Task: Open a blank sheet, save the file as Sheep.doc Insert a picture of 'Sheep'with name   Sheep.png  Change shape height to 4.5 select the picture, apply border and shading with setting Shadow, style zigzaged line, color Black and width 3 pt
Action: Mouse moved to (37, 65)
Screenshot: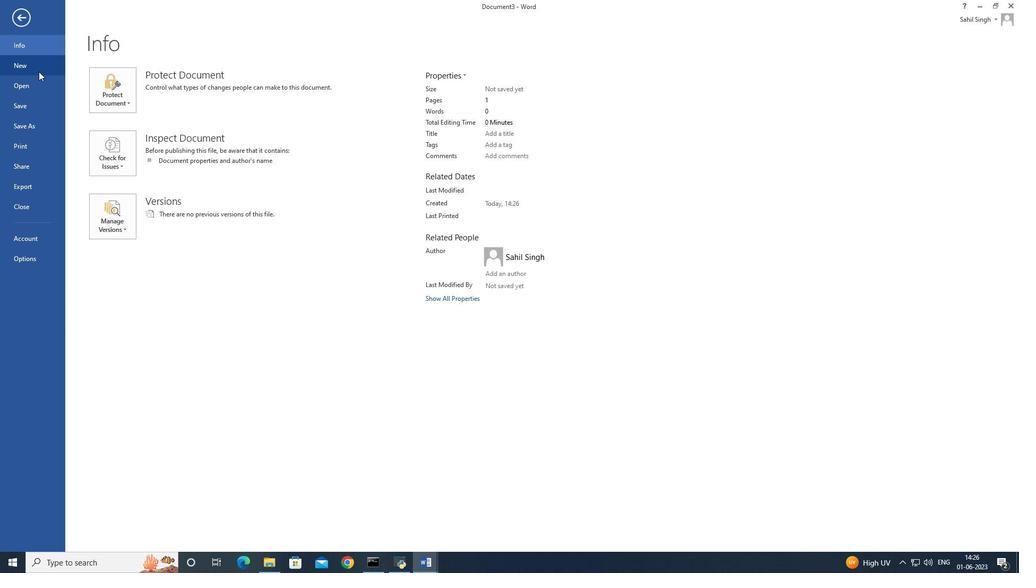 
Action: Mouse pressed left at (37, 65)
Screenshot: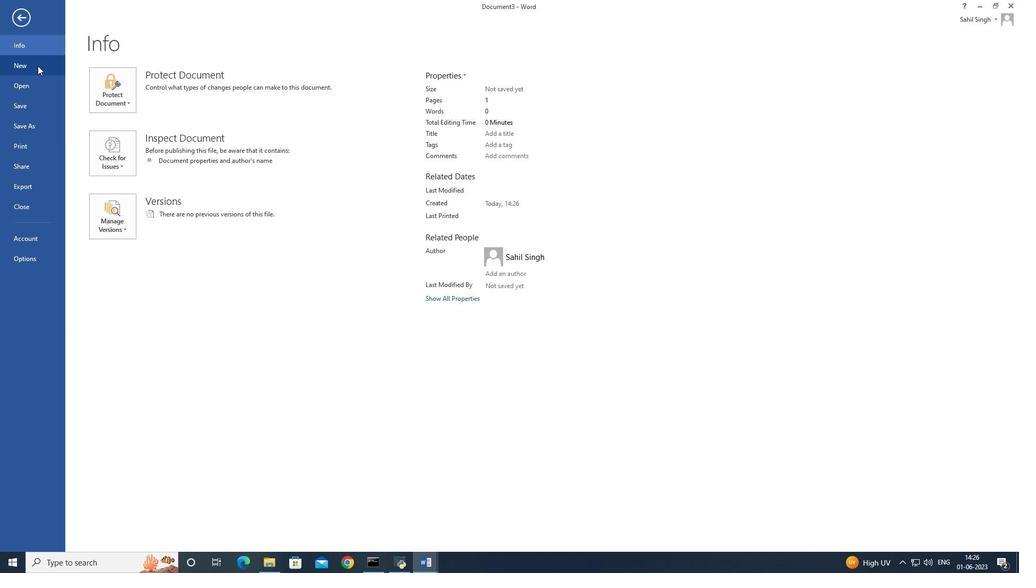 
Action: Mouse moved to (134, 166)
Screenshot: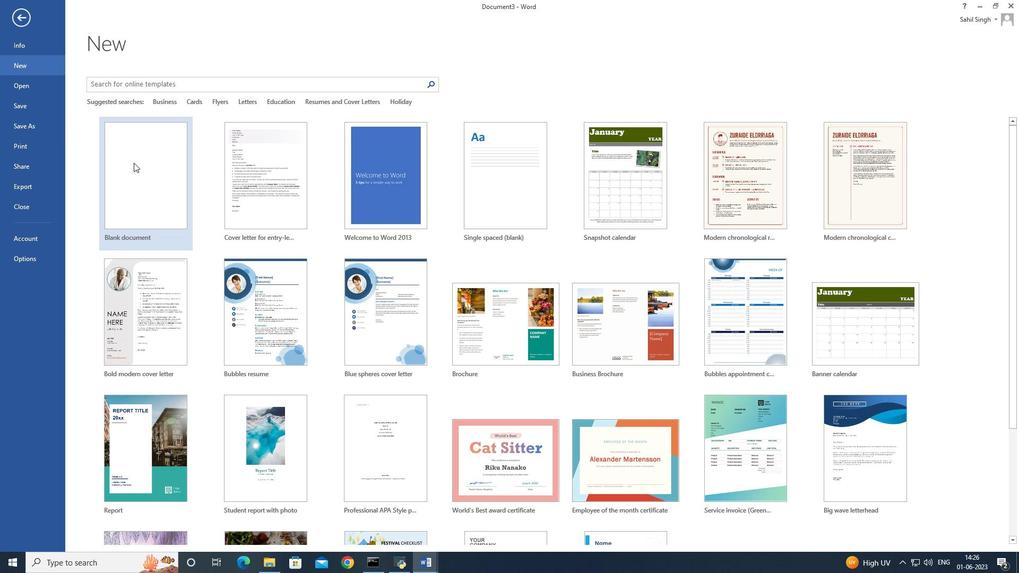 
Action: Mouse pressed left at (134, 166)
Screenshot: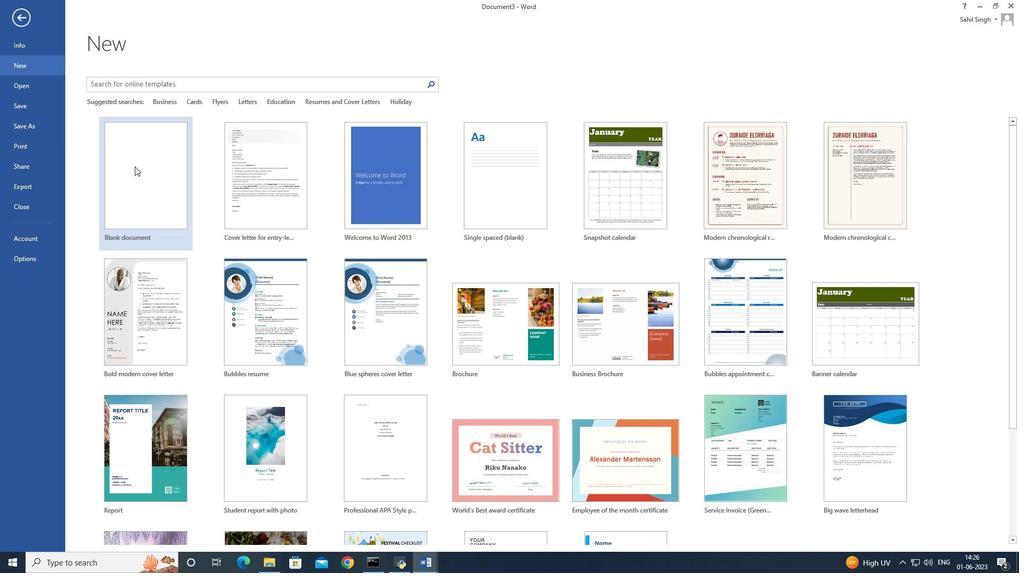 
Action: Mouse moved to (19, 20)
Screenshot: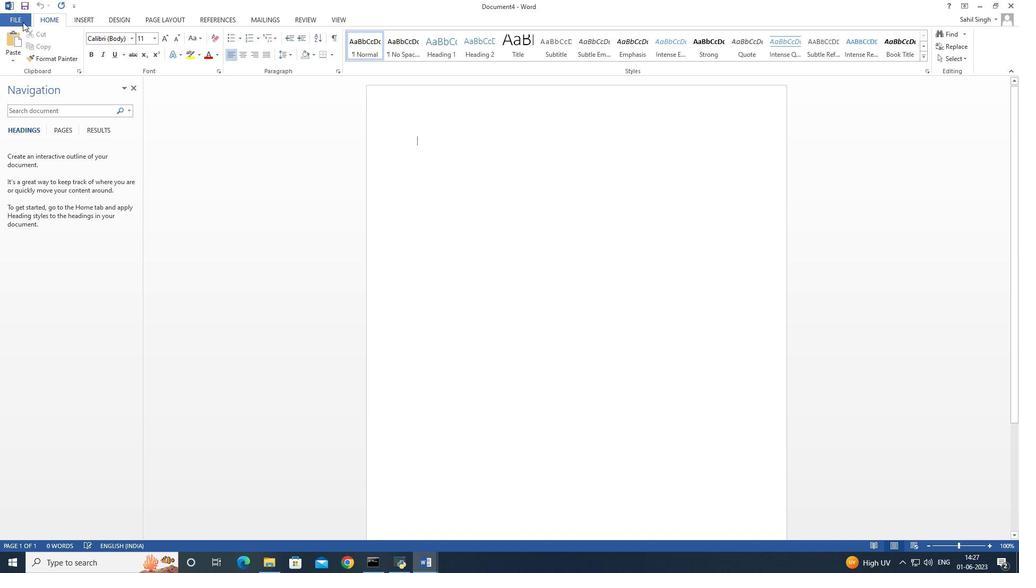 
Action: Mouse pressed left at (19, 20)
Screenshot: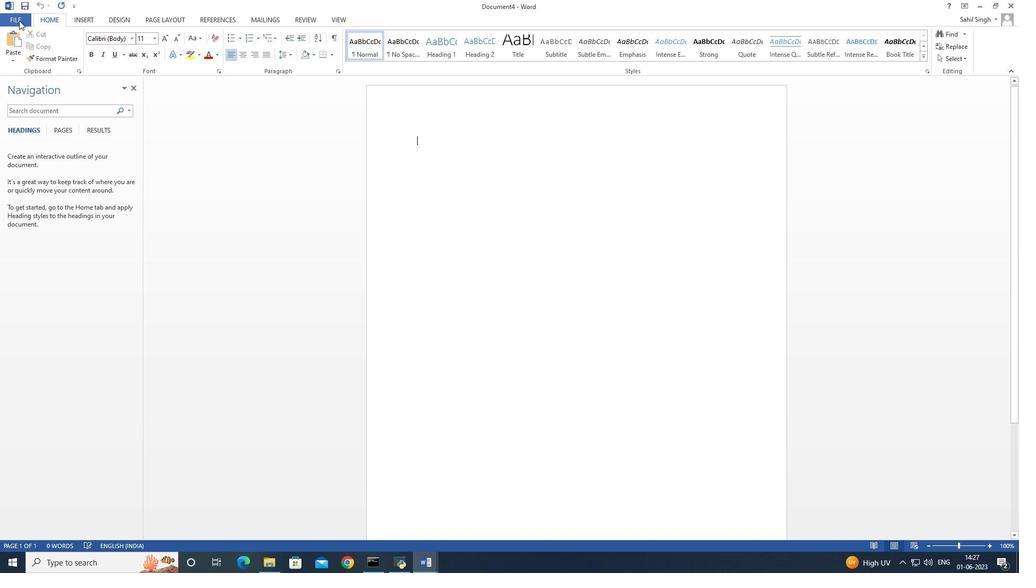 
Action: Mouse moved to (45, 128)
Screenshot: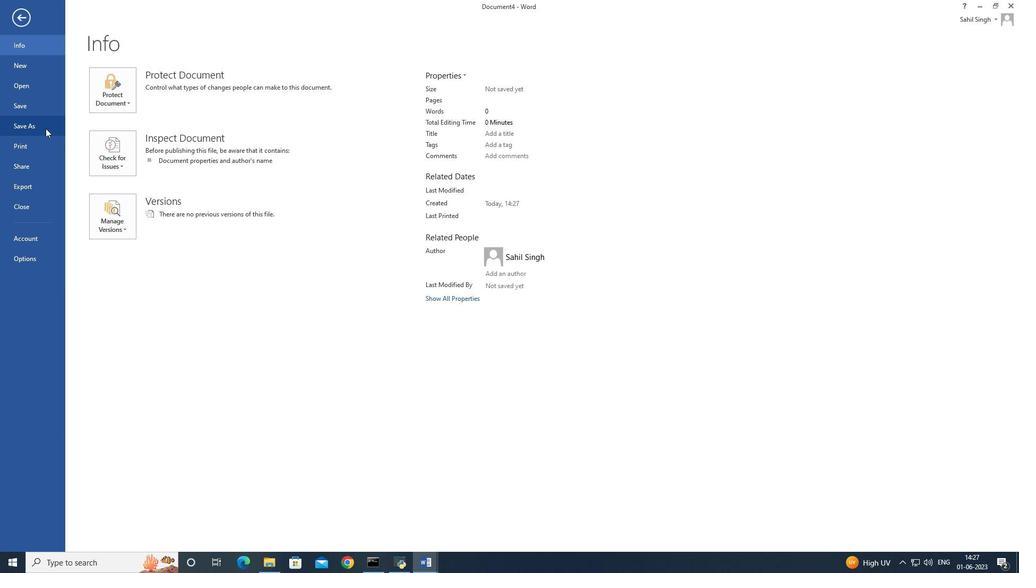 
Action: Mouse pressed left at (45, 128)
Screenshot: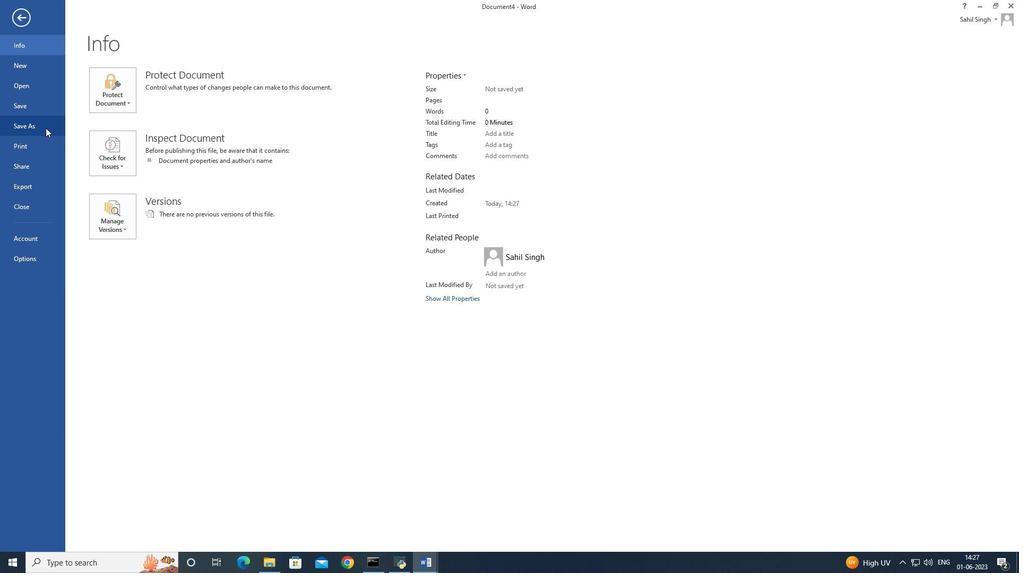 
Action: Mouse moved to (268, 108)
Screenshot: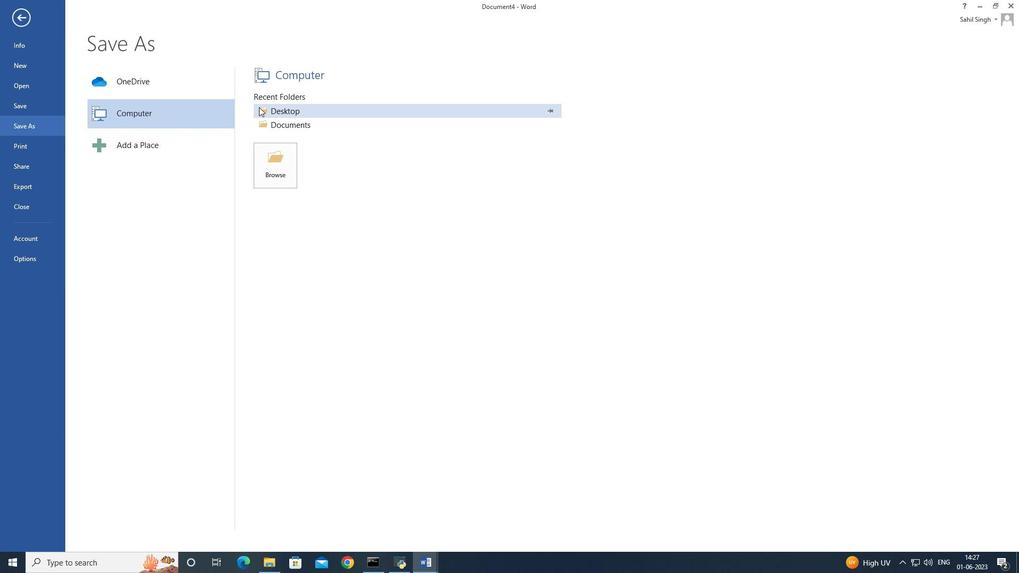 
Action: Mouse pressed left at (268, 108)
Screenshot: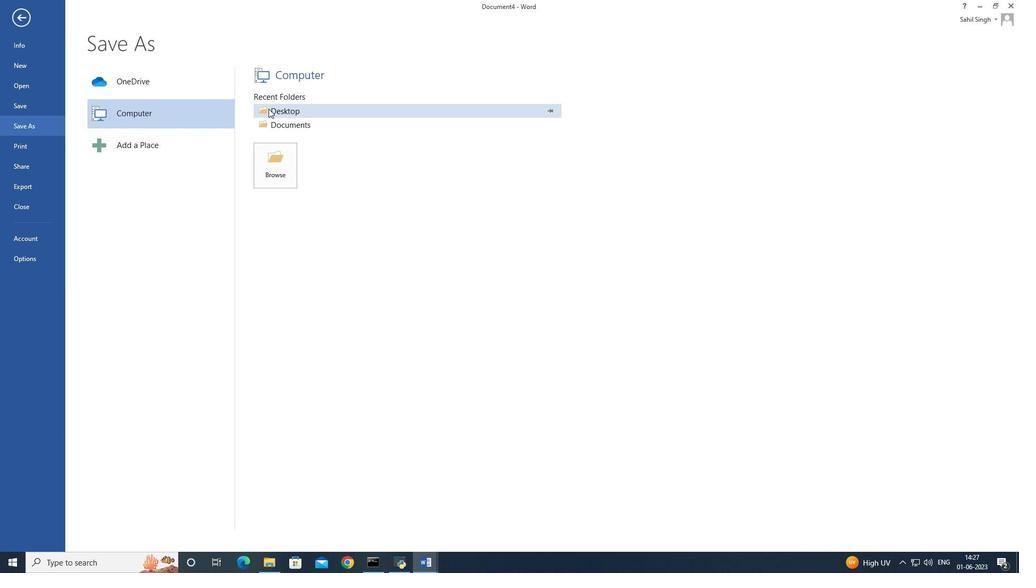 
Action: Mouse moved to (142, 200)
Screenshot: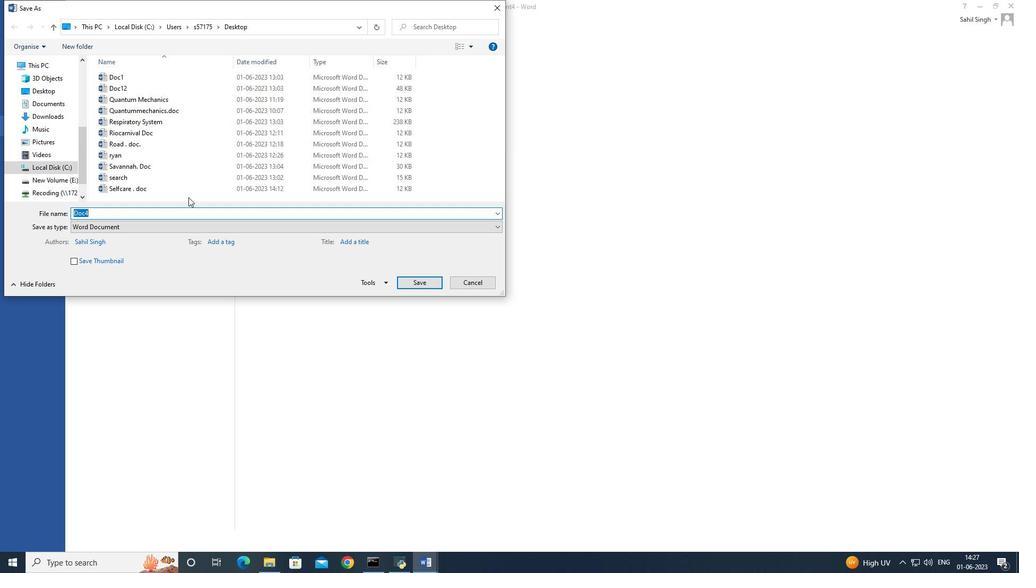 
Action: Key pressed <Key.backspace><Key.shift>Sheep.<Key.space>doc<Key.space>
Screenshot: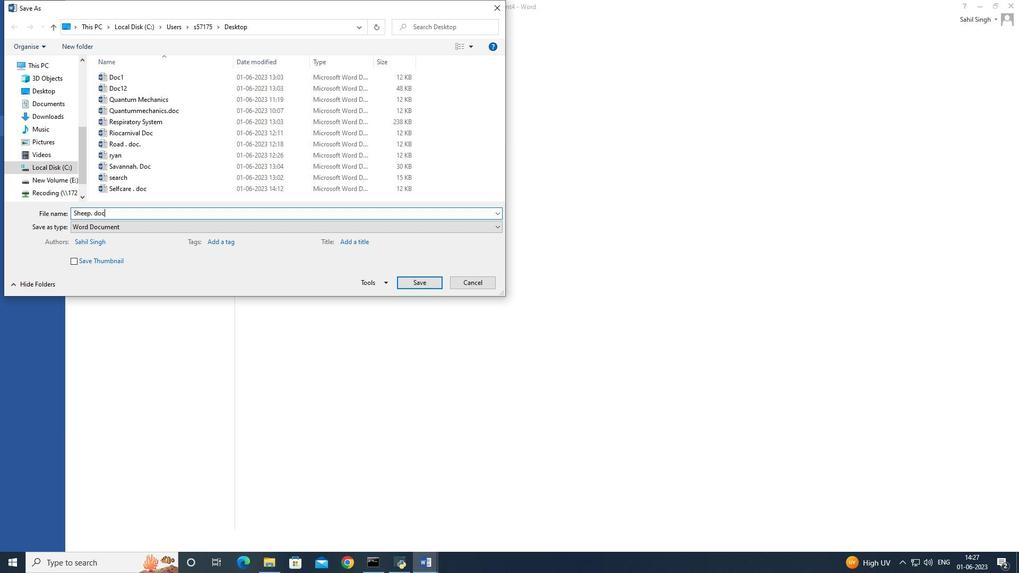 
Action: Mouse moved to (423, 283)
Screenshot: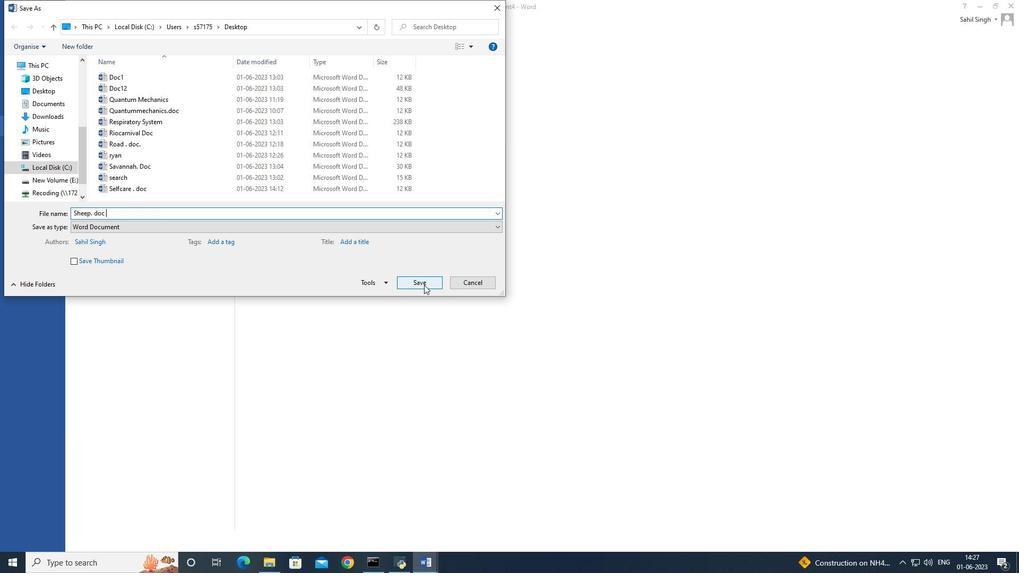 
Action: Mouse pressed left at (423, 283)
Screenshot: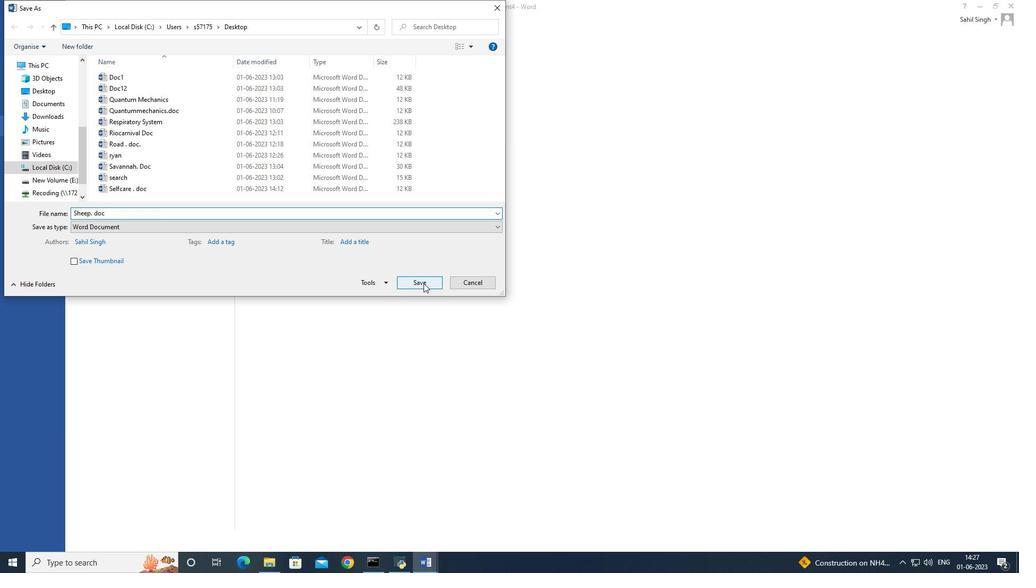 
Action: Mouse moved to (88, 19)
Screenshot: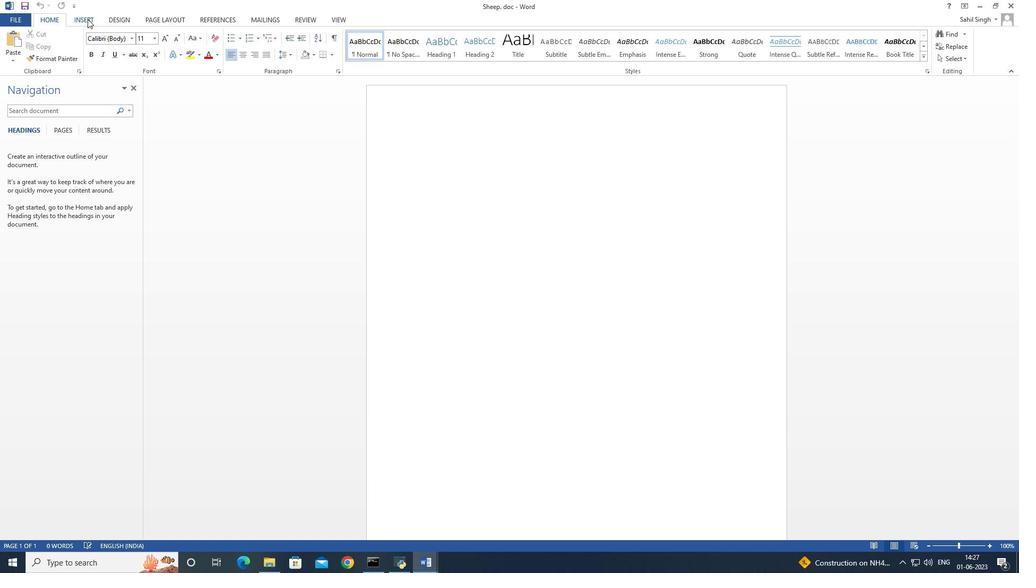 
Action: Mouse pressed left at (88, 19)
Screenshot: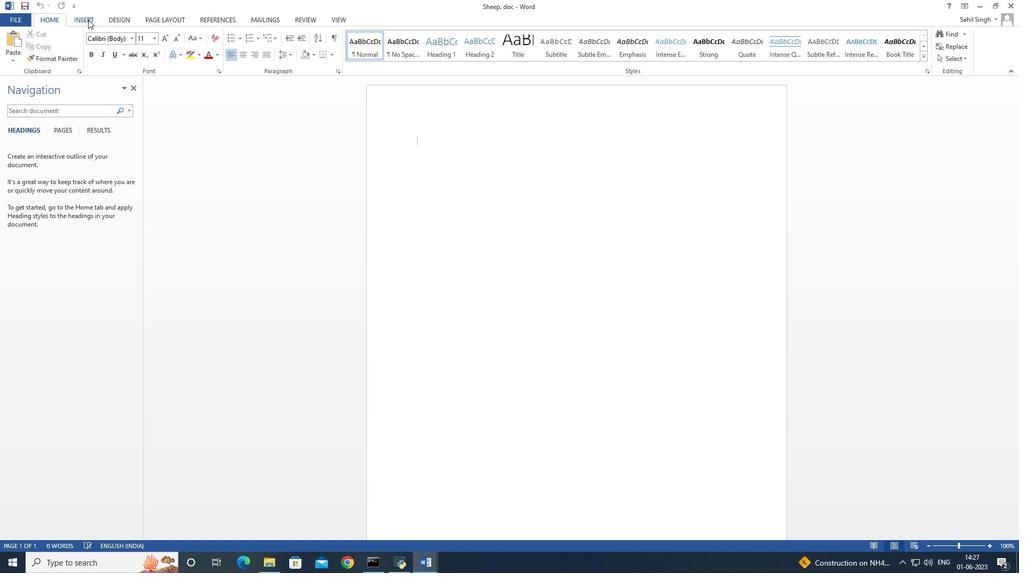 
Action: Mouse moved to (109, 49)
Screenshot: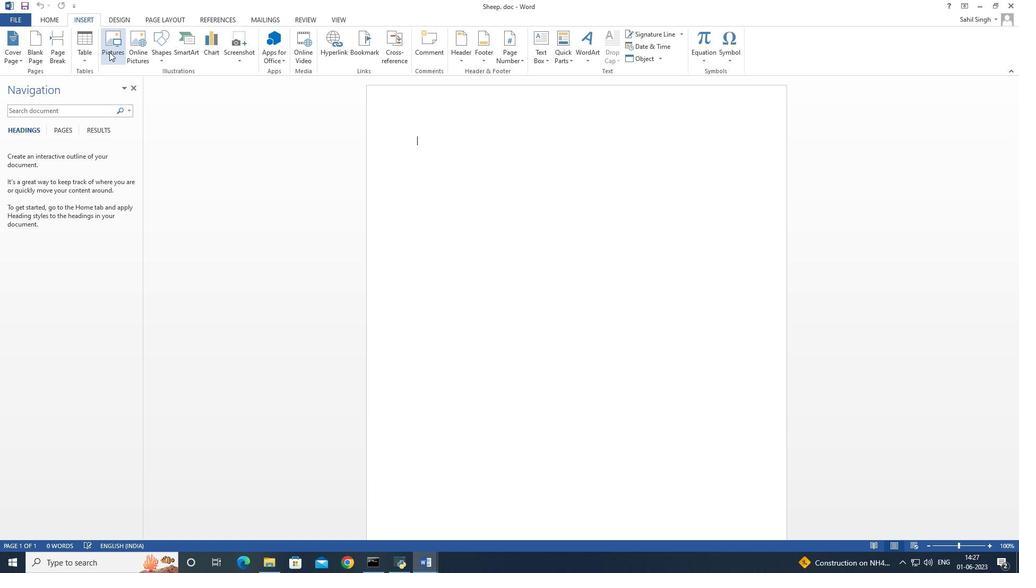 
Action: Mouse pressed left at (109, 49)
Screenshot: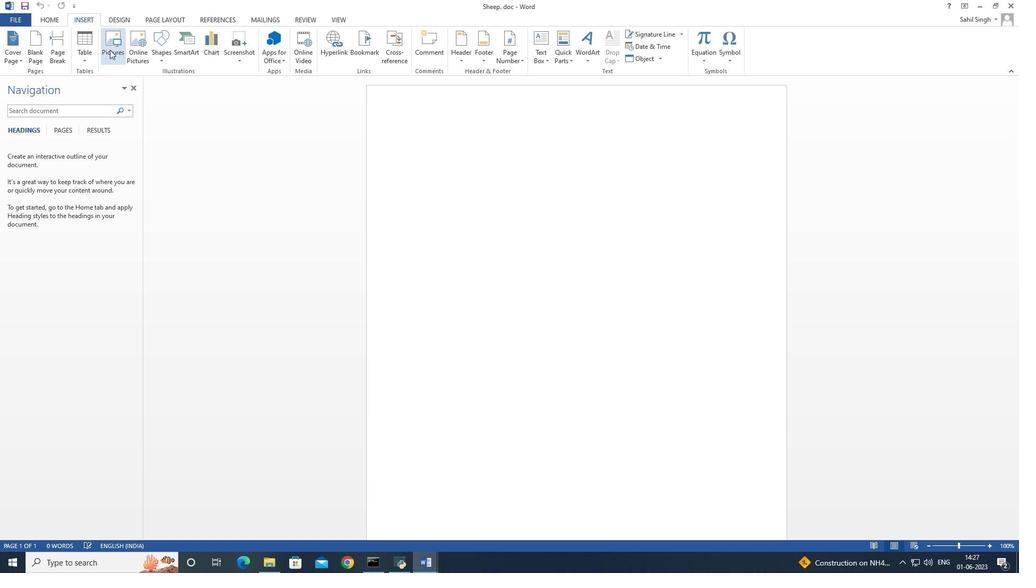 
Action: Mouse moved to (188, 98)
Screenshot: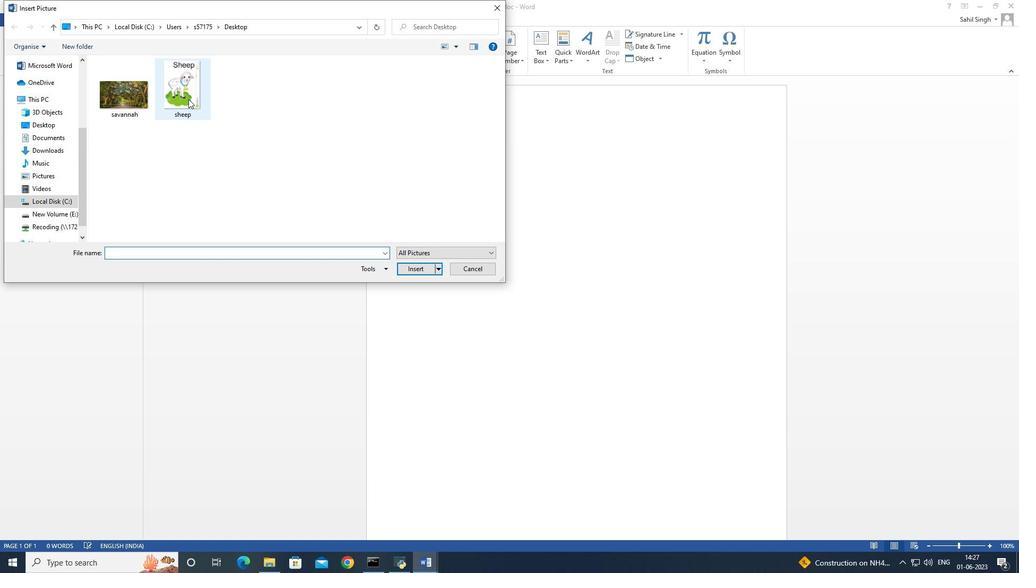
Action: Mouse pressed left at (188, 98)
Screenshot: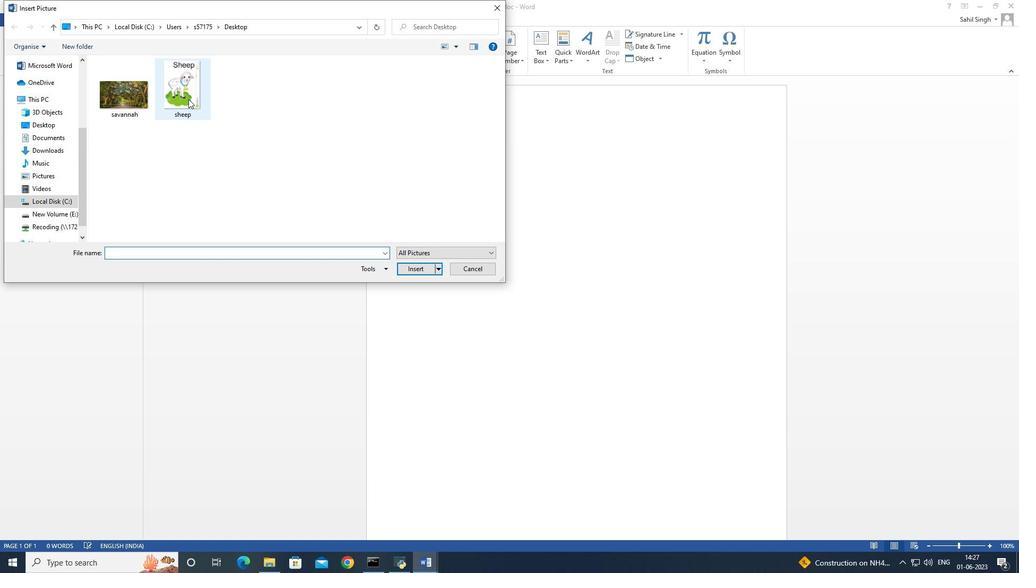
Action: Mouse moved to (419, 268)
Screenshot: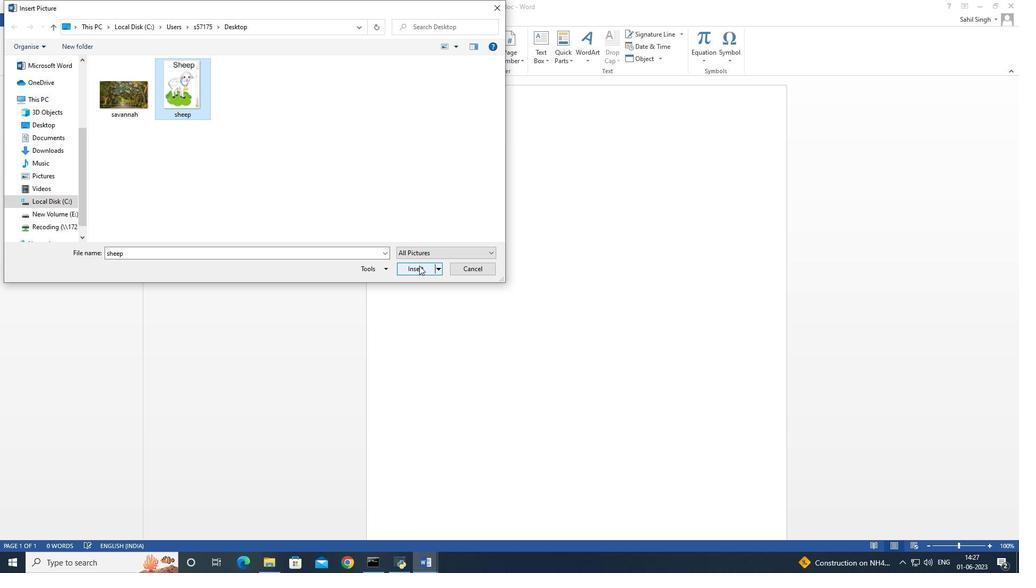 
Action: Mouse pressed left at (419, 268)
Screenshot: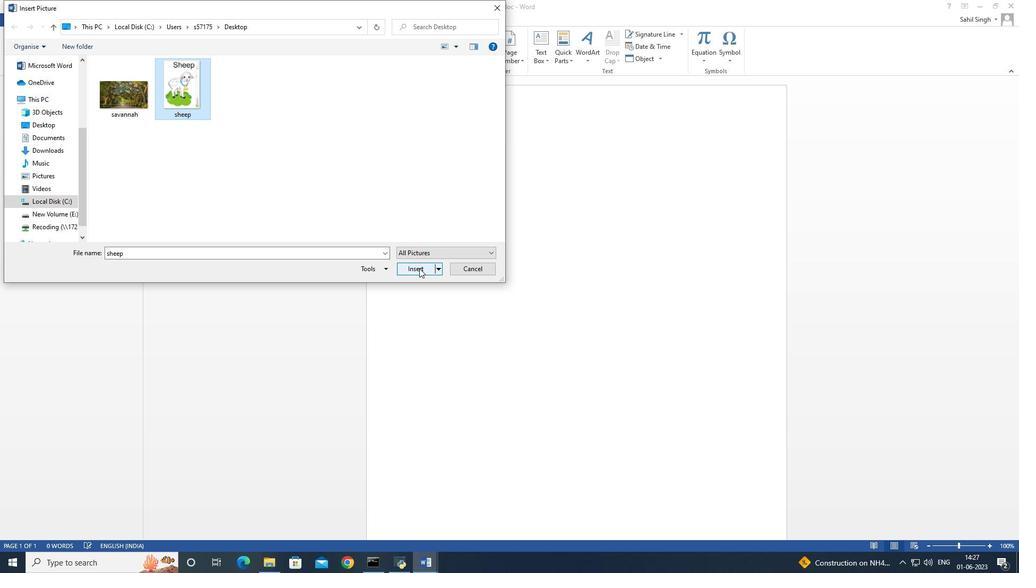 
Action: Mouse moved to (522, 336)
Screenshot: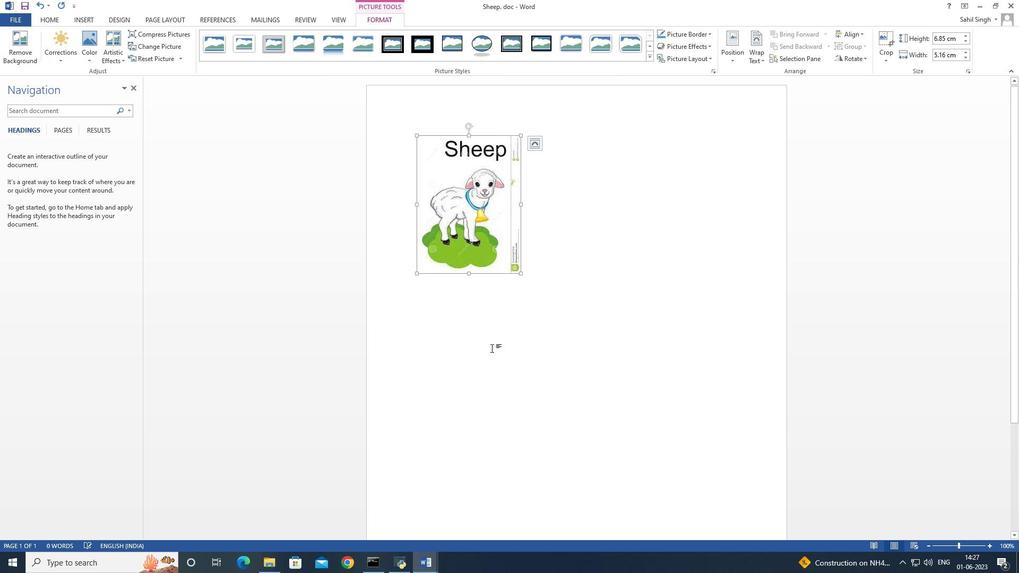 
Action: Mouse pressed left at (522, 336)
Screenshot: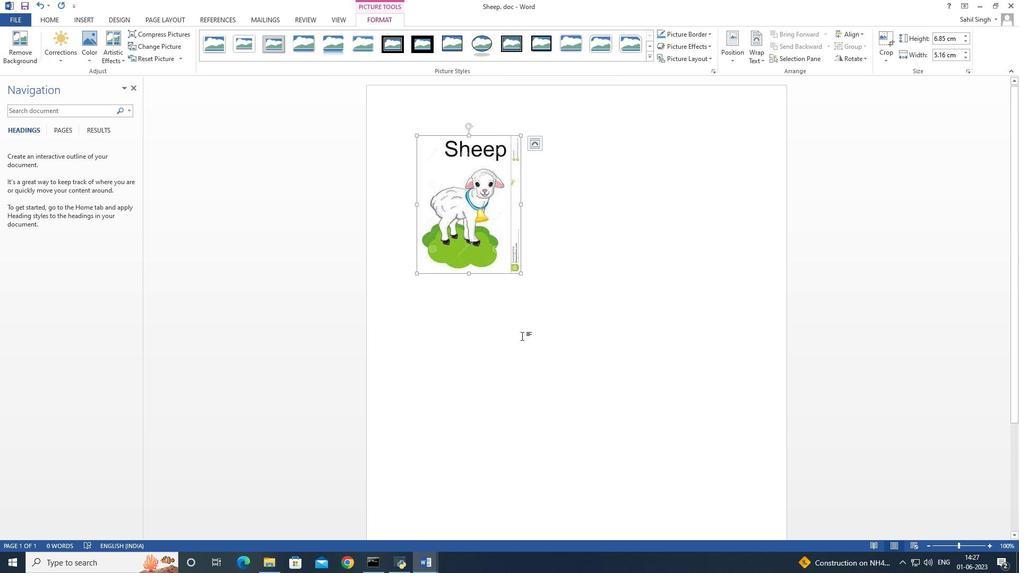 
Action: Mouse moved to (471, 134)
Screenshot: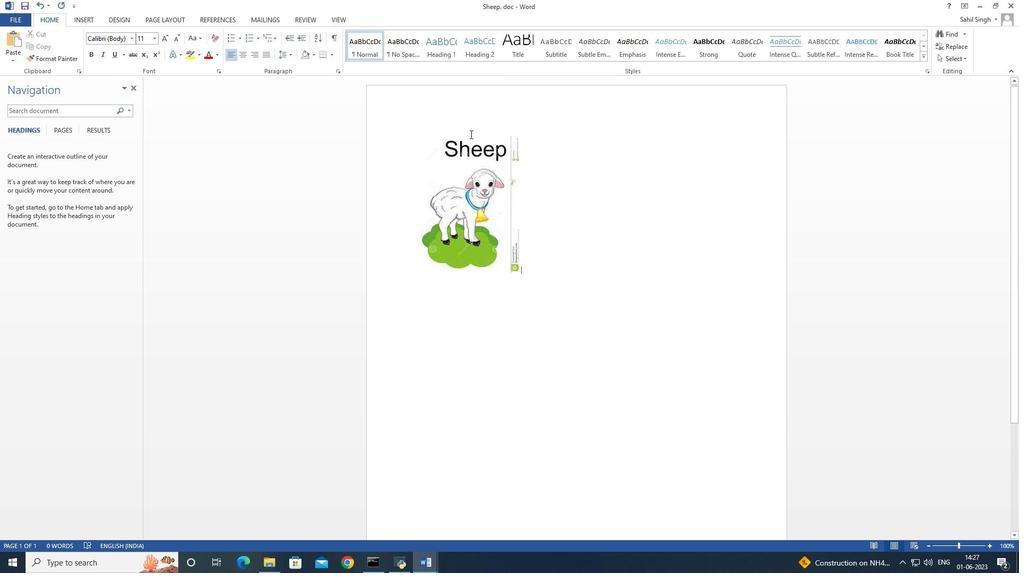 
Action: Mouse pressed left at (471, 134)
Screenshot: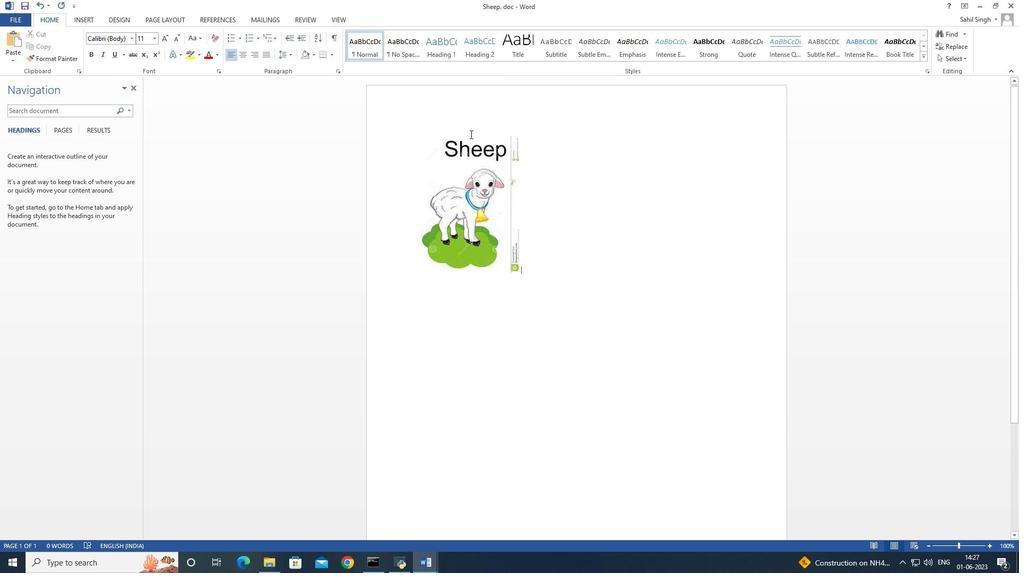 
Action: Mouse moved to (967, 36)
Screenshot: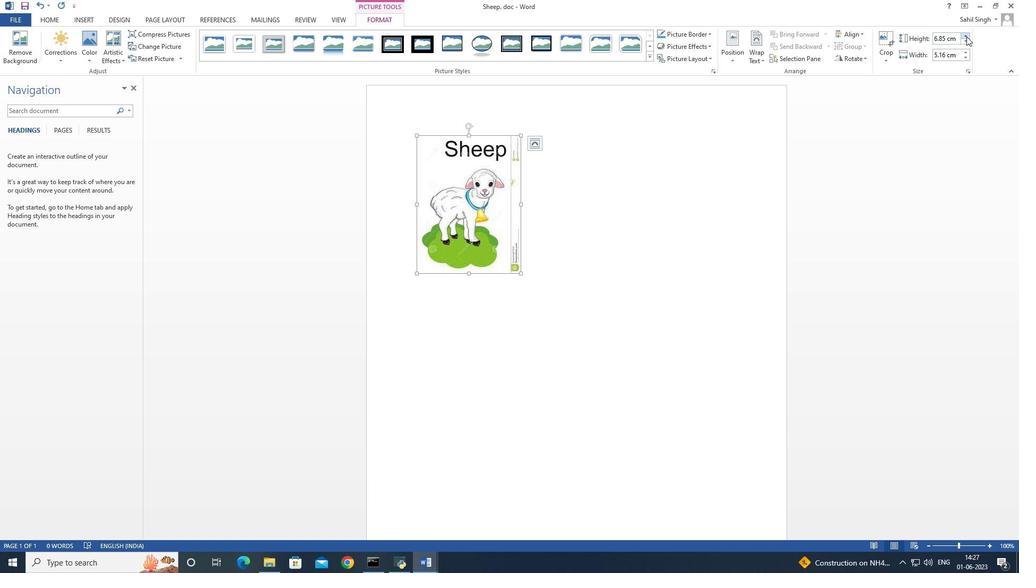 
Action: Mouse pressed left at (967, 36)
Screenshot: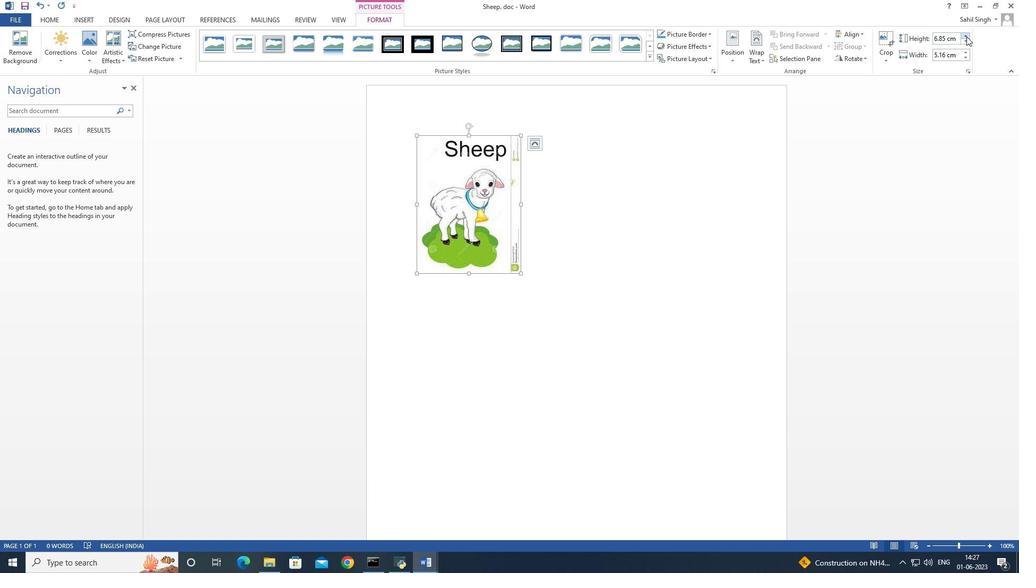 
Action: Mouse moved to (967, 36)
Screenshot: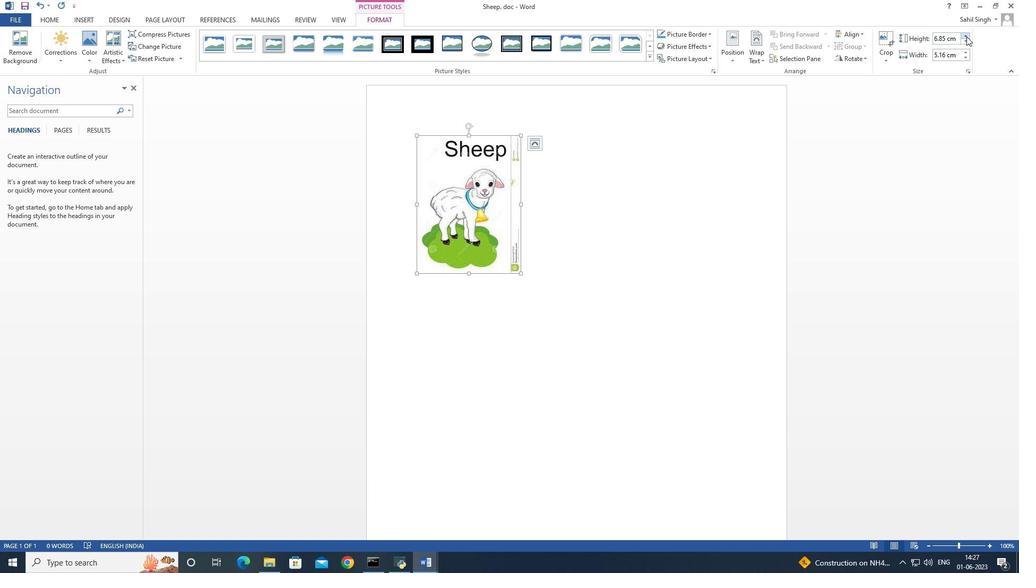 
Action: Mouse pressed left at (967, 36)
Screenshot: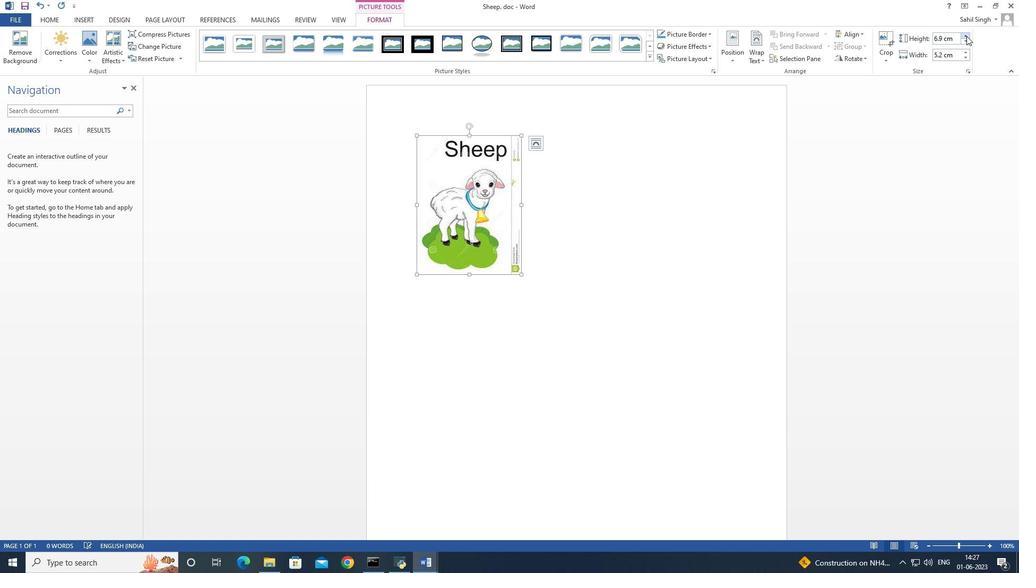 
Action: Mouse pressed left at (967, 36)
Screenshot: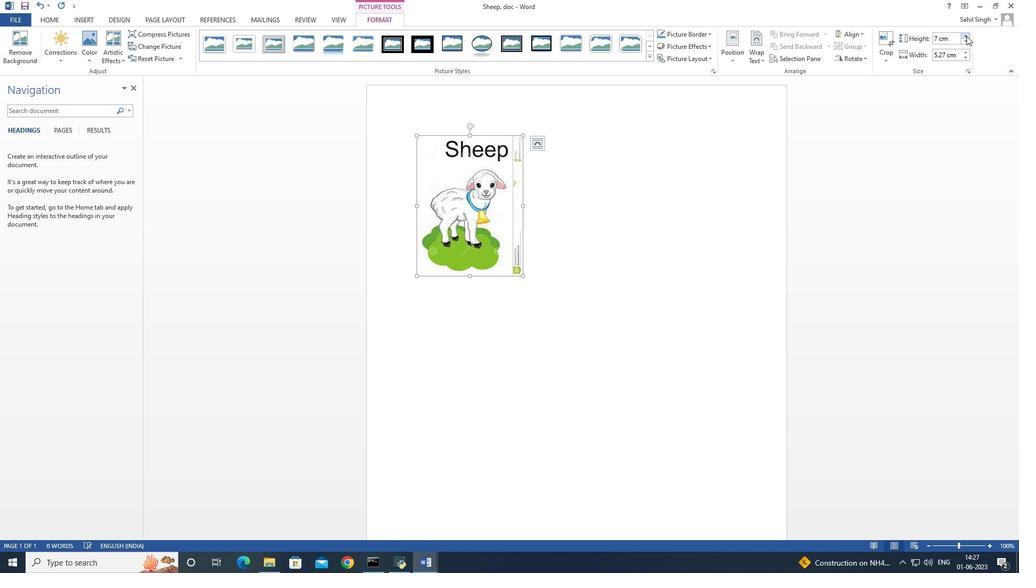 
Action: Mouse moved to (965, 43)
Screenshot: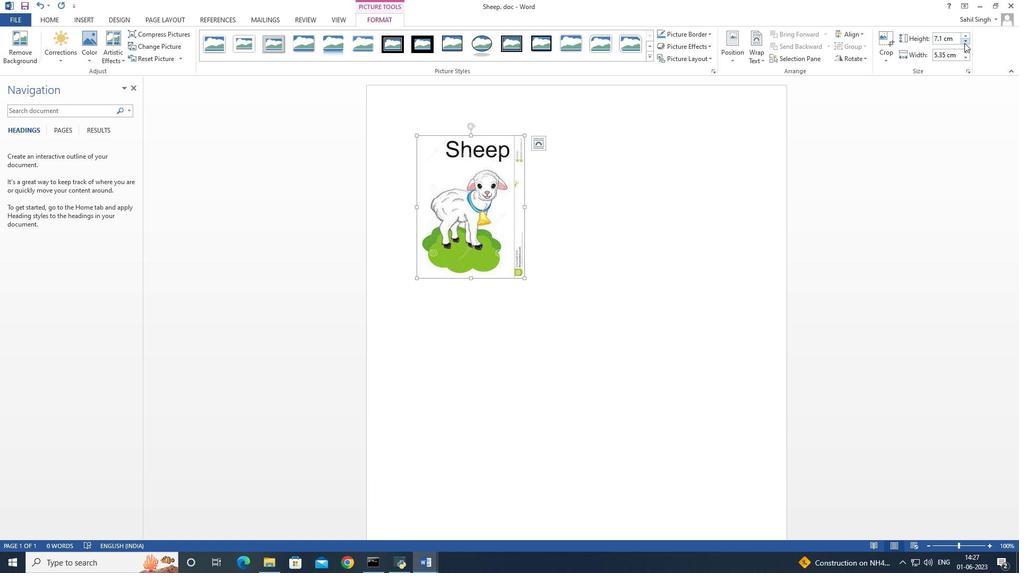 
Action: Mouse pressed left at (965, 43)
Screenshot: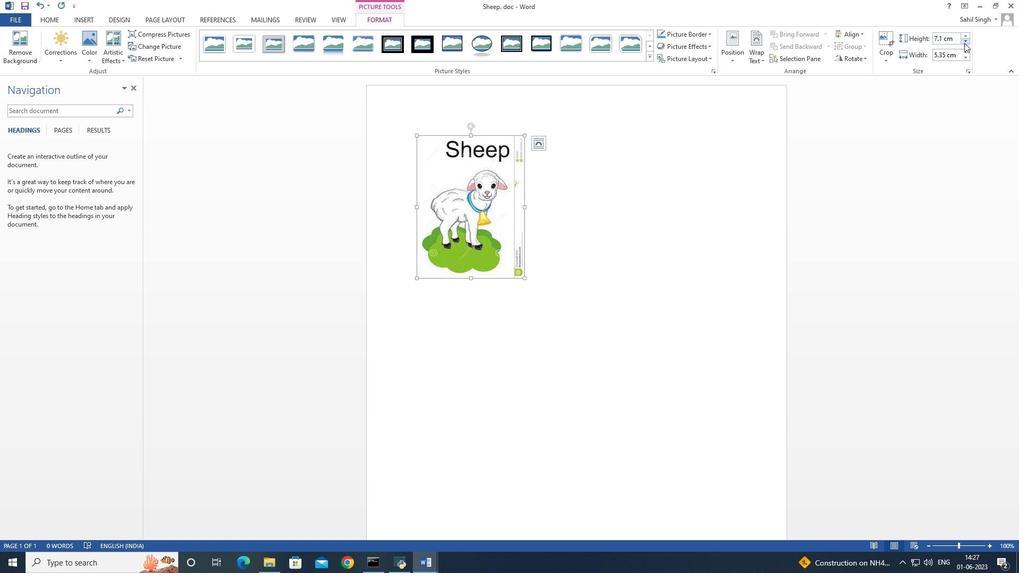 
Action: Mouse pressed left at (965, 43)
Screenshot: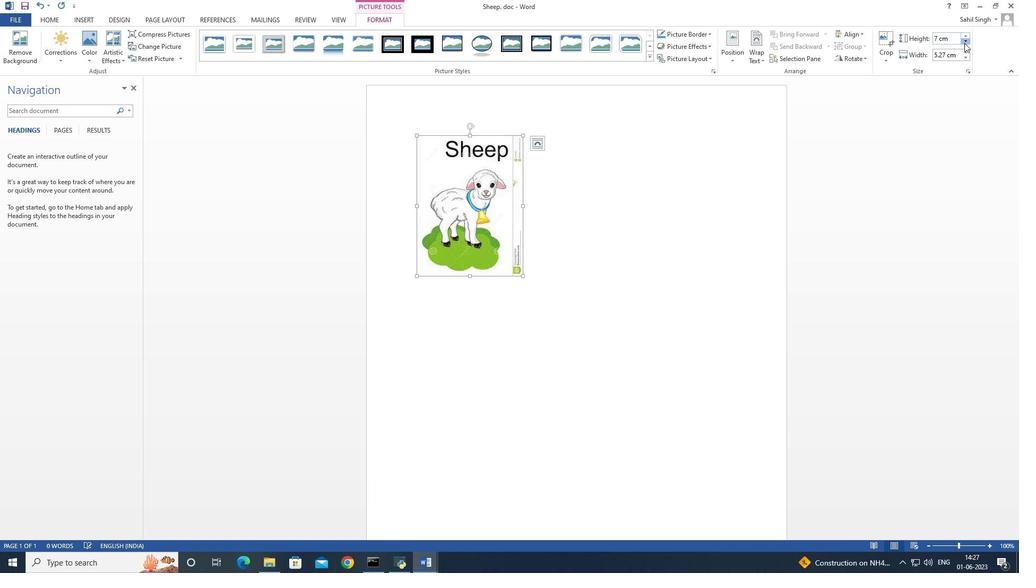 
Action: Mouse pressed left at (965, 43)
Screenshot: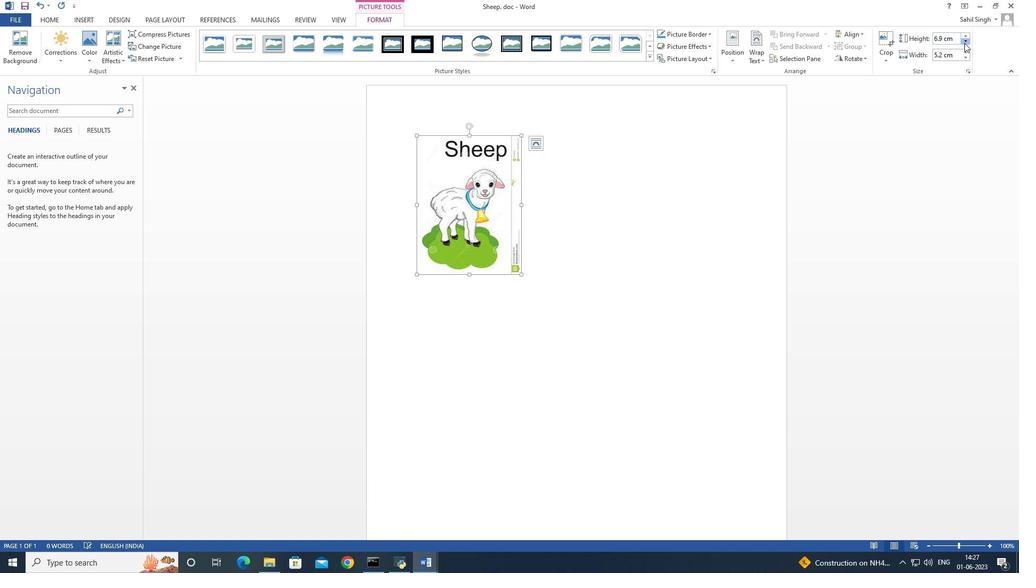 
Action: Mouse pressed left at (965, 43)
Screenshot: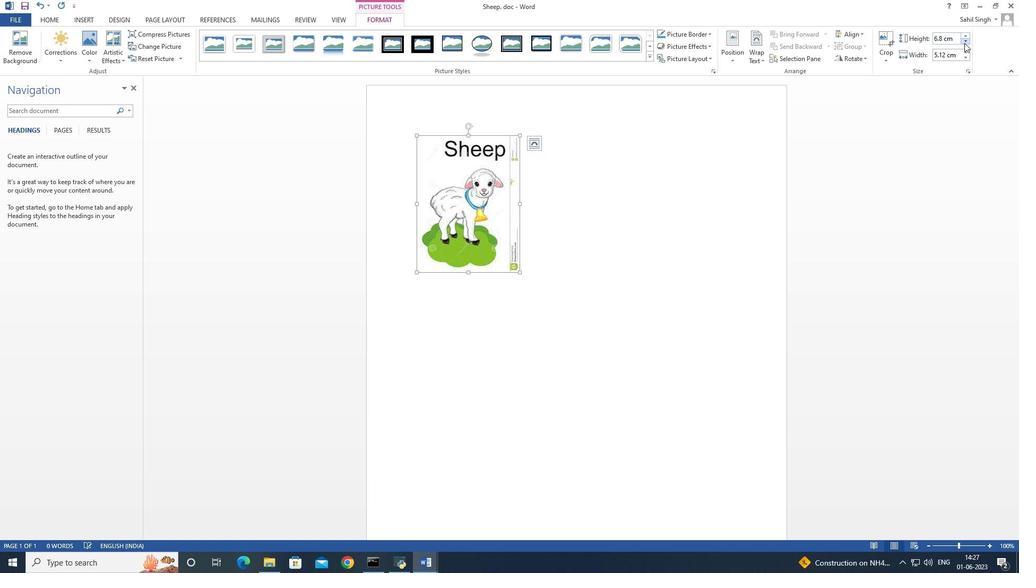 
Action: Mouse pressed left at (965, 43)
Screenshot: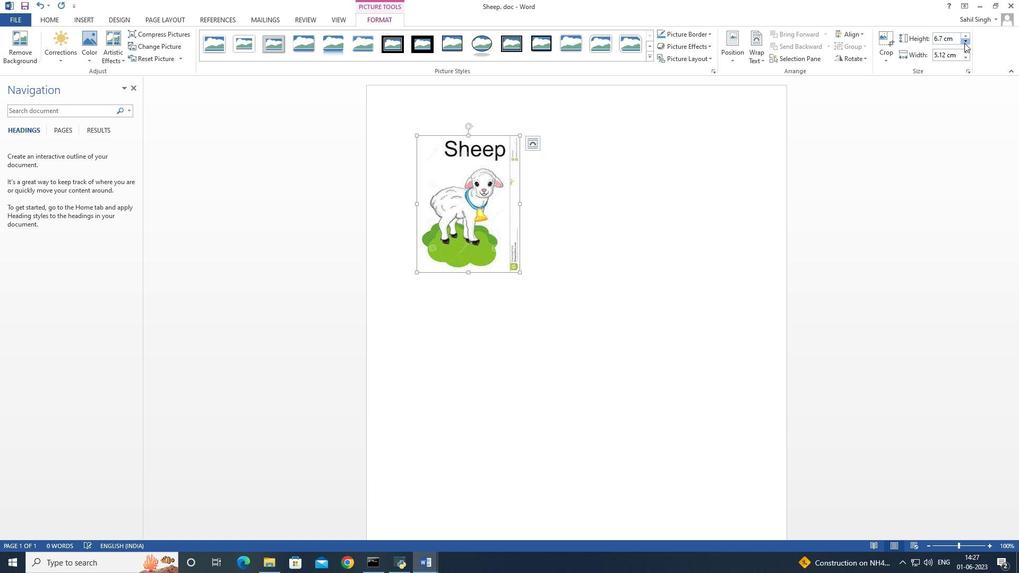 
Action: Mouse pressed left at (965, 43)
Screenshot: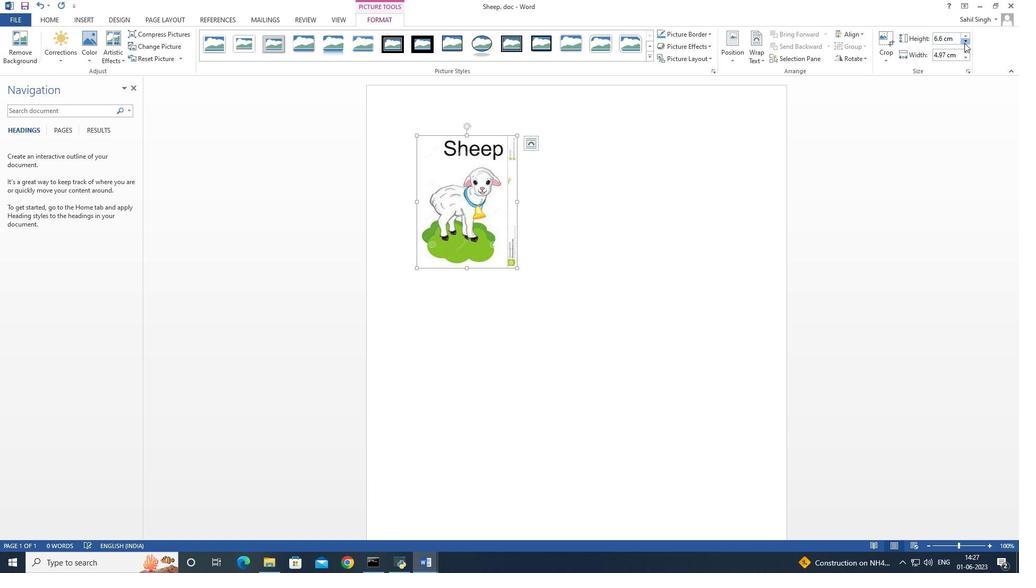
Action: Mouse pressed left at (965, 43)
Screenshot: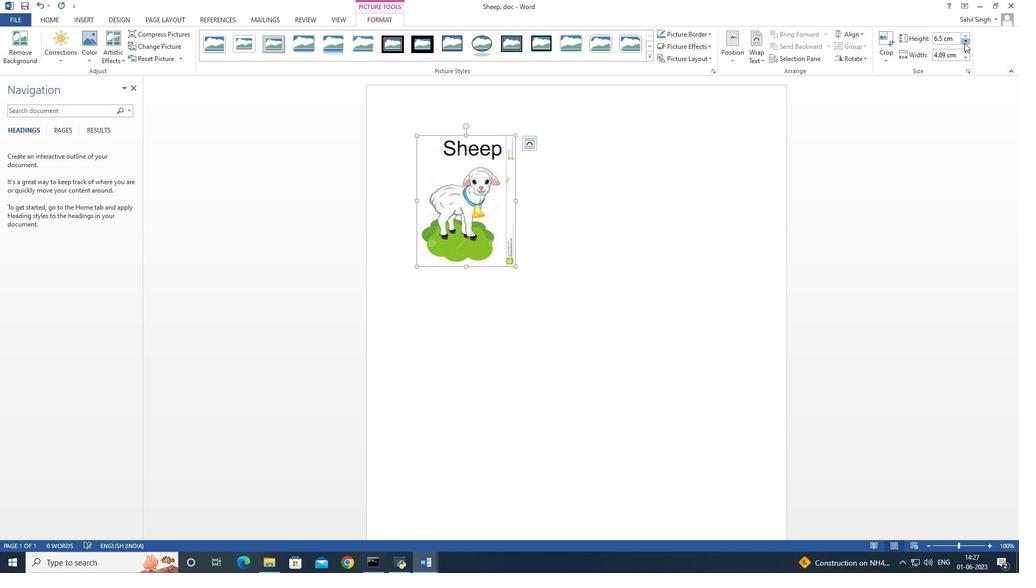 
Action: Mouse pressed left at (965, 43)
Screenshot: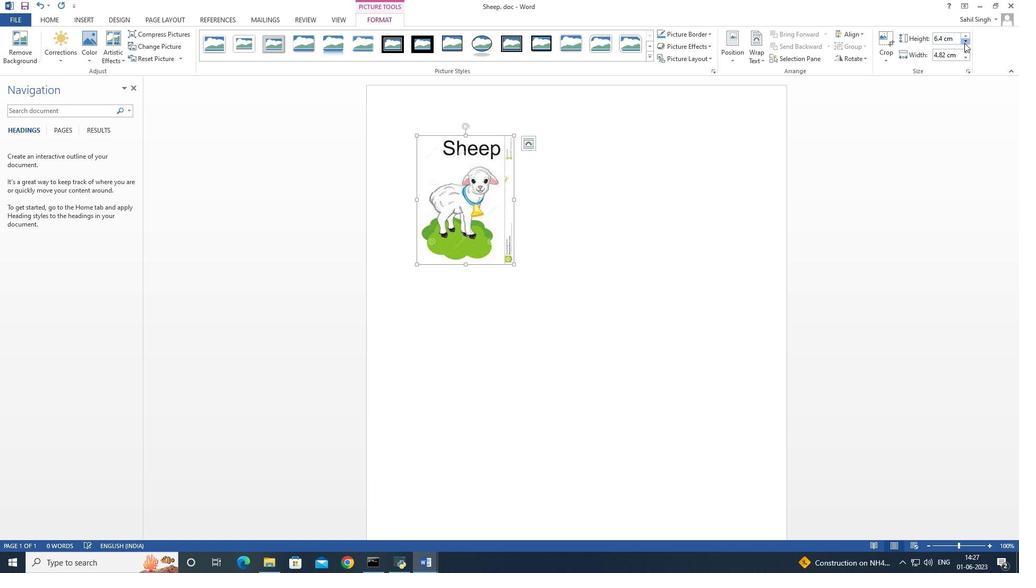 
Action: Mouse pressed left at (965, 43)
Screenshot: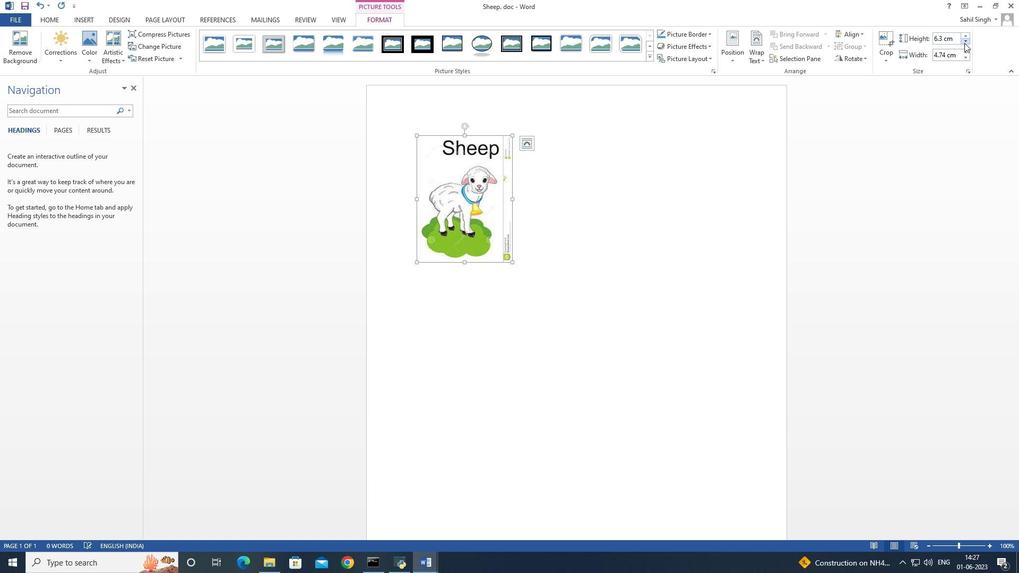 
Action: Mouse pressed left at (965, 43)
Screenshot: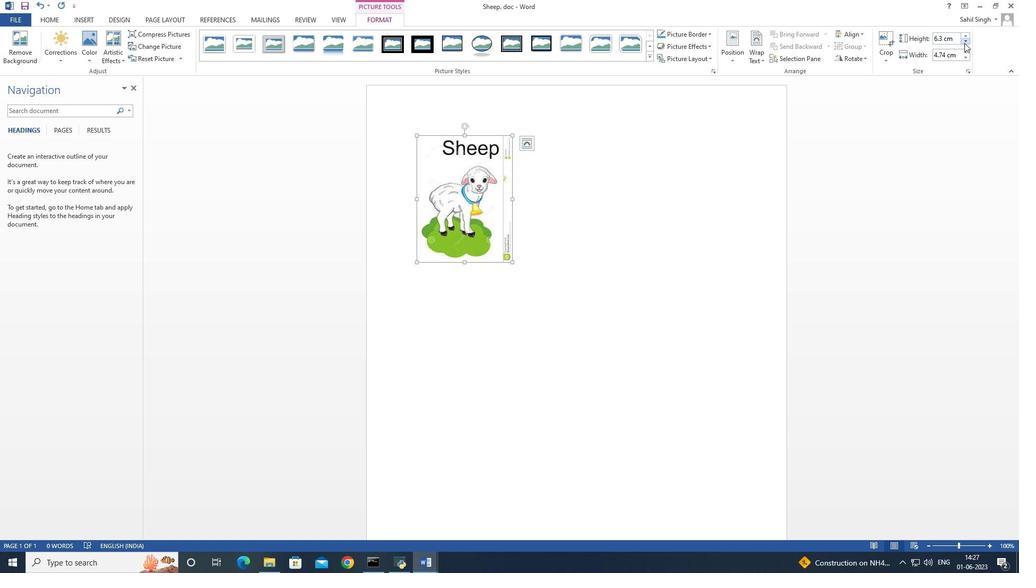 
Action: Mouse pressed left at (965, 43)
Screenshot: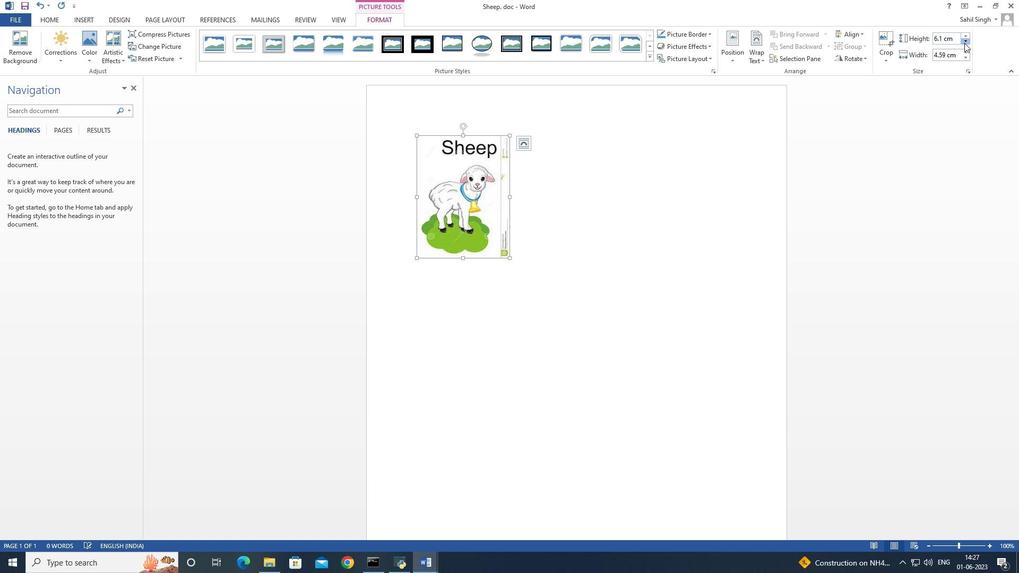 
Action: Mouse pressed left at (965, 43)
Screenshot: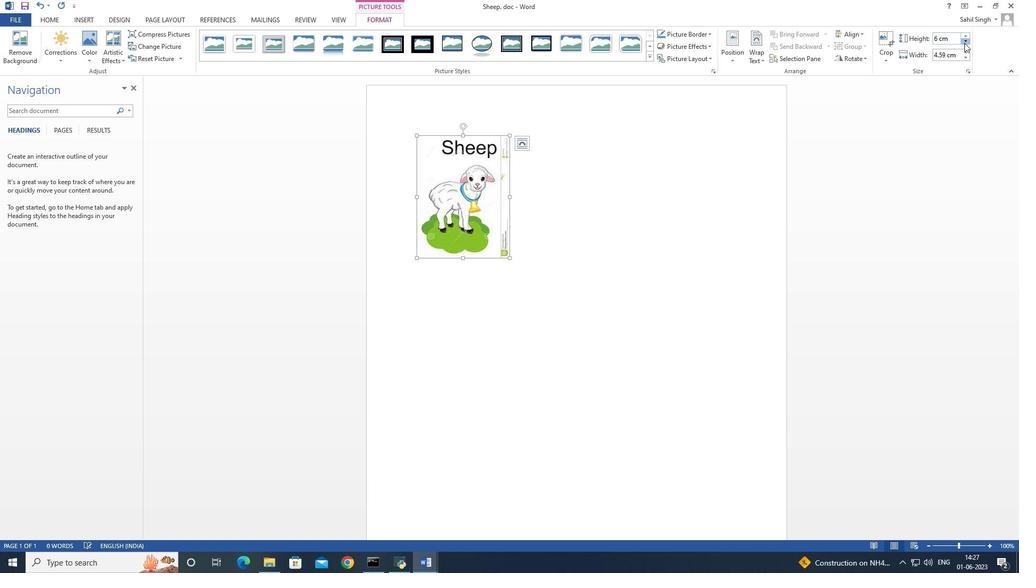
Action: Mouse pressed left at (965, 43)
Screenshot: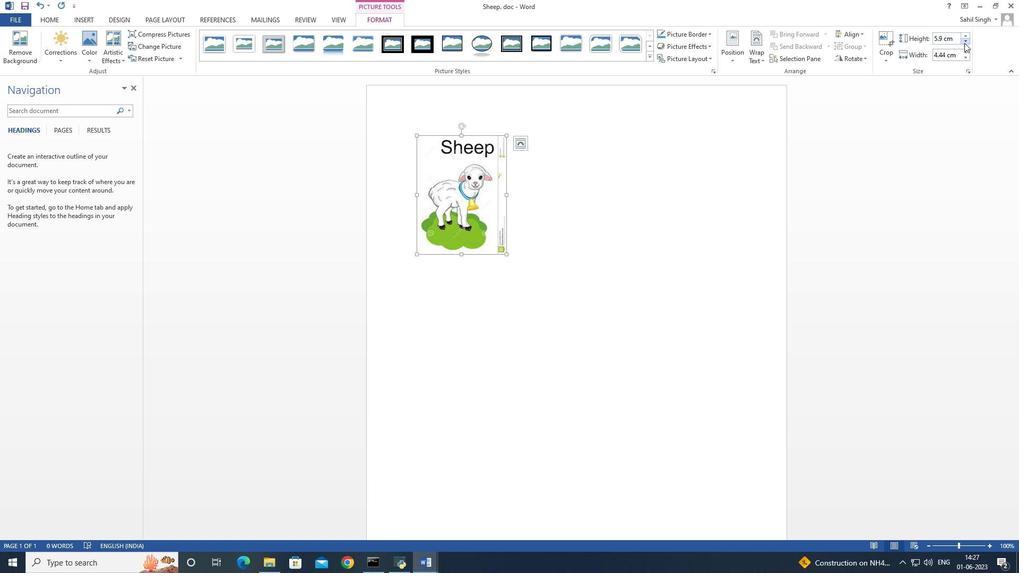 
Action: Mouse pressed left at (965, 43)
Screenshot: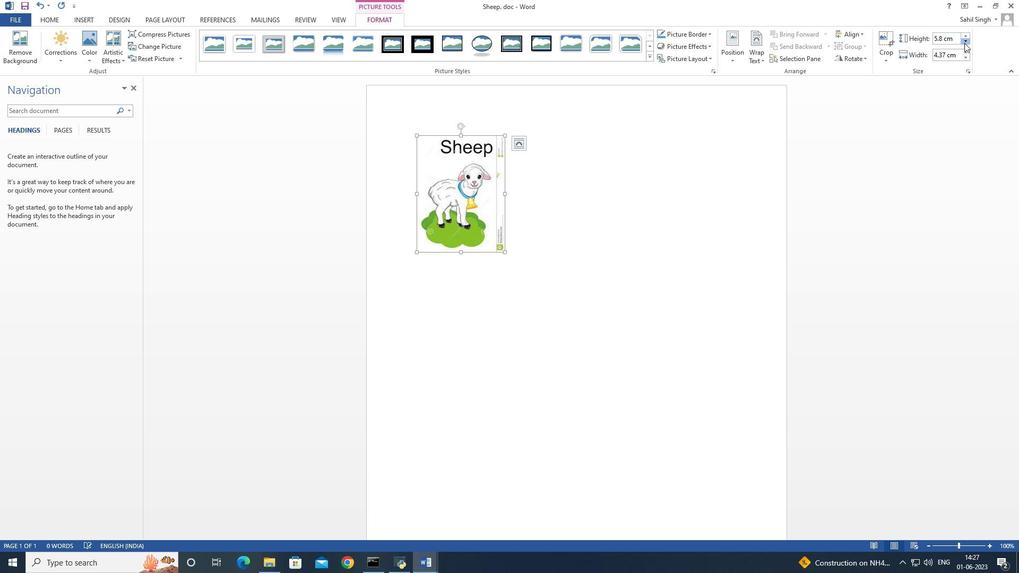 
Action: Mouse pressed left at (965, 43)
Screenshot: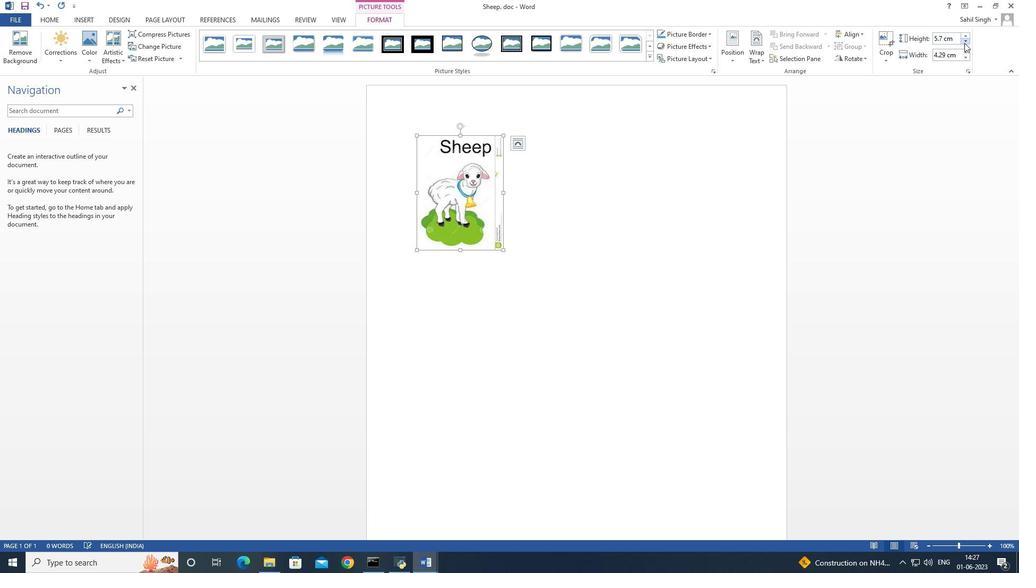
Action: Mouse pressed left at (965, 43)
Screenshot: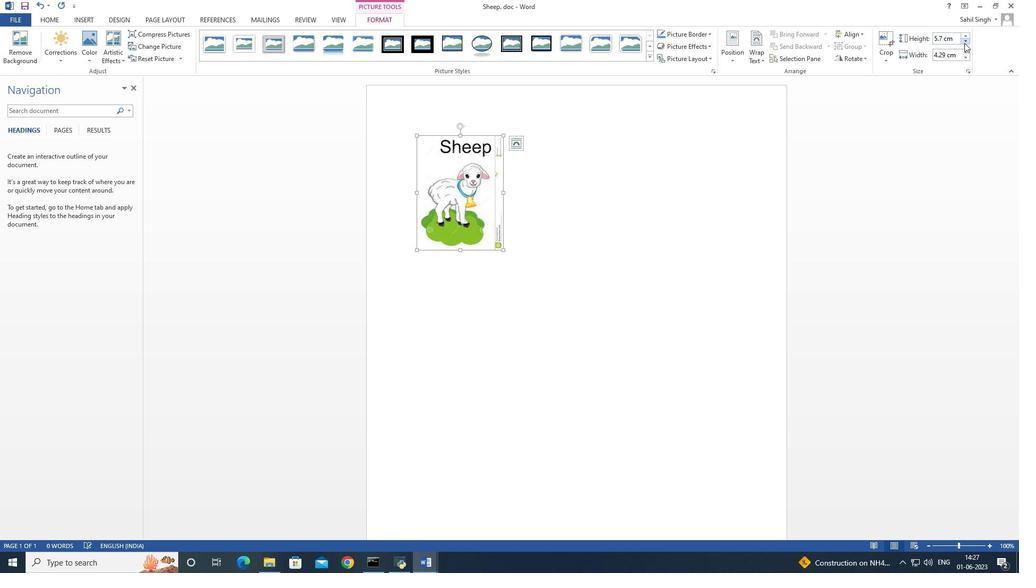 
Action: Mouse pressed left at (965, 43)
Screenshot: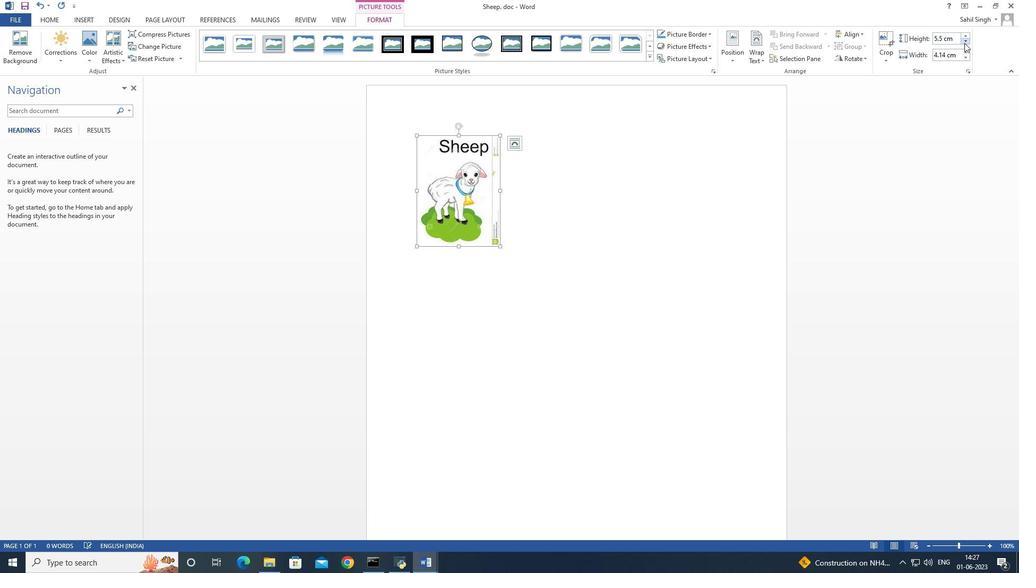 
Action: Mouse pressed left at (965, 43)
Screenshot: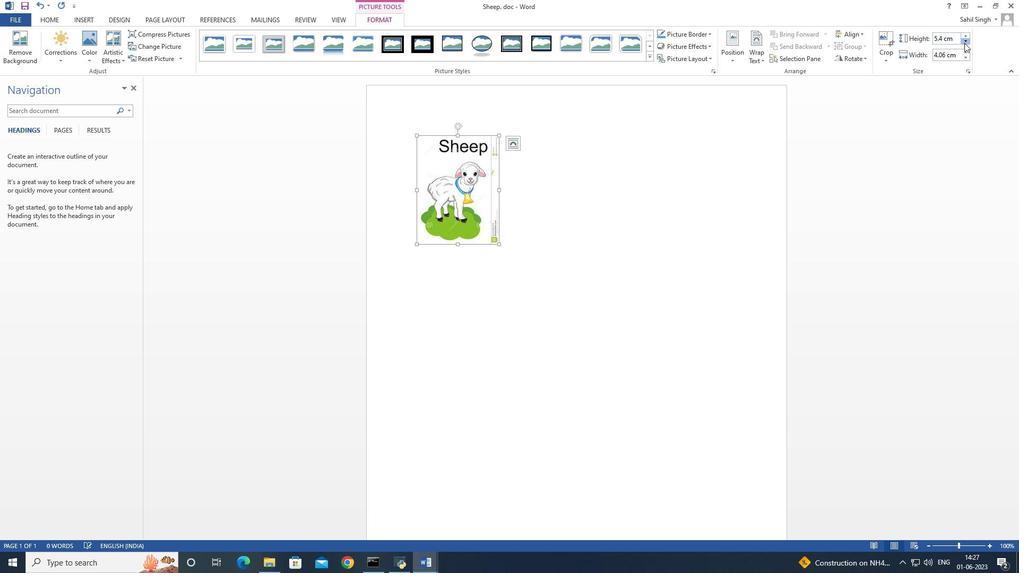 
Action: Mouse pressed left at (965, 43)
Screenshot: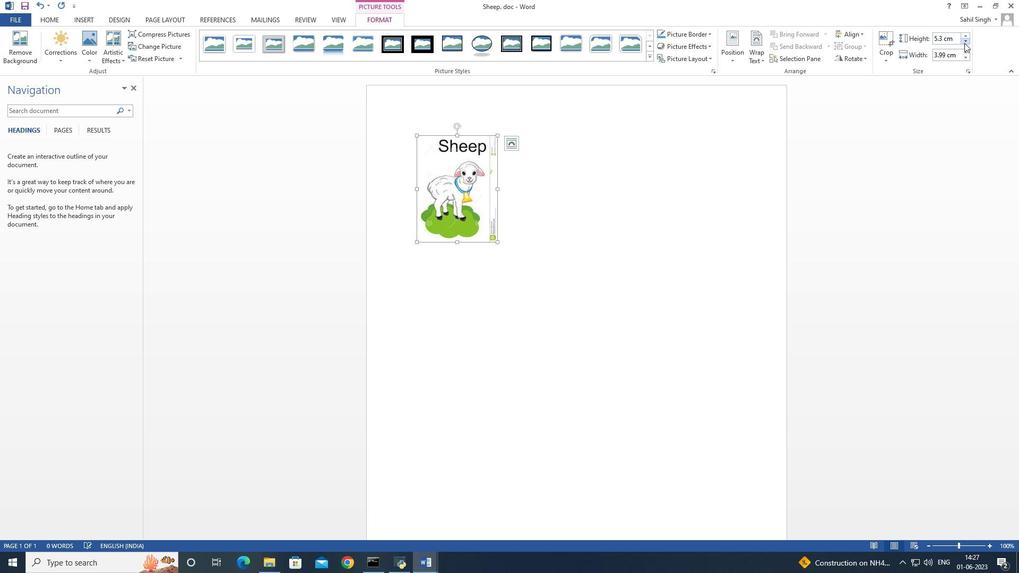 
Action: Mouse pressed left at (965, 43)
Screenshot: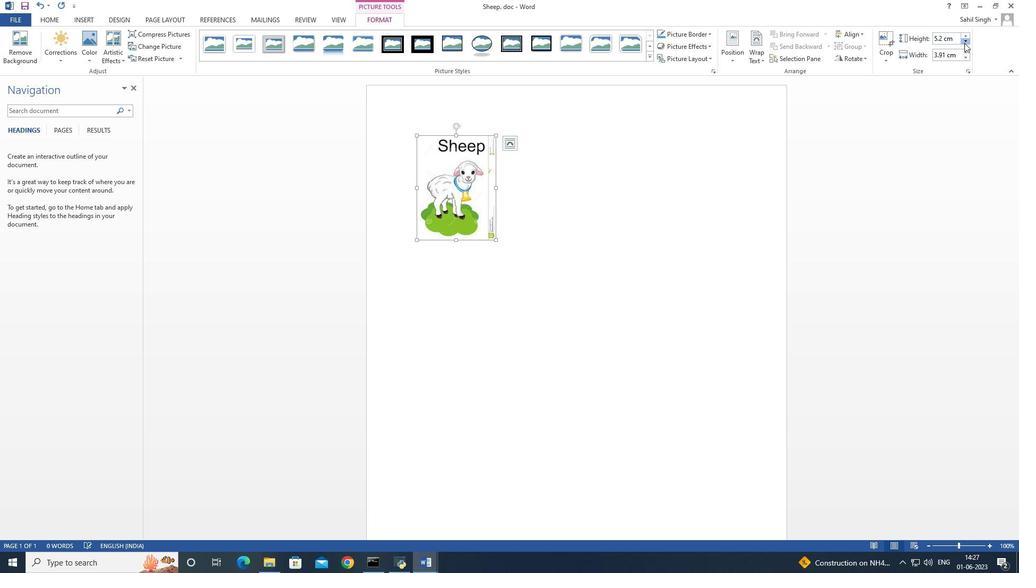 
Action: Mouse pressed left at (965, 43)
Screenshot: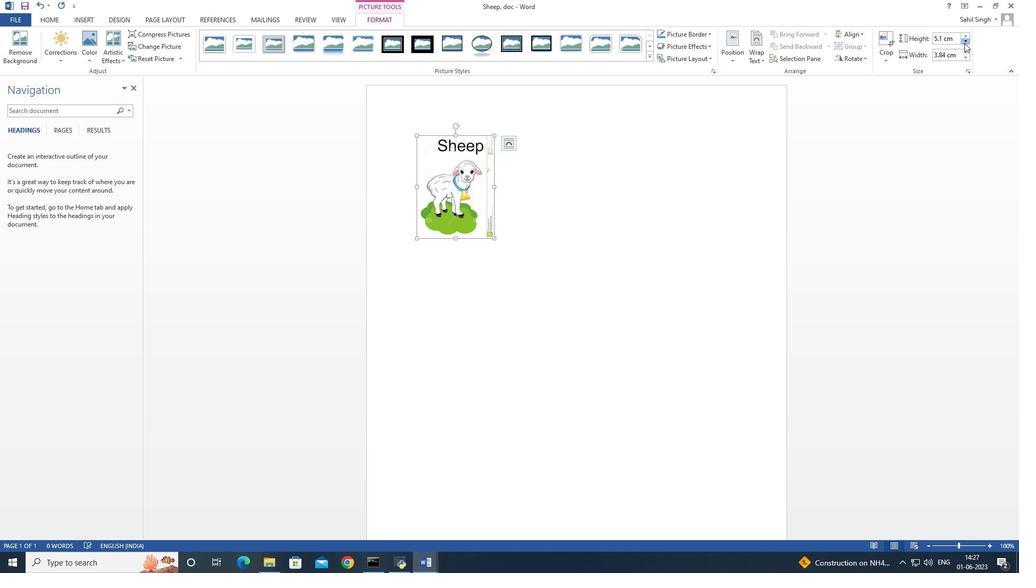 
Action: Mouse pressed left at (965, 43)
Screenshot: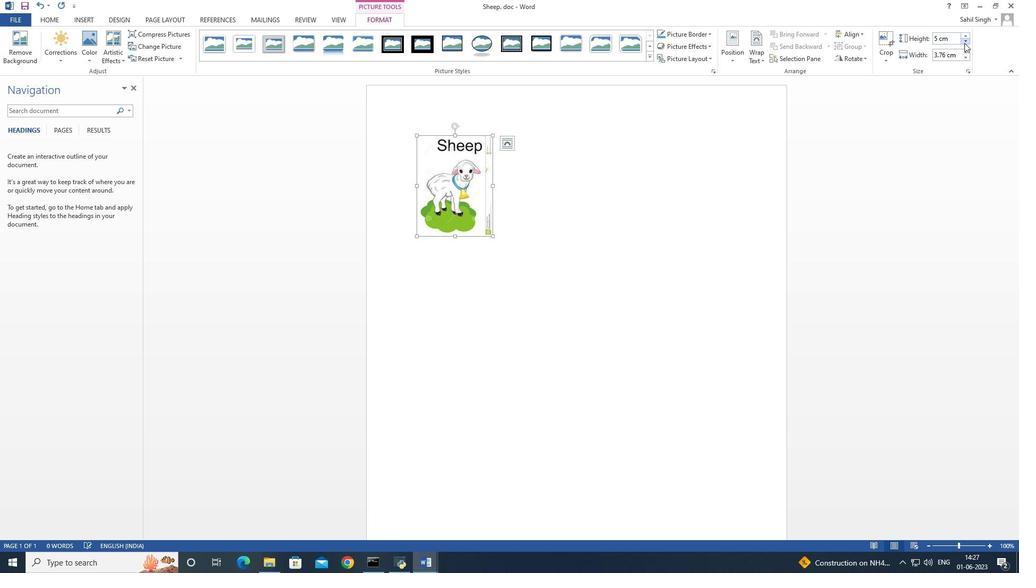 
Action: Mouse pressed left at (965, 43)
Screenshot: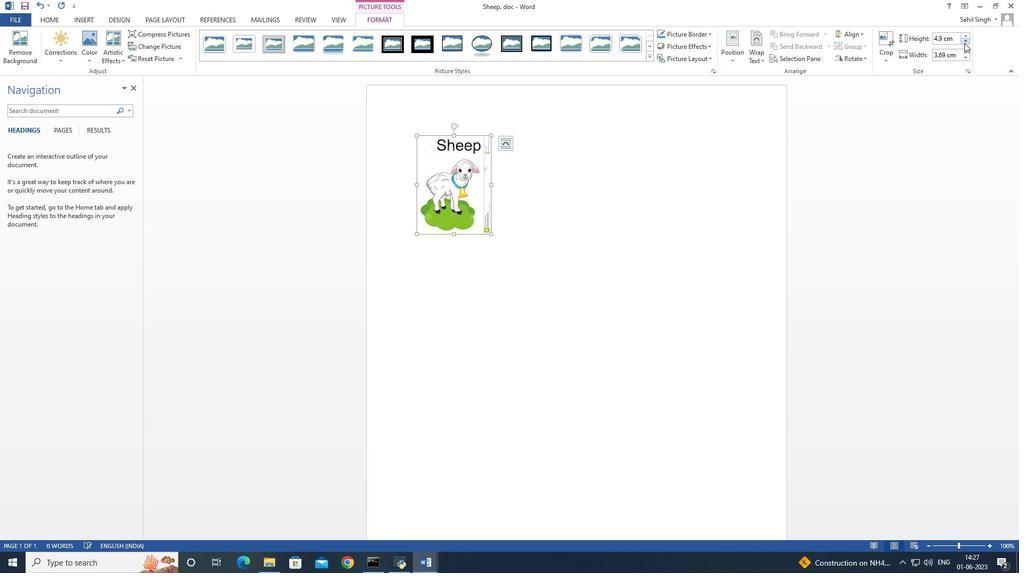 
Action: Mouse pressed left at (965, 43)
Screenshot: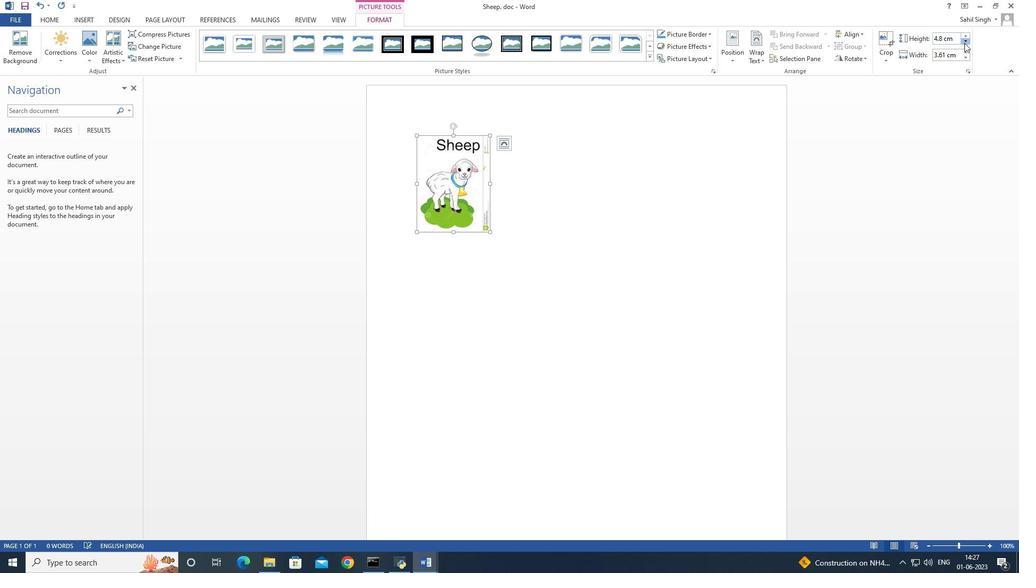 
Action: Mouse pressed left at (965, 43)
Screenshot: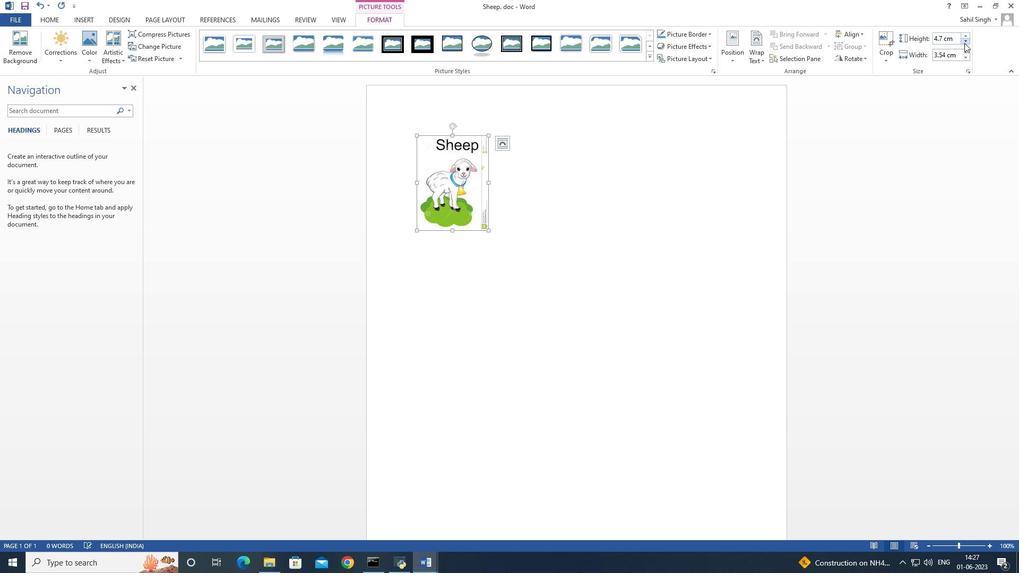 
Action: Mouse pressed left at (965, 43)
Screenshot: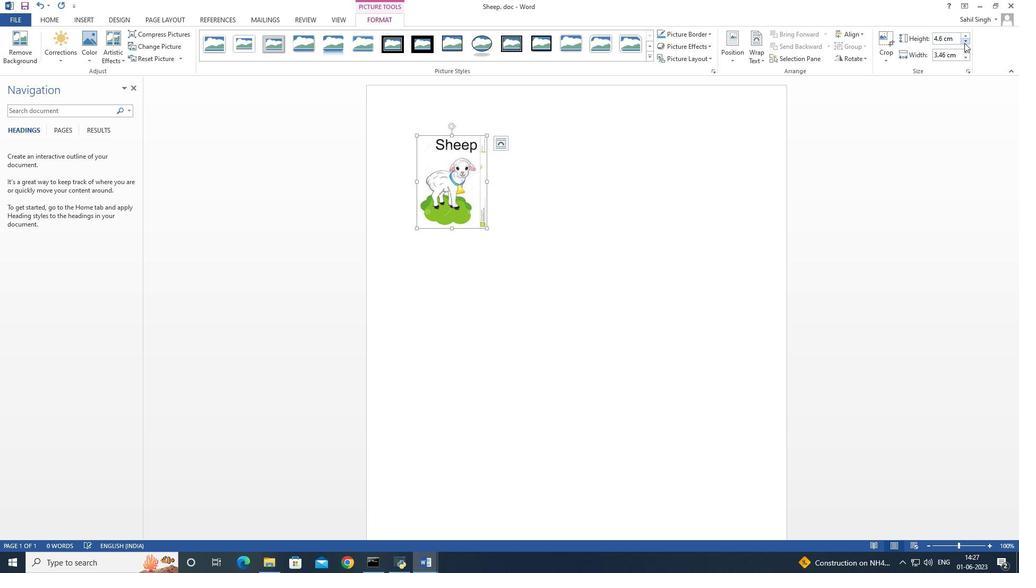 
Action: Mouse moved to (638, 193)
Screenshot: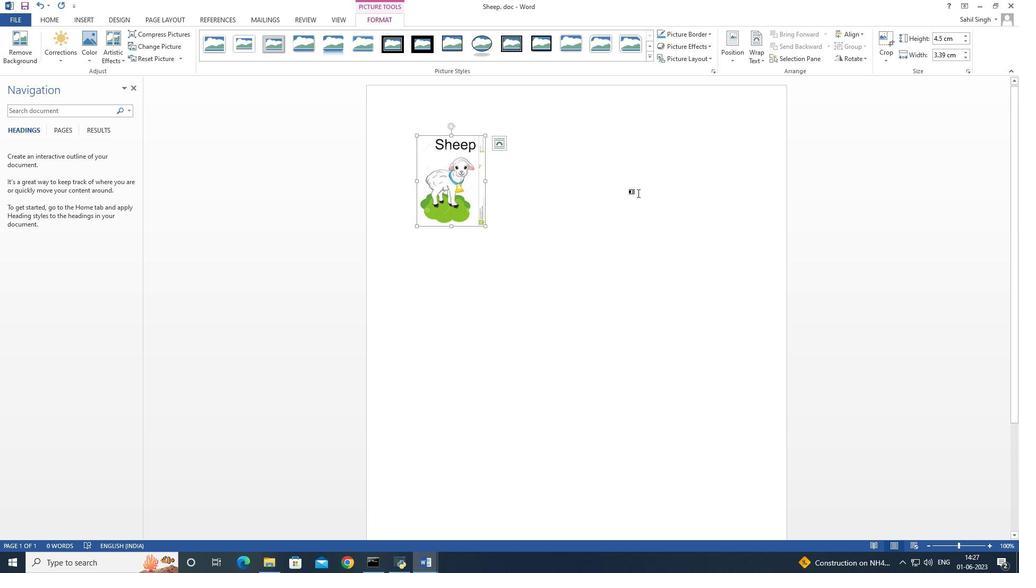 
Action: Mouse pressed left at (638, 193)
Screenshot: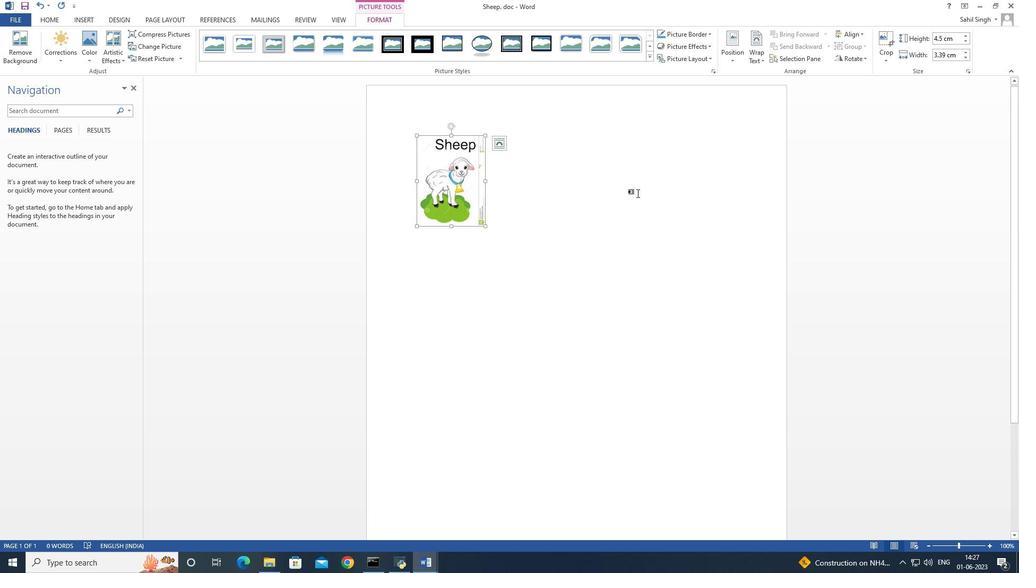
Action: Mouse moved to (422, 153)
Screenshot: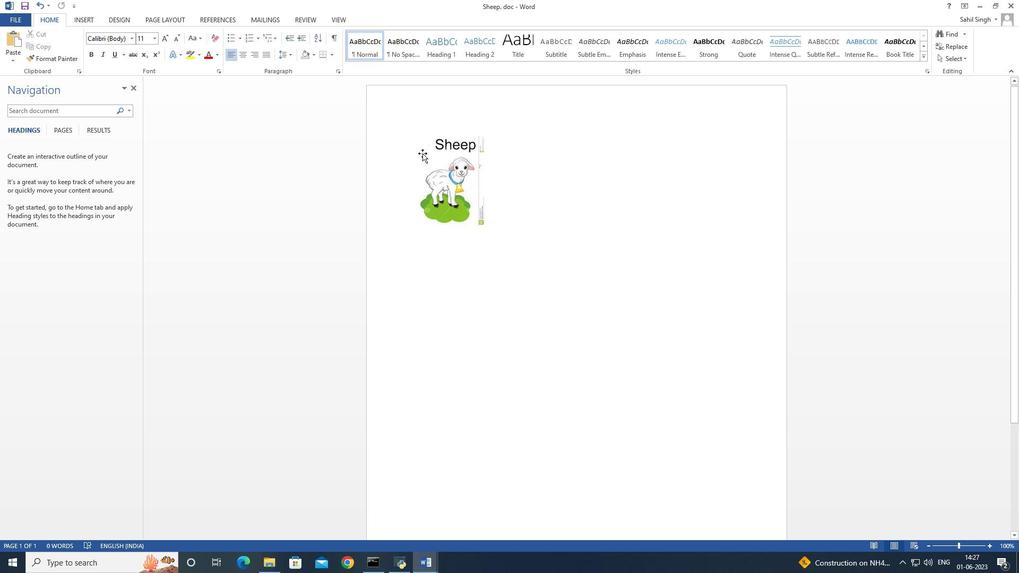 
Action: Mouse pressed left at (422, 153)
Screenshot: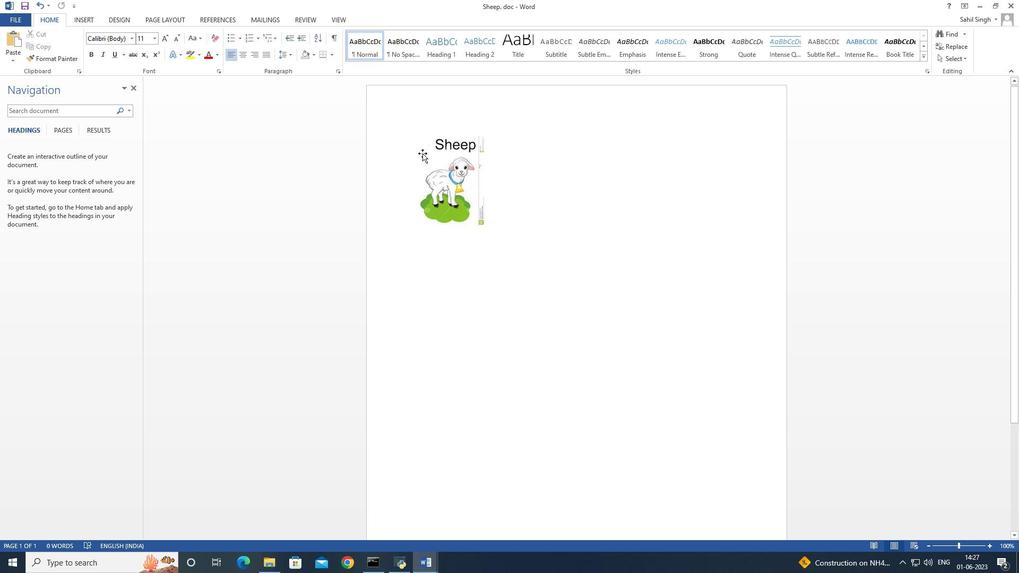 
Action: Mouse moved to (56, 16)
Screenshot: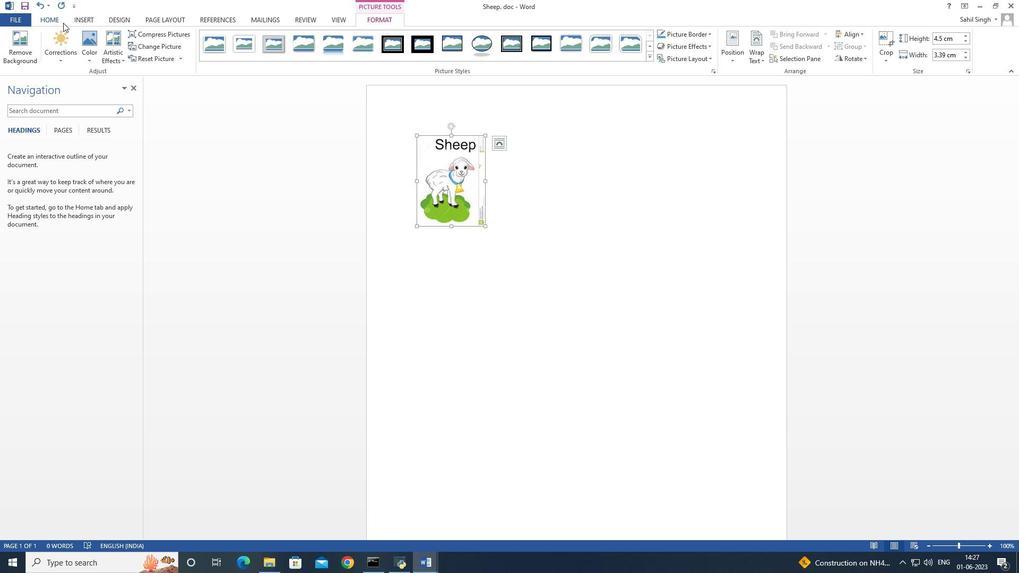 
Action: Mouse pressed left at (56, 16)
Screenshot: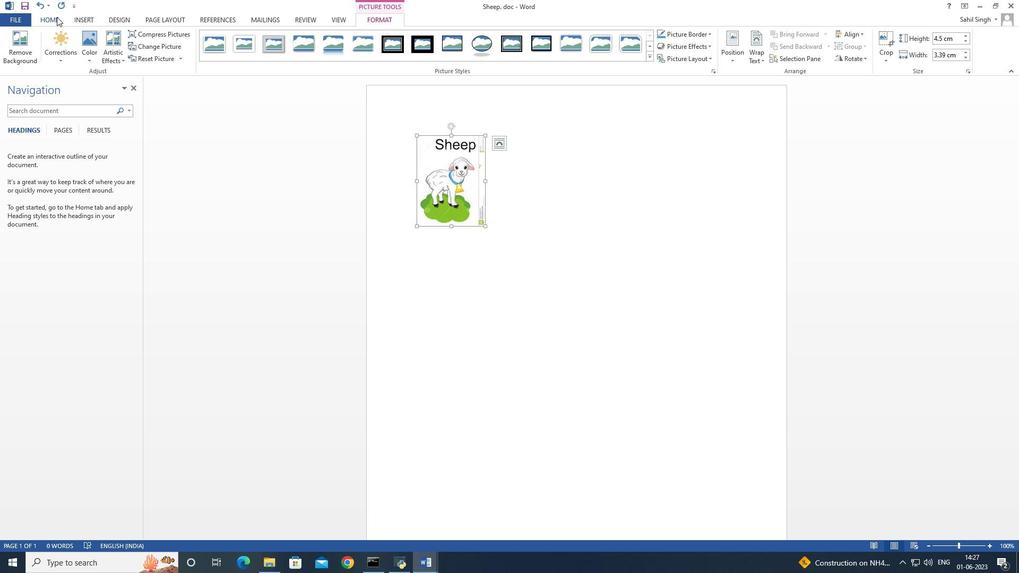 
Action: Mouse moved to (329, 56)
Screenshot: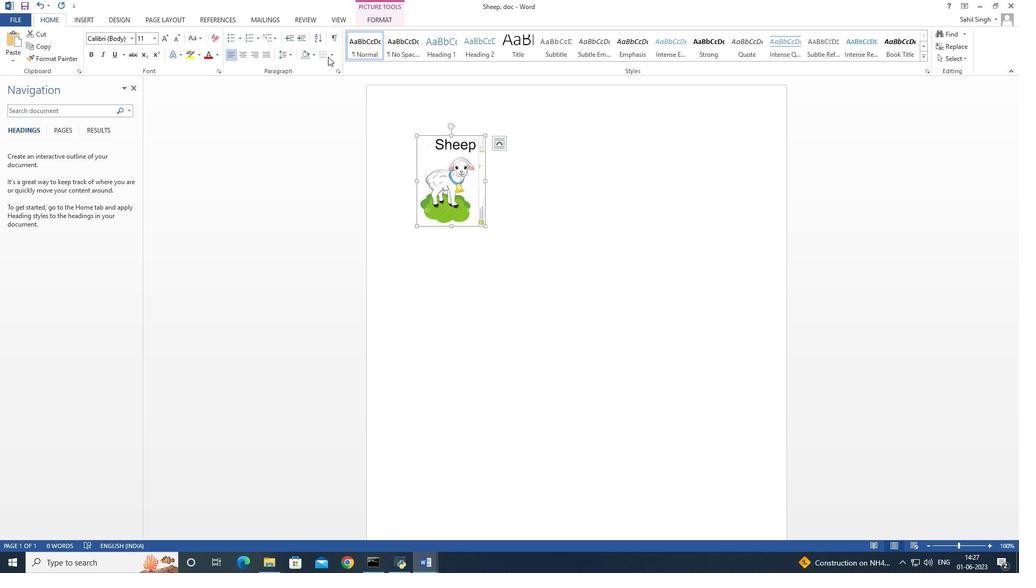 
Action: Mouse pressed left at (329, 56)
Screenshot: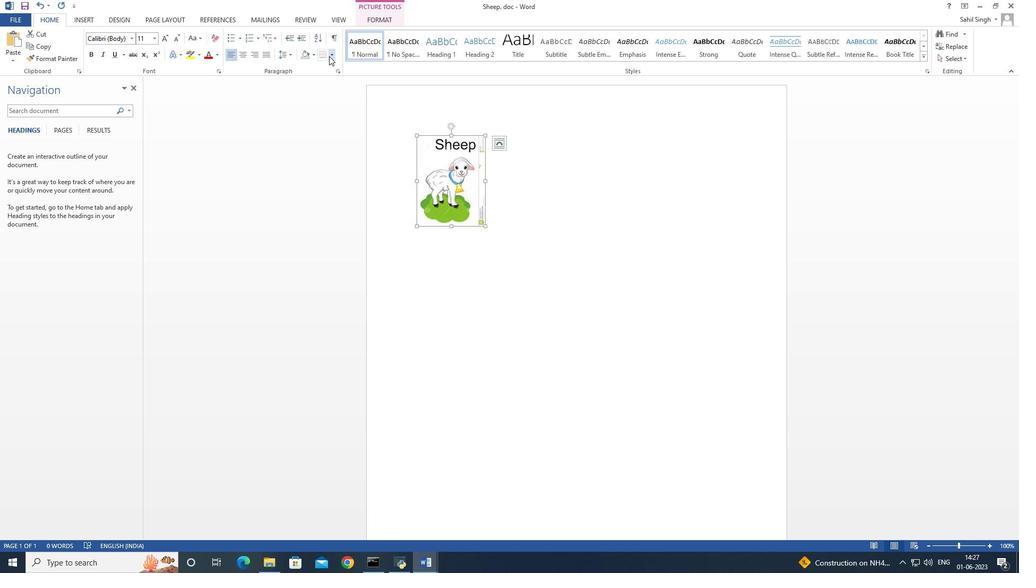 
Action: Mouse moved to (373, 261)
Screenshot: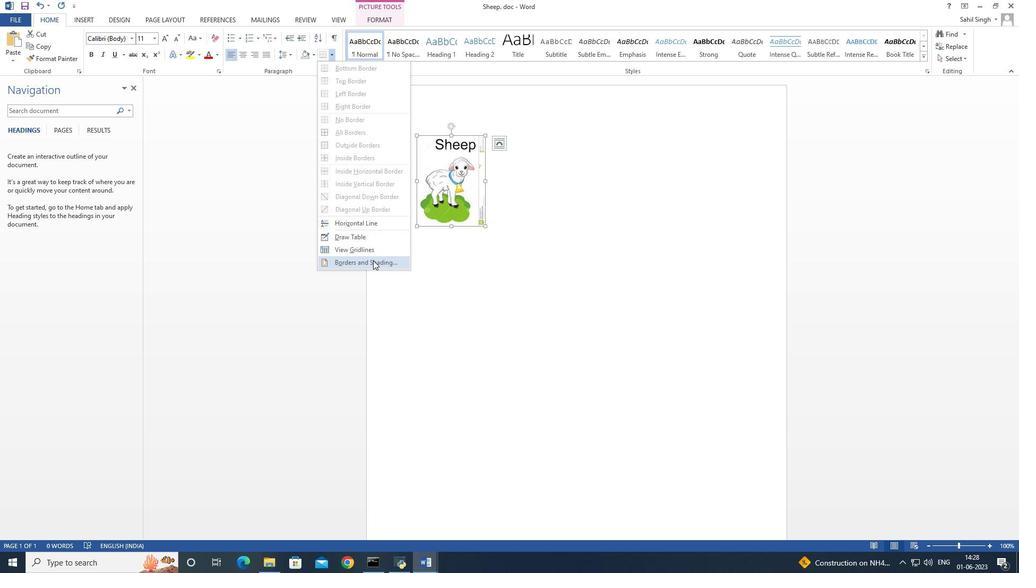 
Action: Mouse pressed left at (373, 261)
Screenshot: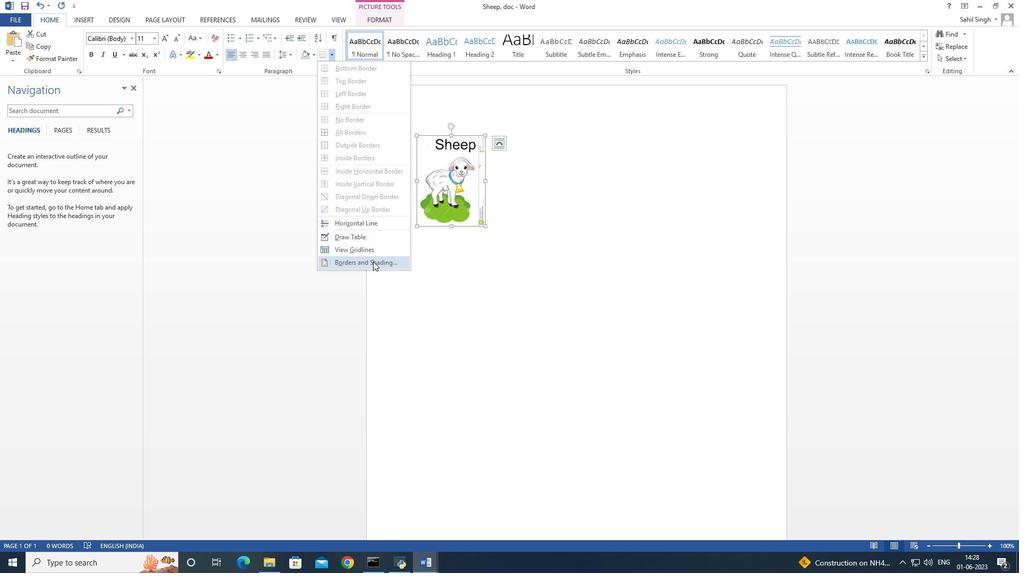 
Action: Mouse moved to (387, 261)
Screenshot: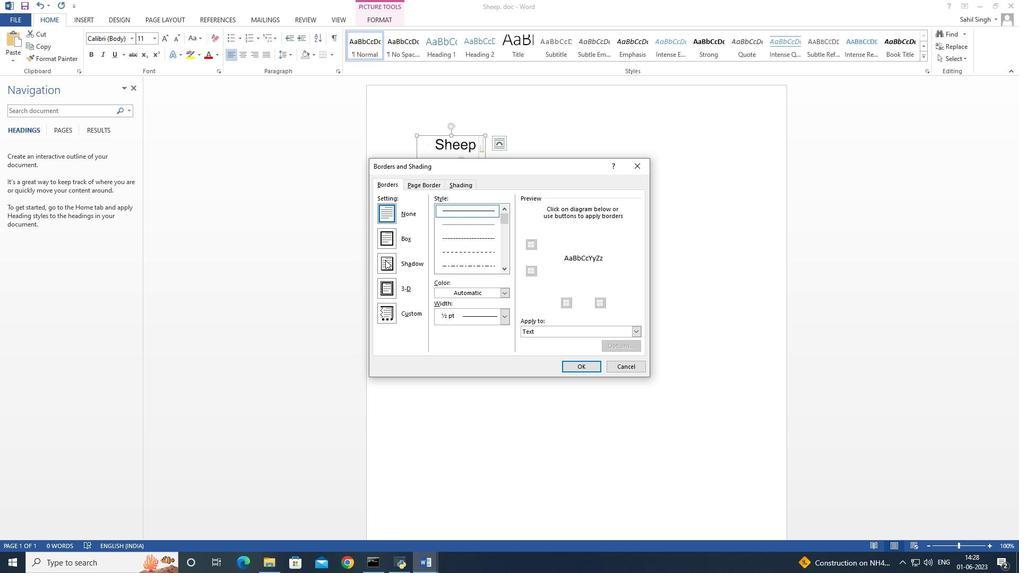 
Action: Mouse pressed left at (387, 261)
Screenshot: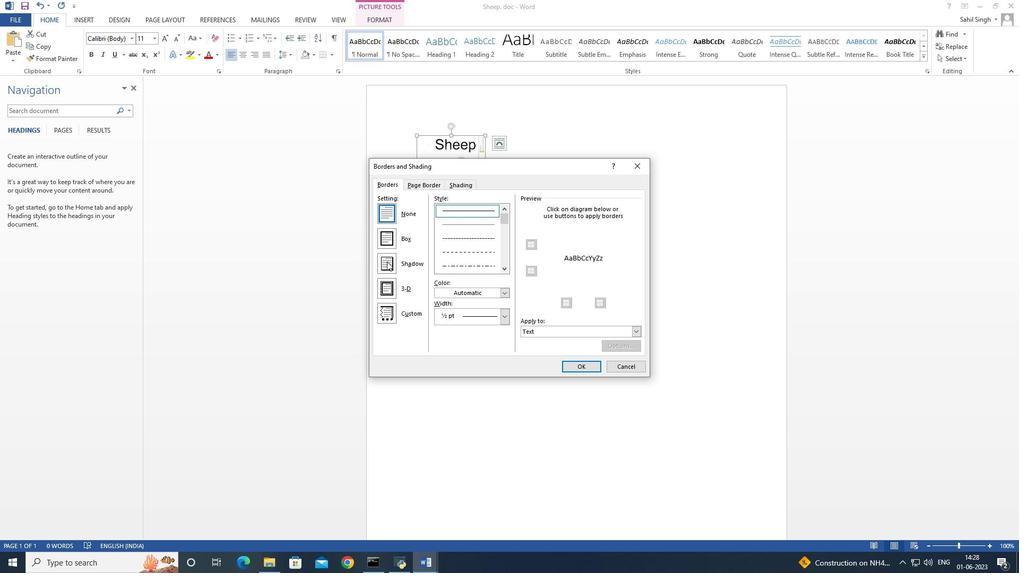 
Action: Mouse moved to (505, 293)
Screenshot: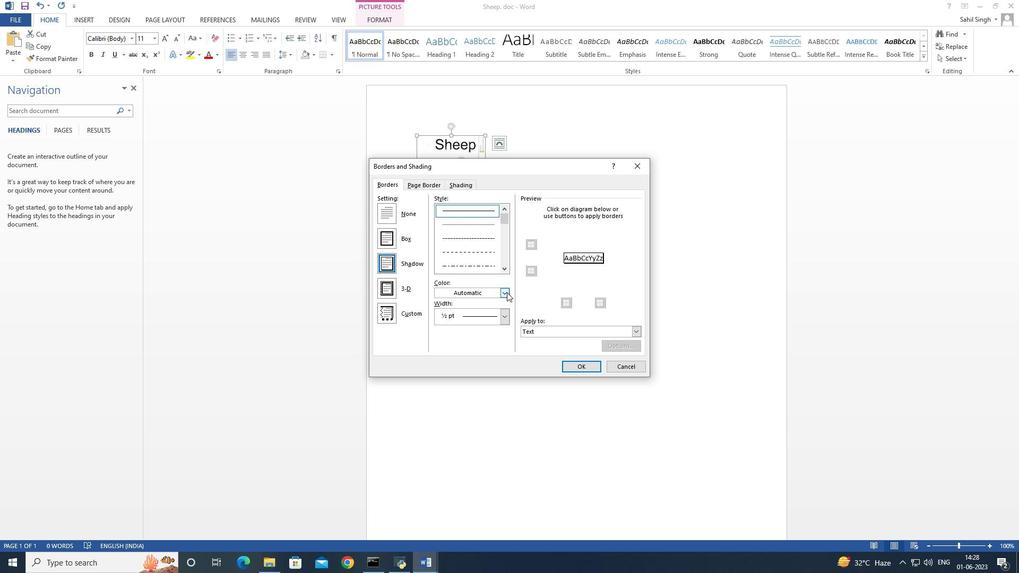
Action: Mouse pressed left at (505, 293)
Screenshot: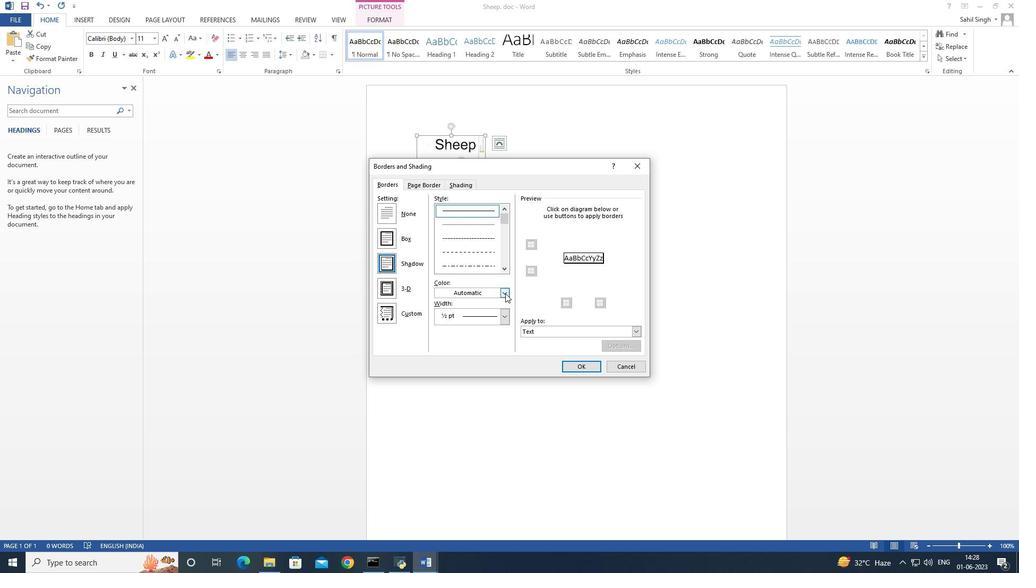 
Action: Mouse moved to (450, 330)
Screenshot: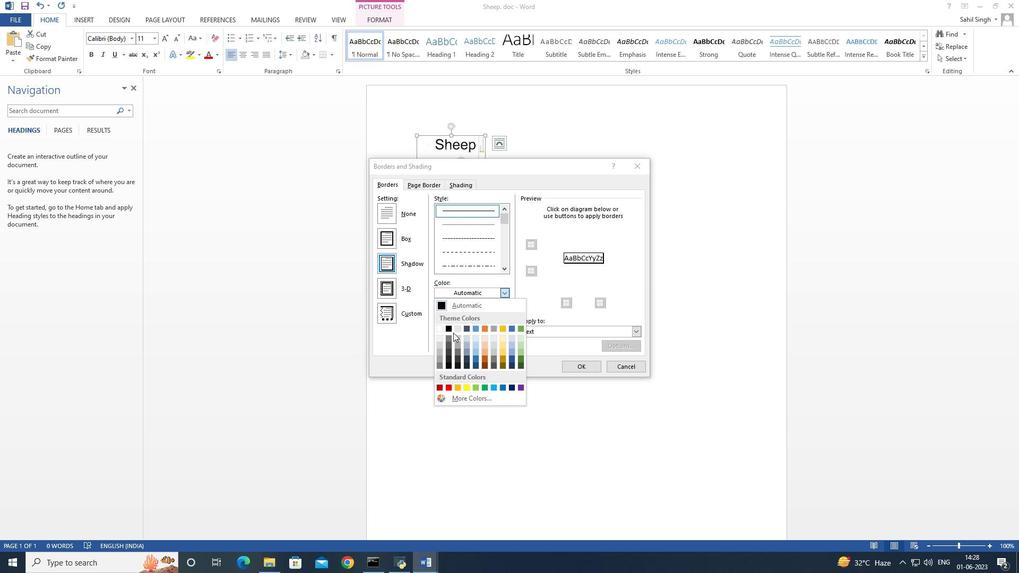 
Action: Mouse pressed left at (450, 330)
Screenshot: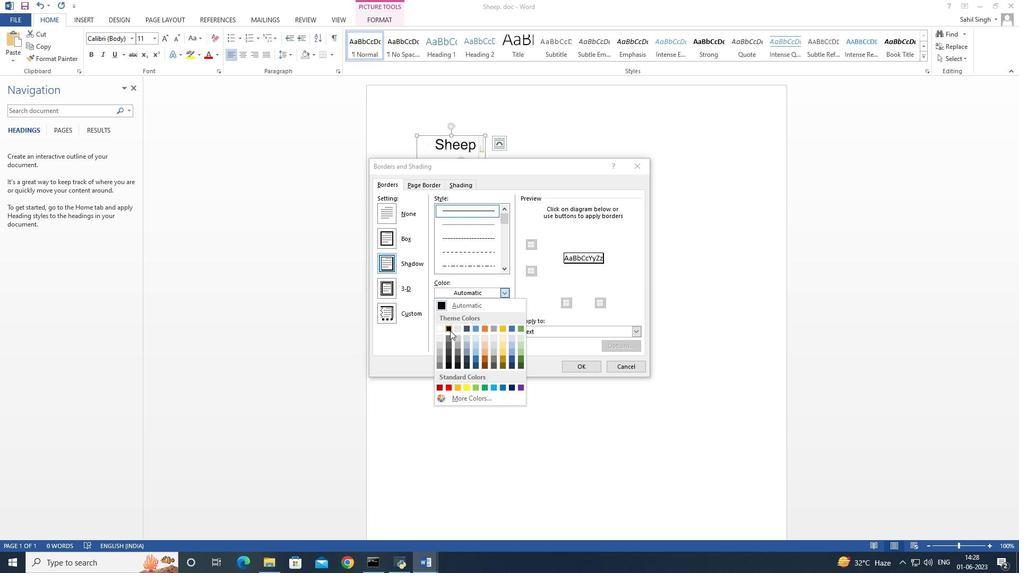 
Action: Mouse moved to (506, 318)
Screenshot: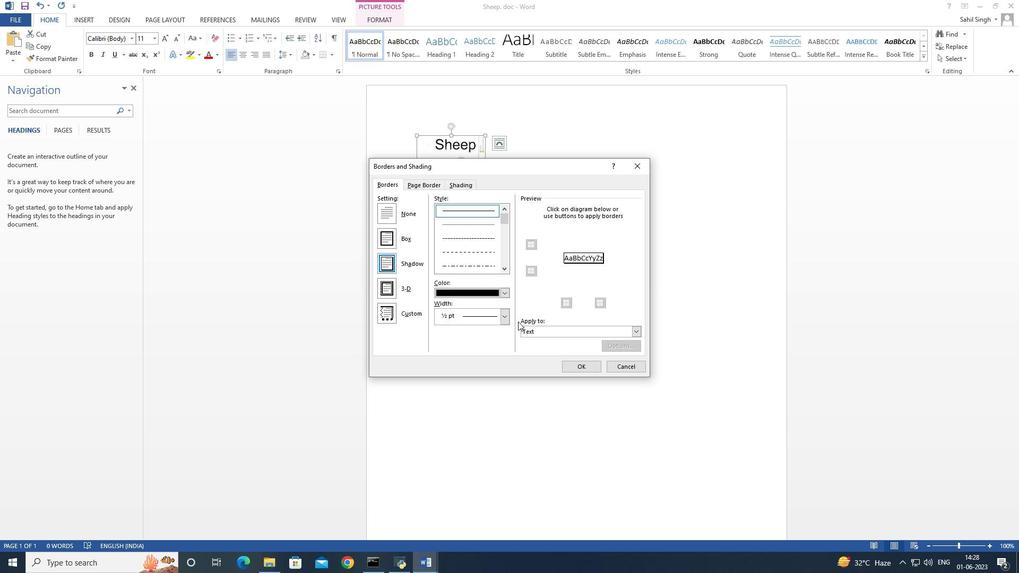 
Action: Mouse pressed left at (506, 318)
Screenshot: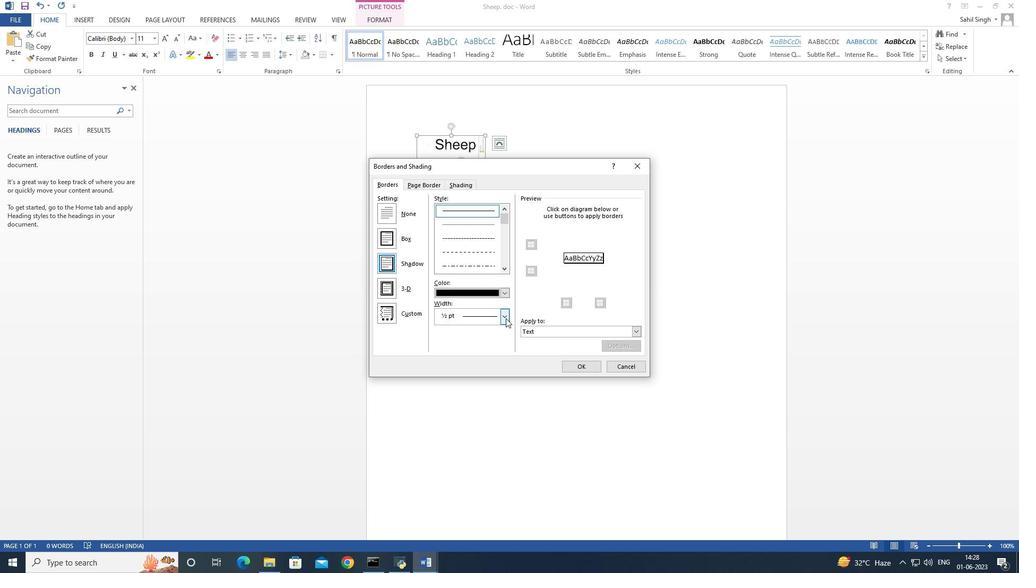 
Action: Mouse moved to (466, 412)
Screenshot: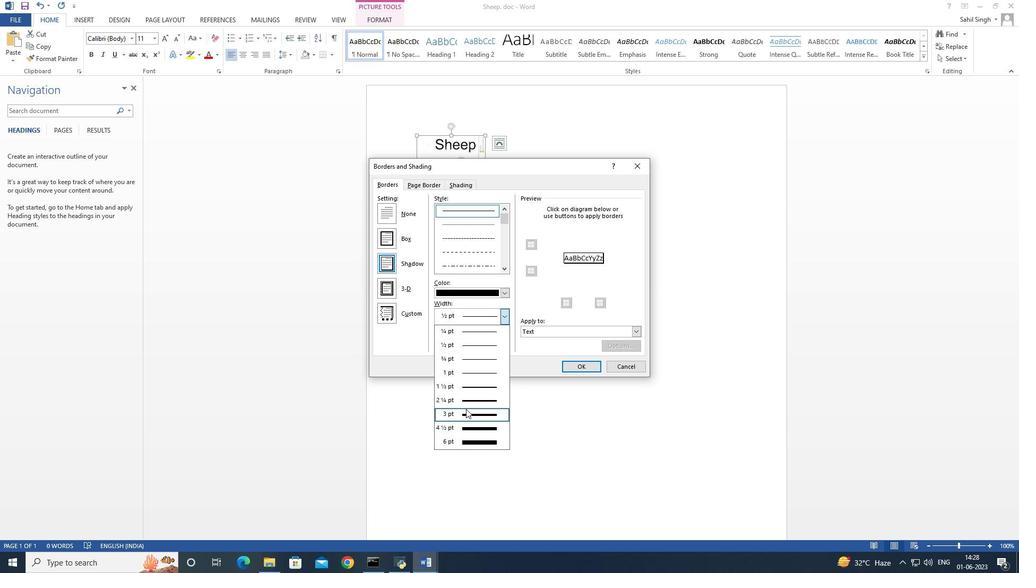 
Action: Mouse pressed left at (466, 412)
Screenshot: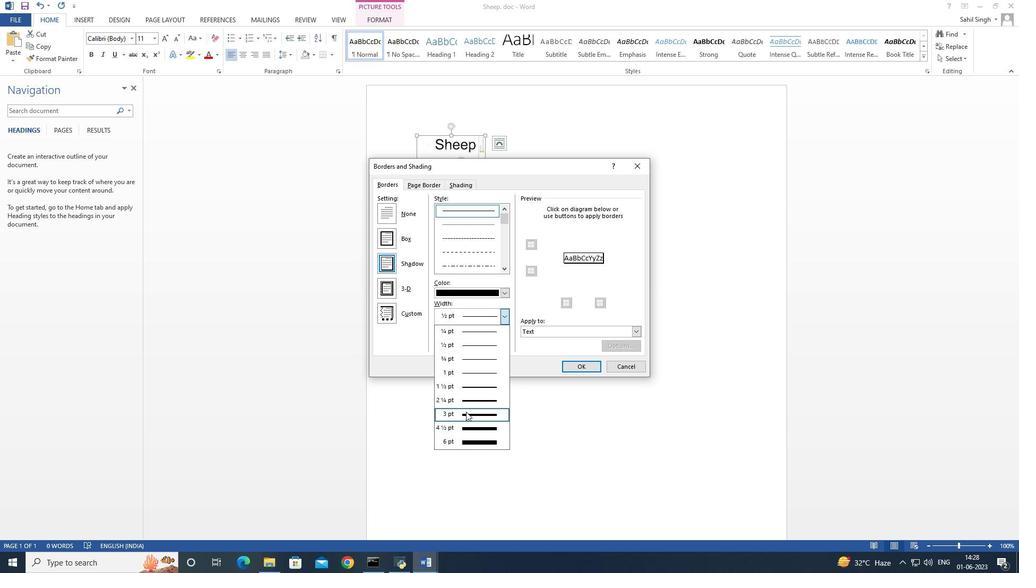 
Action: Mouse moved to (481, 238)
Screenshot: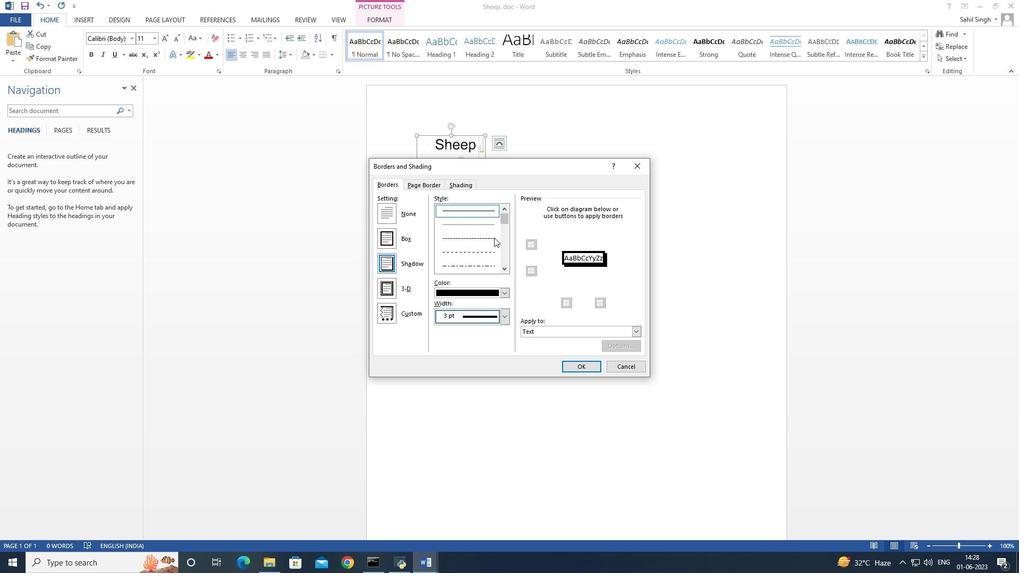 
Action: Mouse scrolled (481, 237) with delta (0, 0)
Screenshot: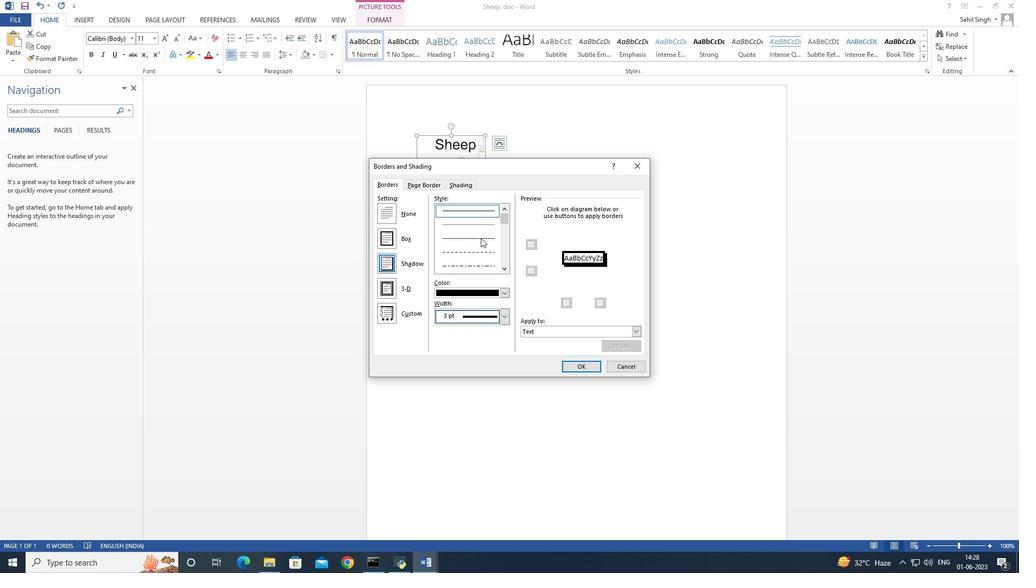 
Action: Mouse scrolled (481, 237) with delta (0, 0)
Screenshot: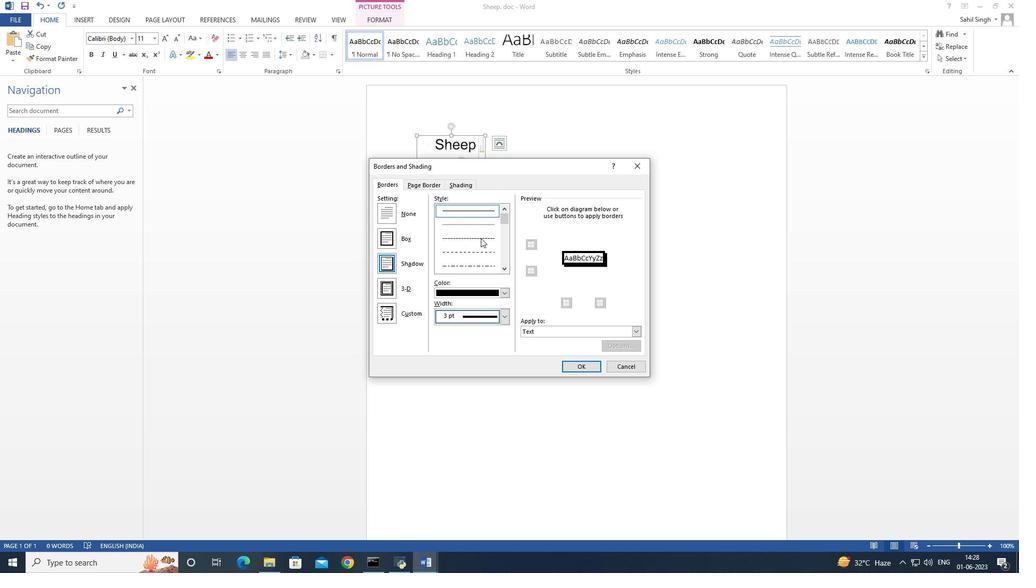 
Action: Mouse moved to (504, 239)
Screenshot: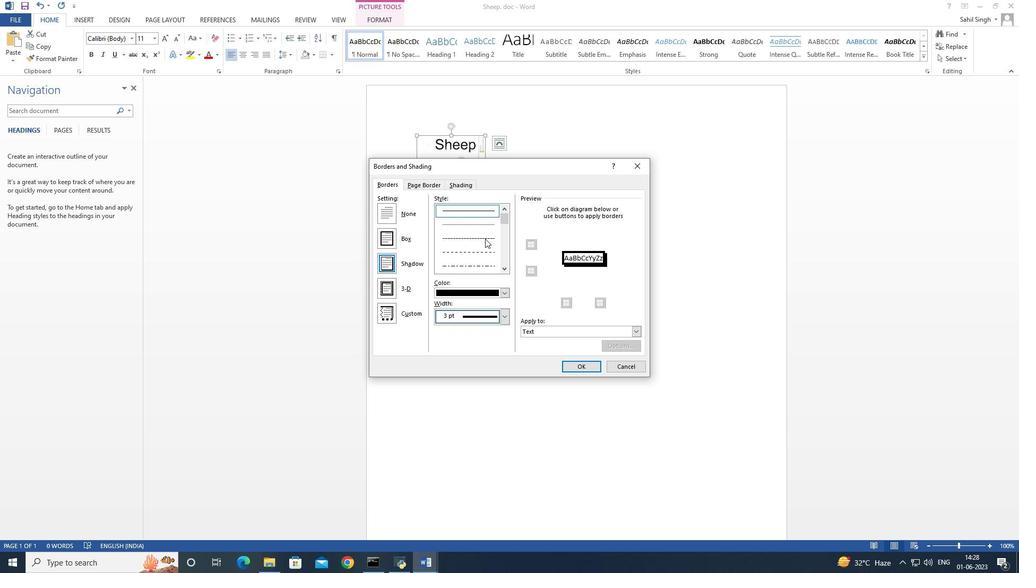 
Action: Mouse scrolled (504, 239) with delta (0, 0)
Screenshot: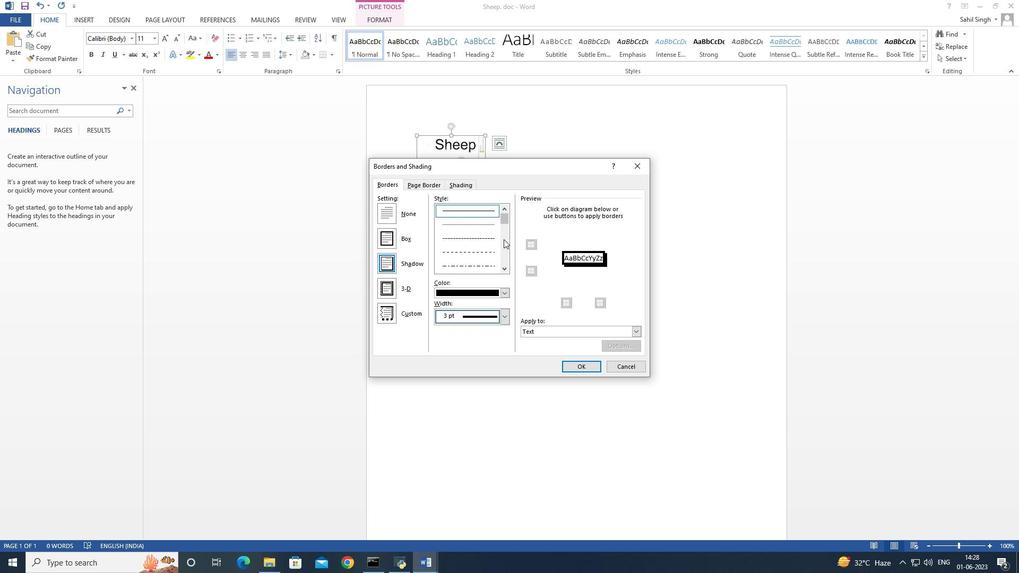 
Action: Mouse scrolled (504, 239) with delta (0, 0)
Screenshot: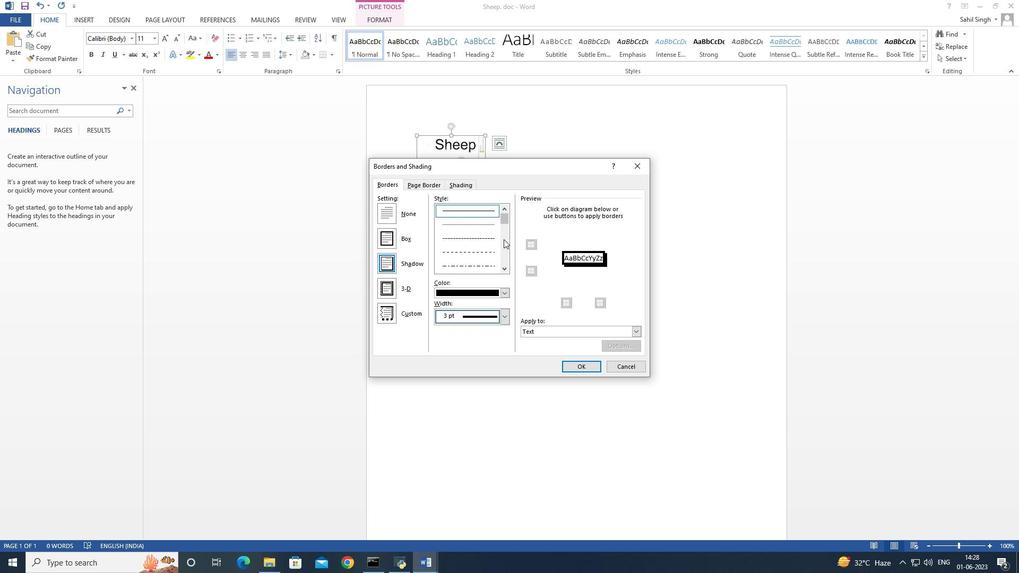 
Action: Mouse scrolled (504, 239) with delta (0, 0)
Screenshot: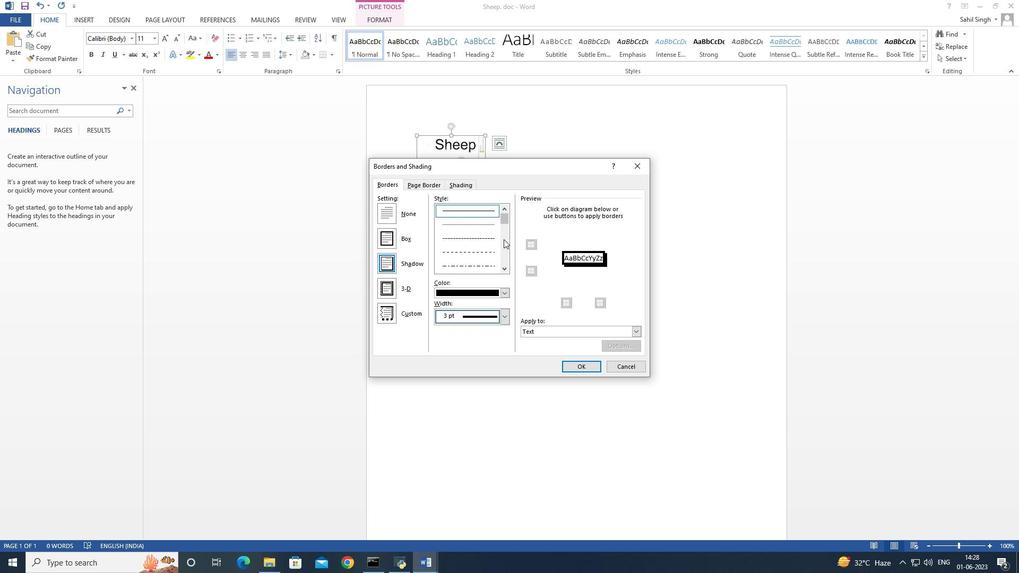 
Action: Mouse moved to (504, 240)
Screenshot: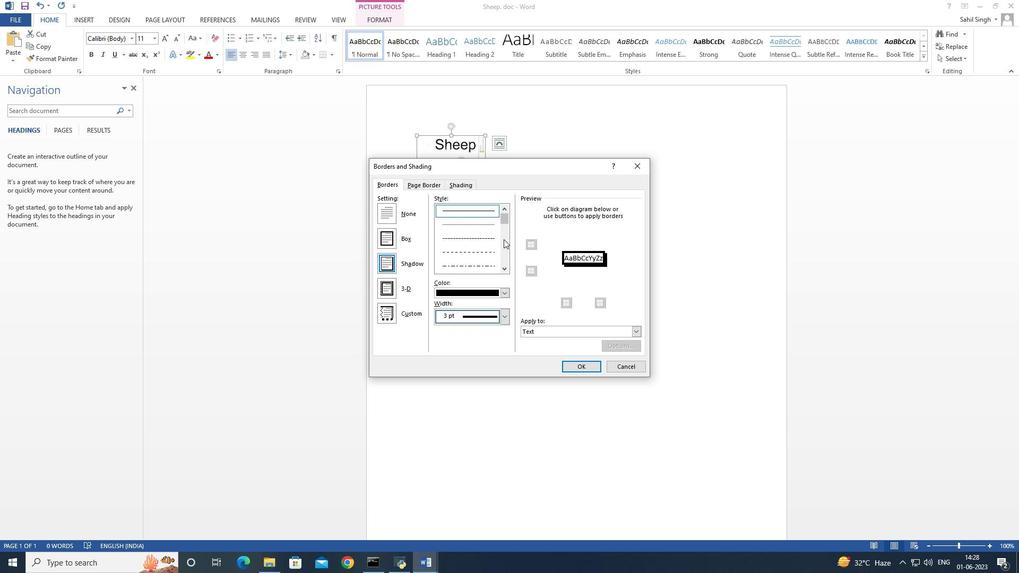 
Action: Mouse scrolled (504, 239) with delta (0, 0)
Screenshot: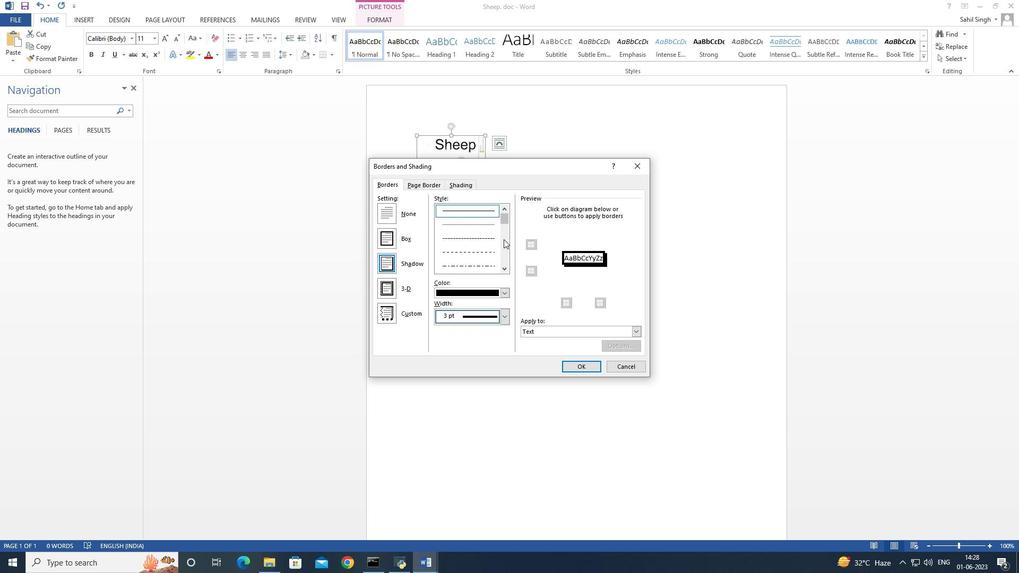 
Action: Mouse moved to (507, 269)
Screenshot: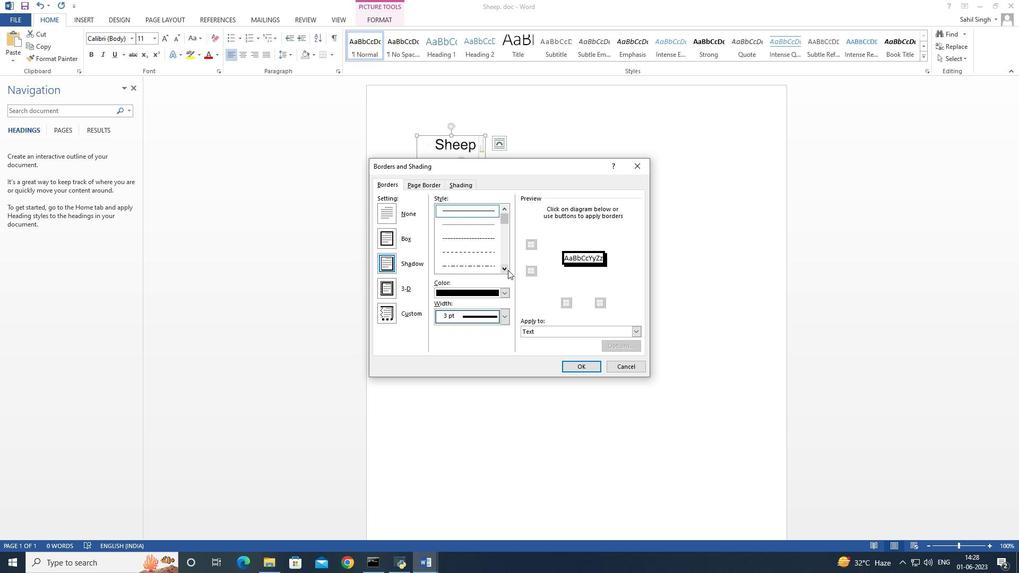
Action: Mouse pressed left at (507, 269)
Screenshot: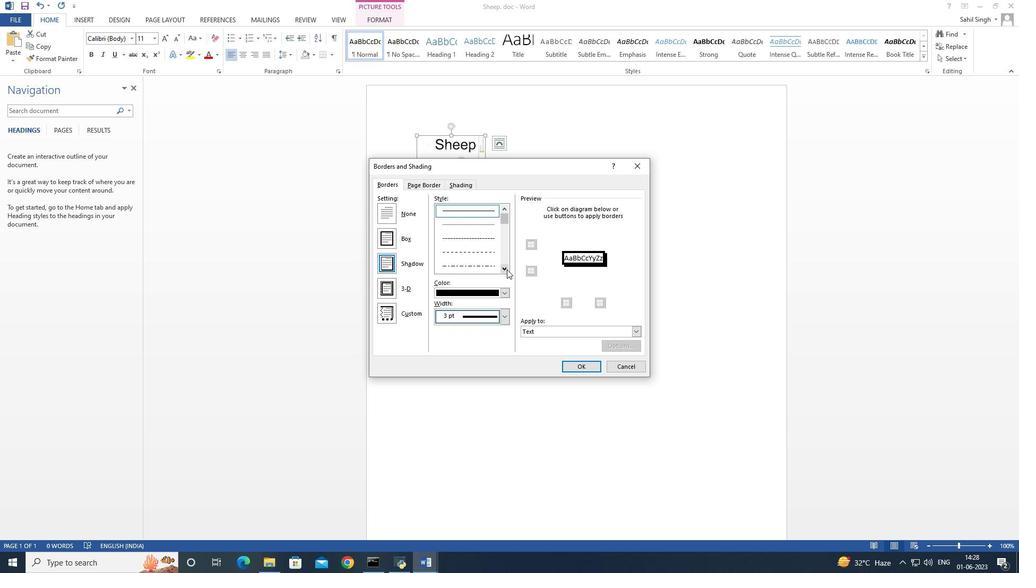 
Action: Mouse pressed left at (507, 269)
Screenshot: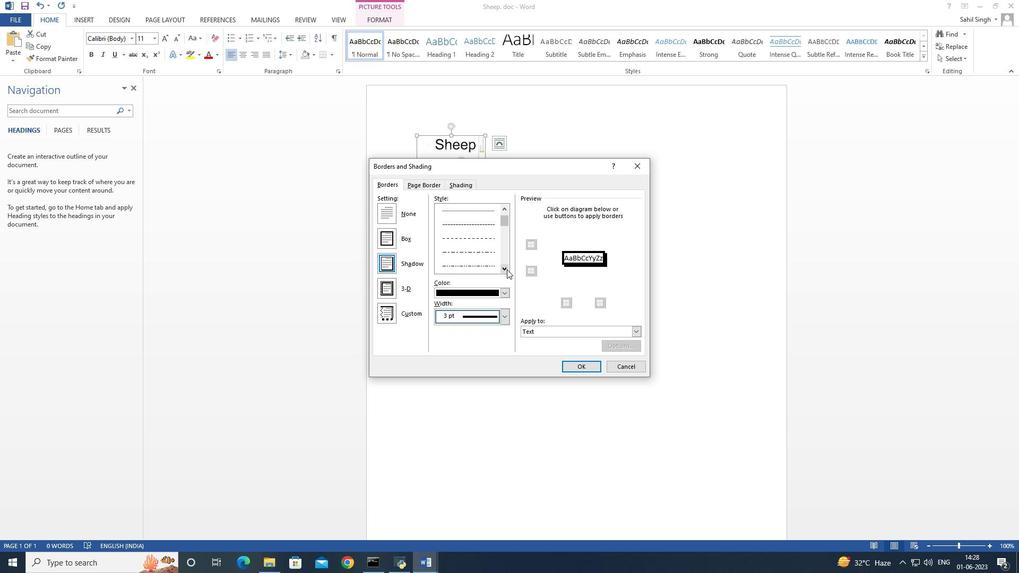 
Action: Mouse pressed left at (507, 269)
Screenshot: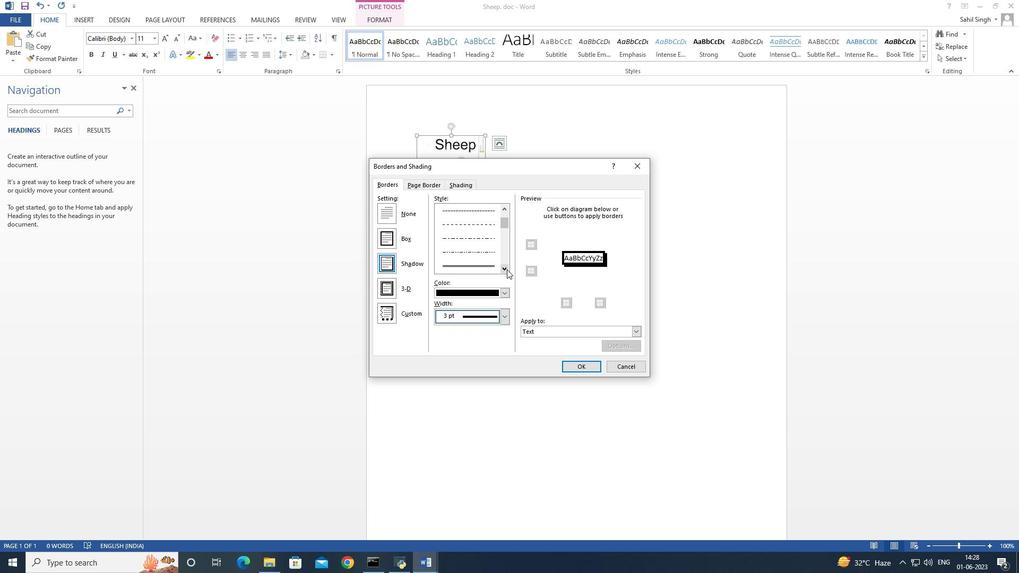 
Action: Mouse pressed left at (507, 269)
Screenshot: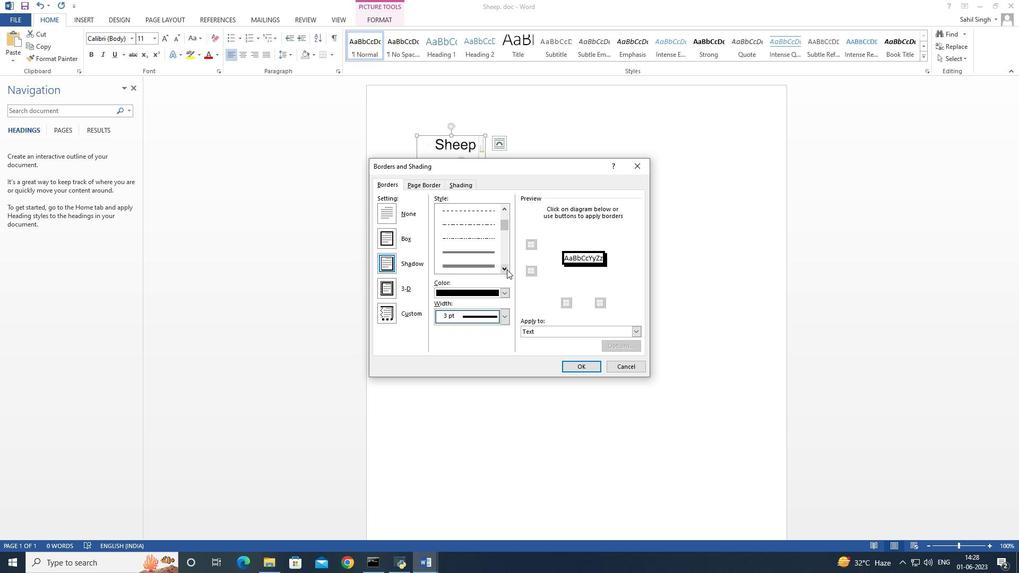 
Action: Mouse pressed left at (507, 269)
Screenshot: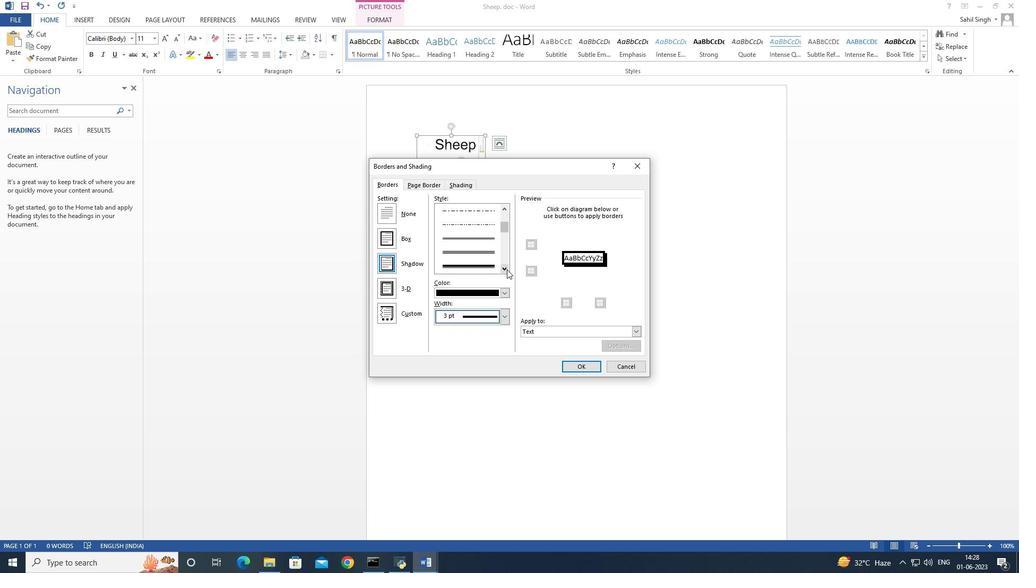 
Action: Mouse pressed left at (507, 269)
Screenshot: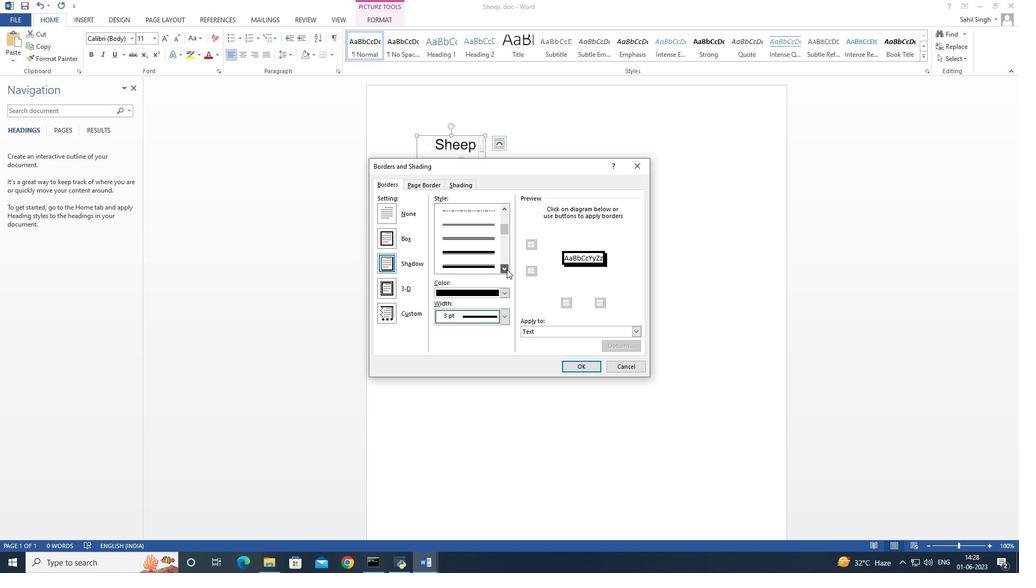 
Action: Mouse pressed left at (507, 269)
Screenshot: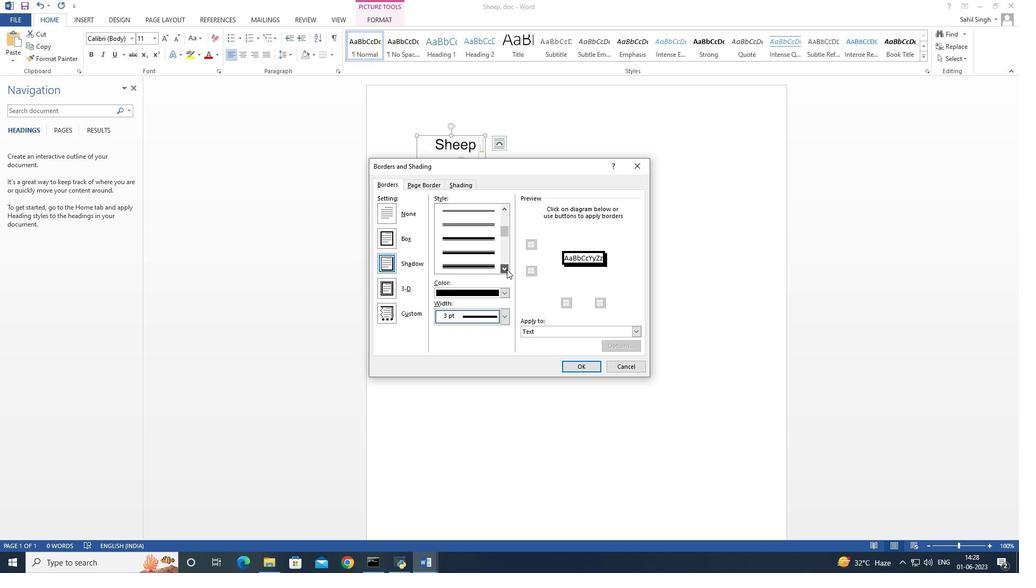 
Action: Mouse pressed left at (507, 269)
Screenshot: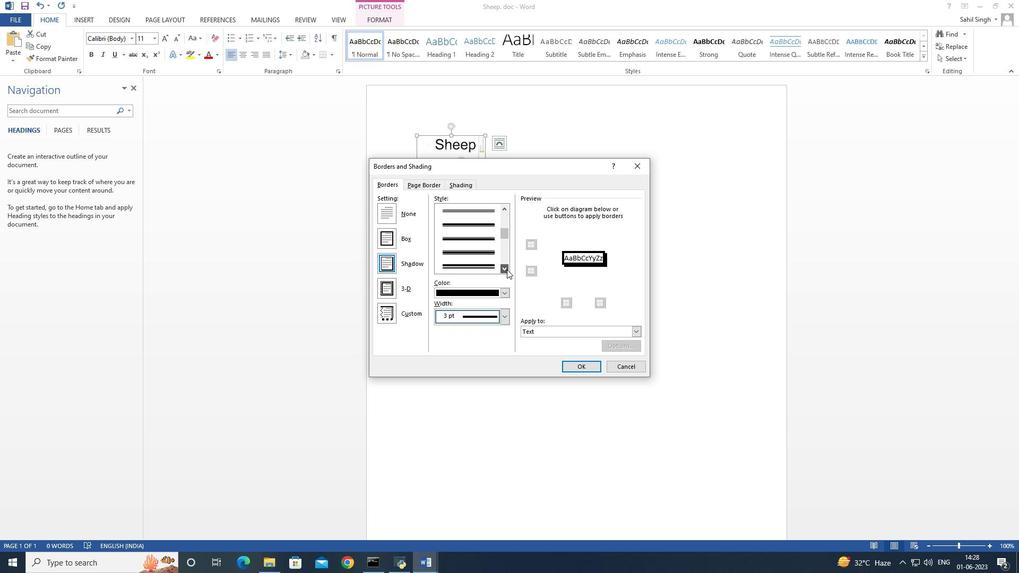 
Action: Mouse pressed left at (507, 269)
Screenshot: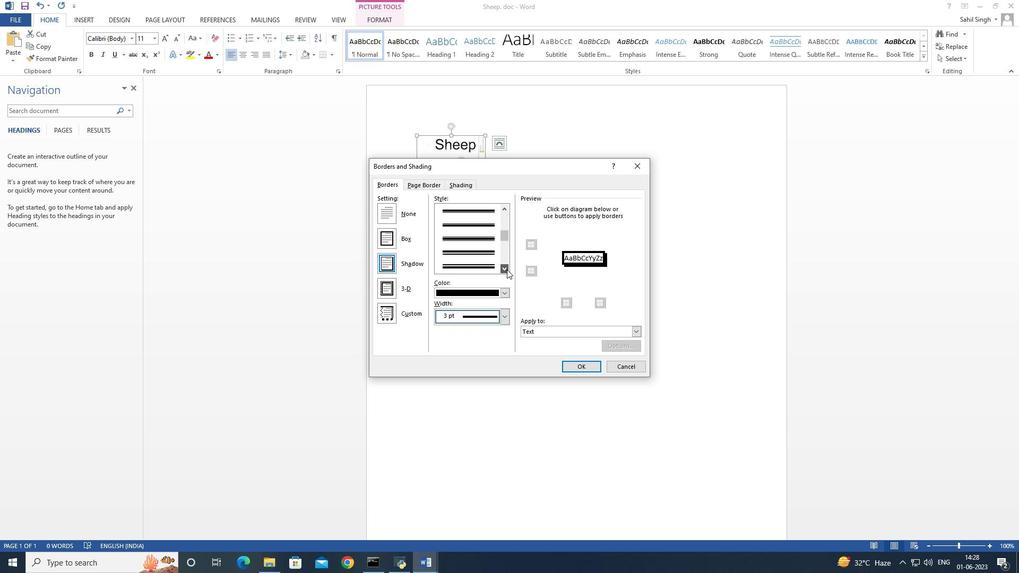 
Action: Mouse pressed left at (507, 269)
Screenshot: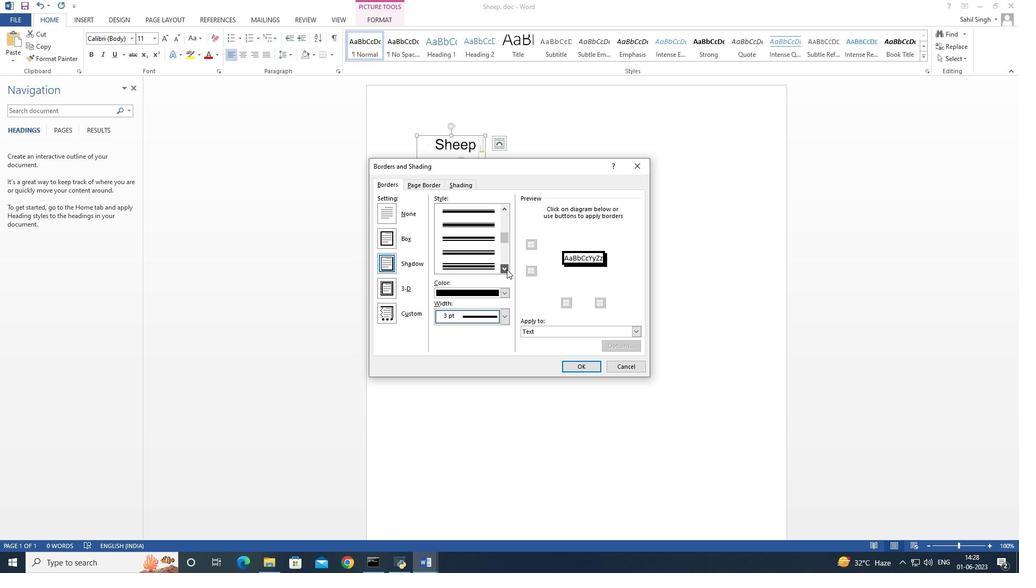 
Action: Mouse pressed left at (507, 269)
Screenshot: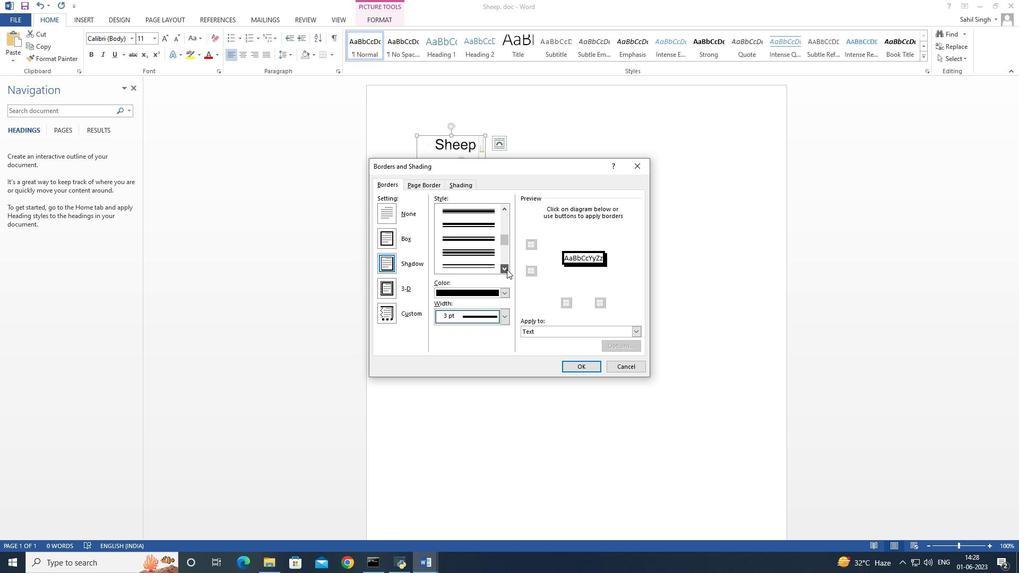 
Action: Mouse pressed left at (507, 269)
Screenshot: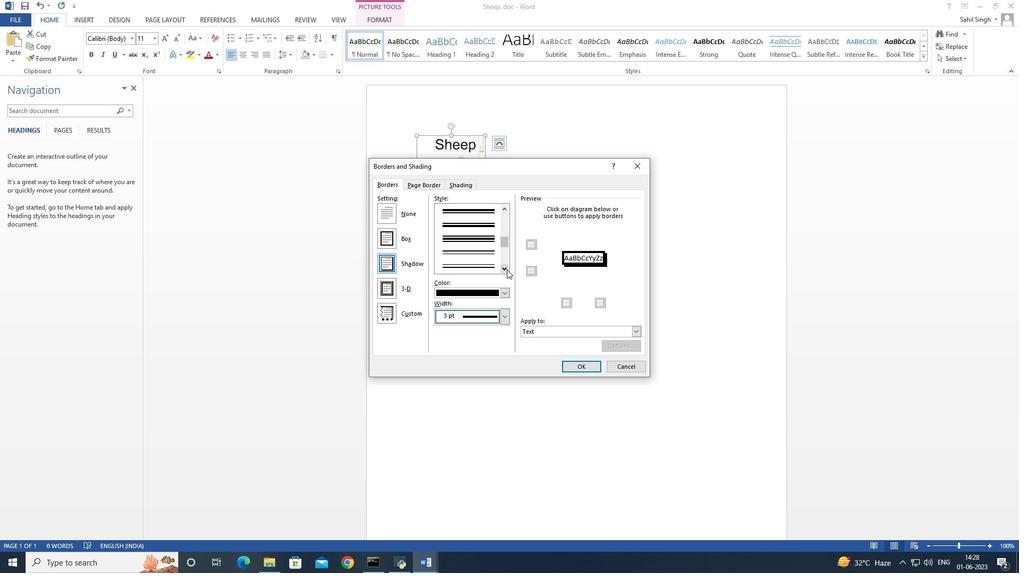 
Action: Mouse pressed left at (507, 269)
Screenshot: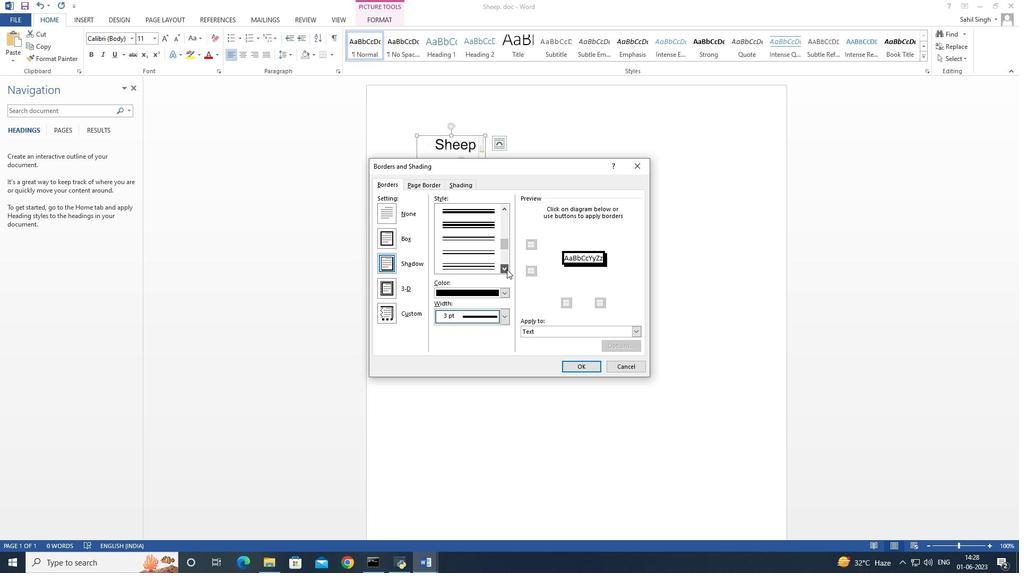 
Action: Mouse pressed left at (507, 269)
Screenshot: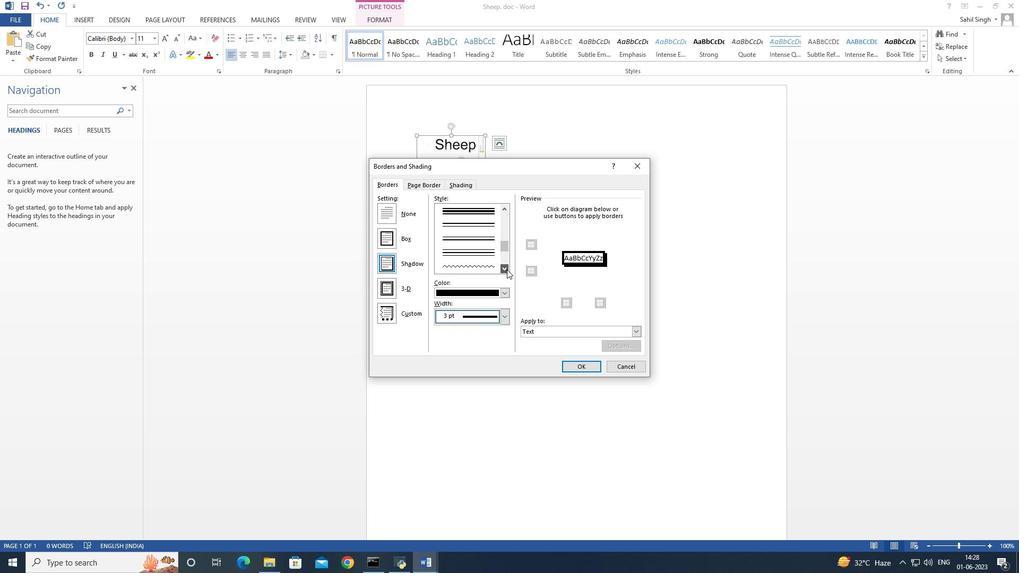 
Action: Mouse moved to (486, 251)
Screenshot: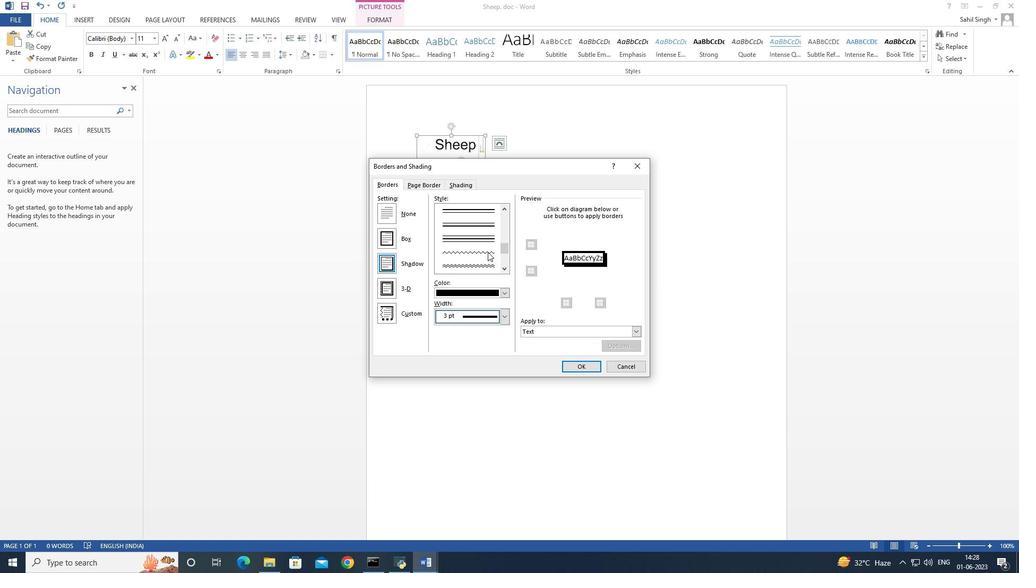 
Action: Mouse pressed left at (486, 251)
Screenshot: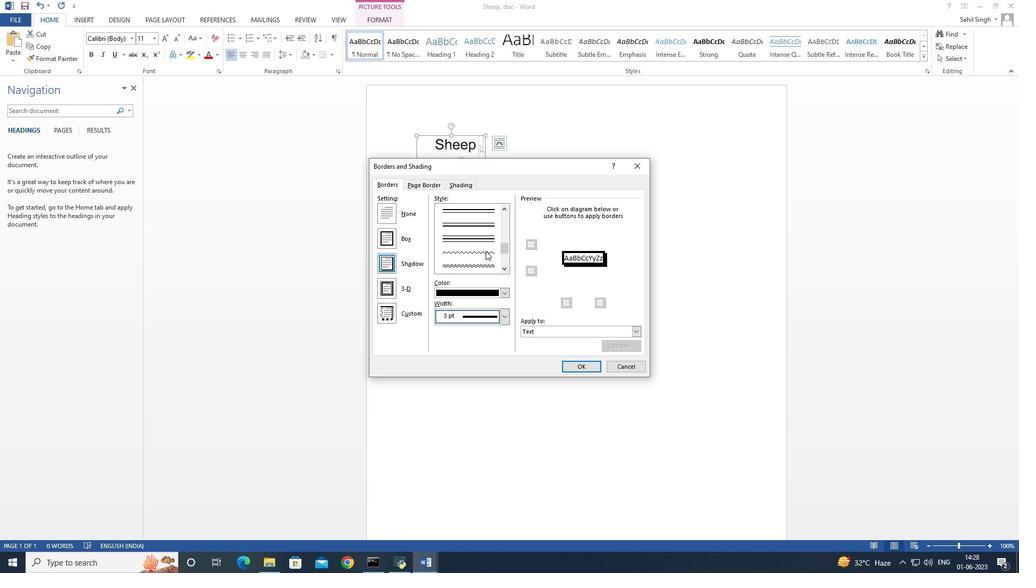 
Action: Mouse moved to (634, 329)
Screenshot: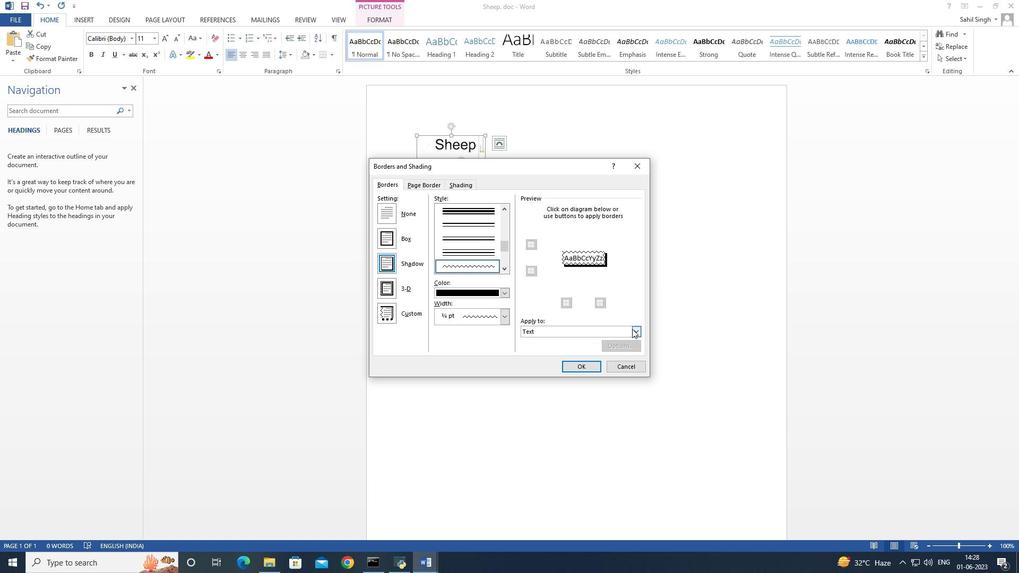 
Action: Mouse pressed left at (634, 329)
Screenshot: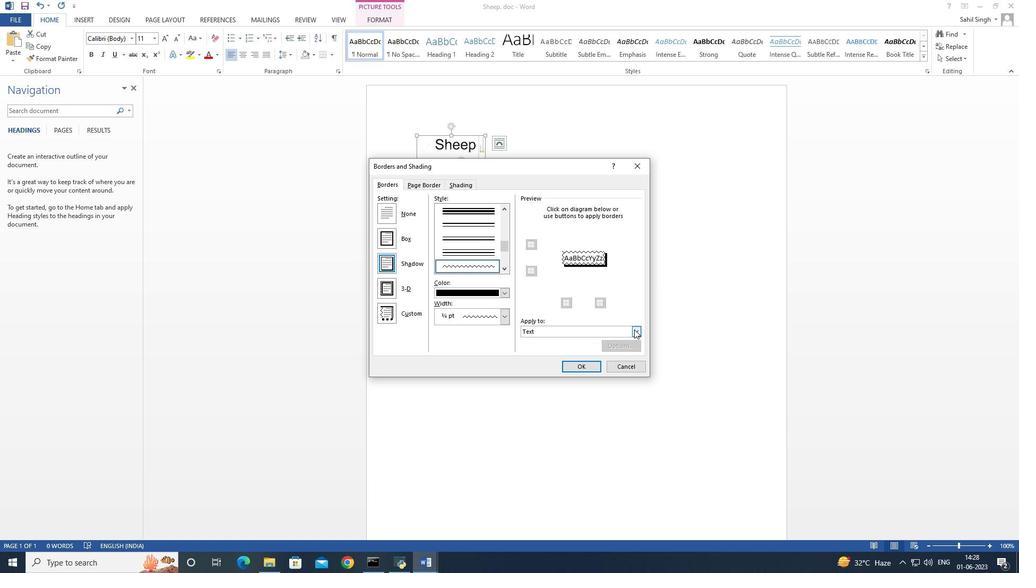 
Action: Mouse moved to (575, 348)
Screenshot: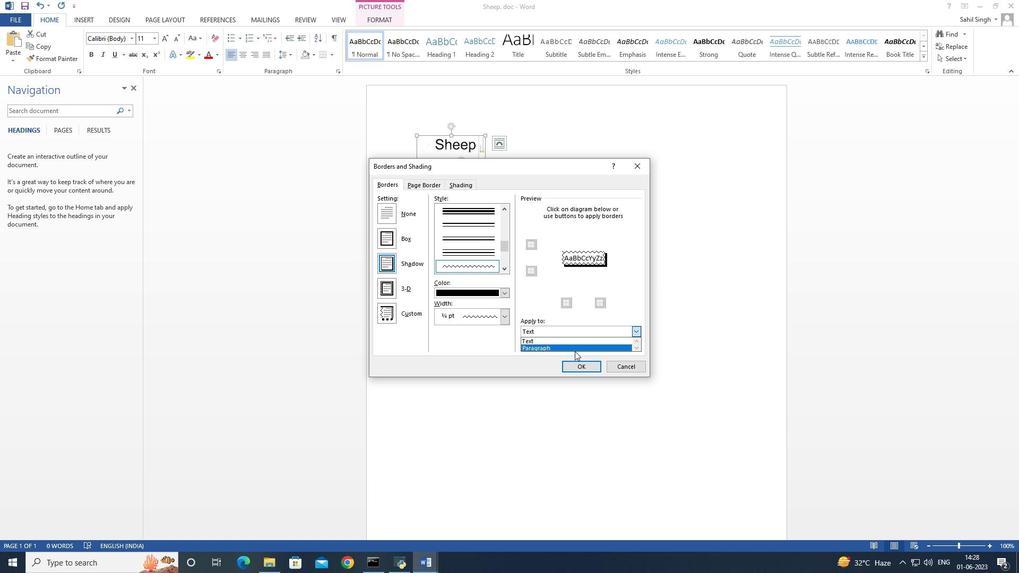 
Action: Mouse pressed left at (575, 348)
Screenshot: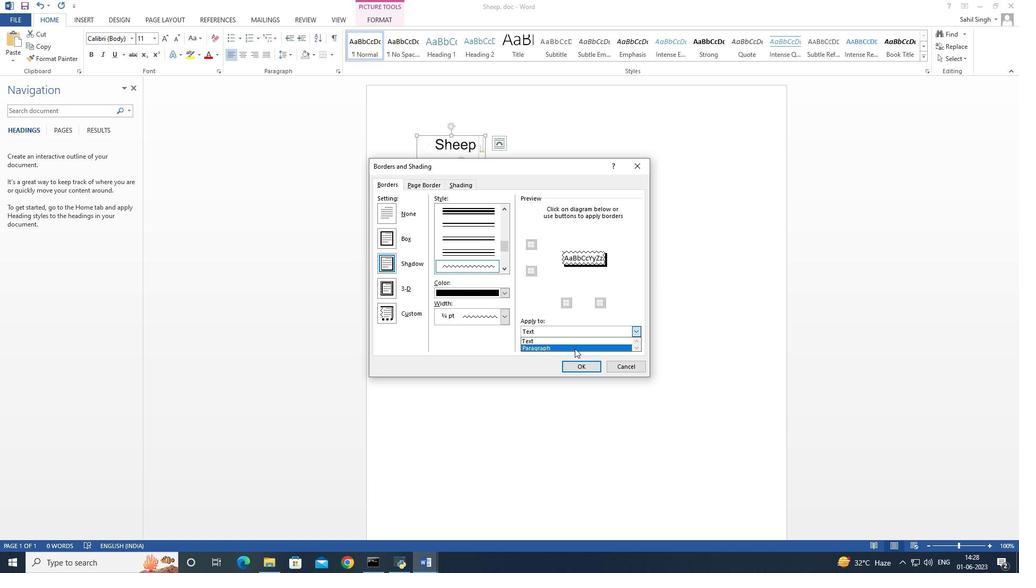 
Action: Mouse moved to (582, 364)
Screenshot: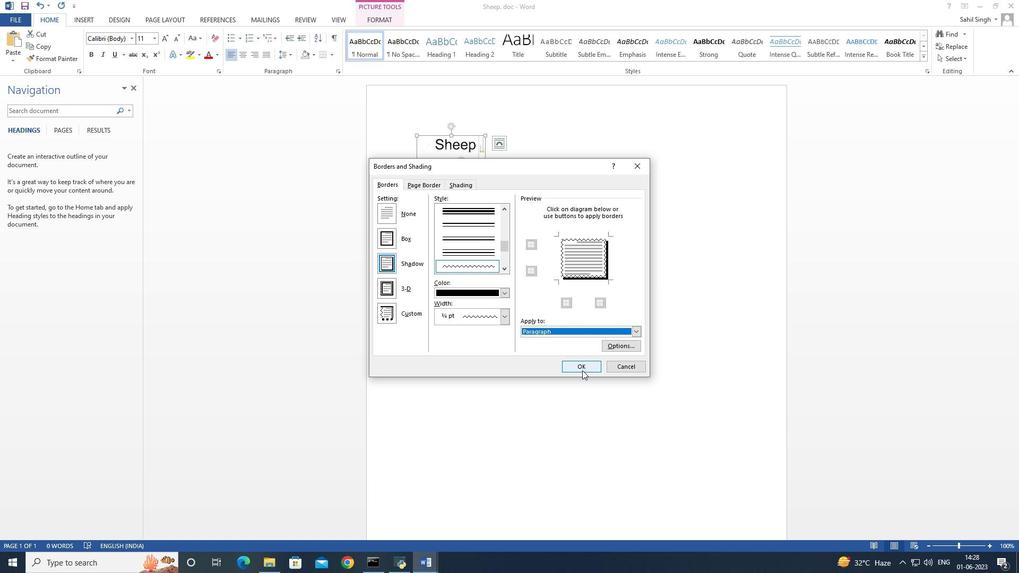 
Action: Mouse pressed left at (582, 364)
Screenshot: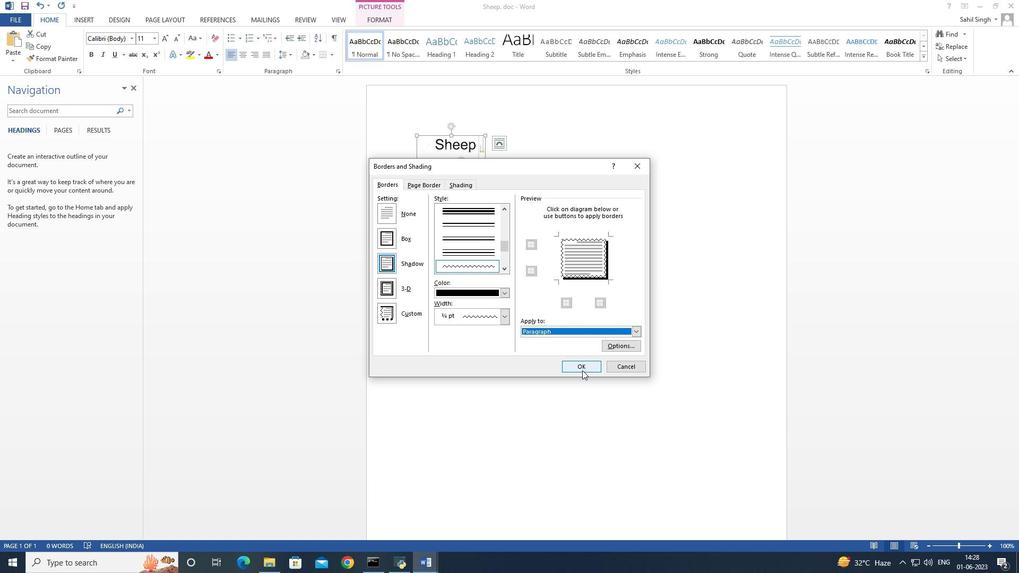 
Action: Mouse moved to (514, 324)
Screenshot: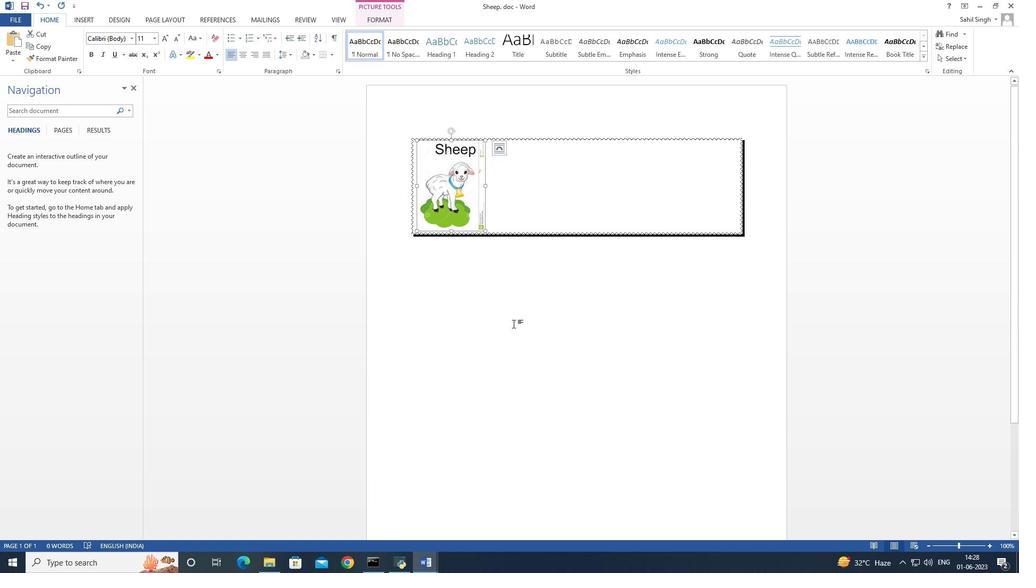 
Action: Mouse pressed left at (514, 324)
Screenshot: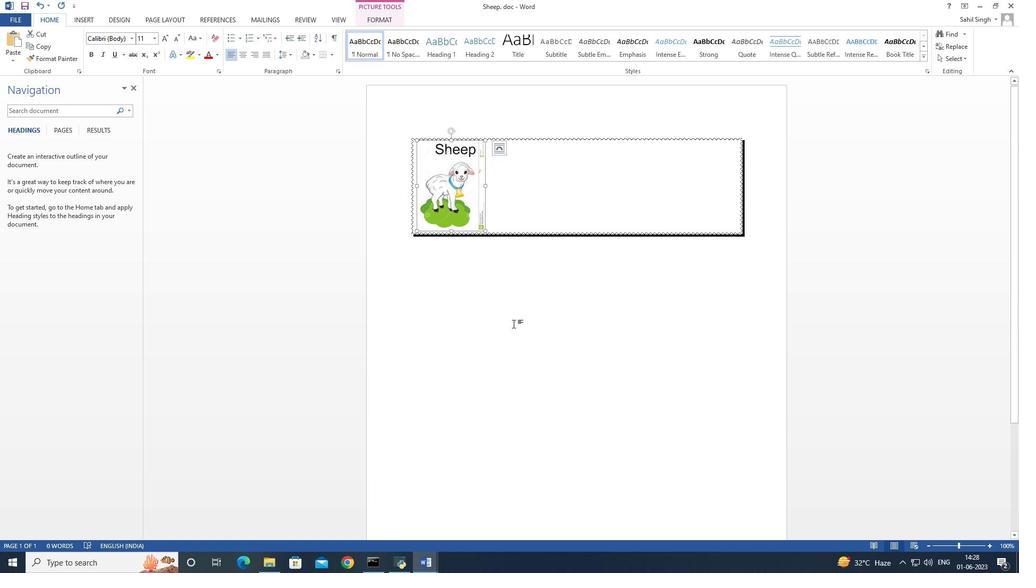 
Action: Mouse moved to (500, 337)
Screenshot: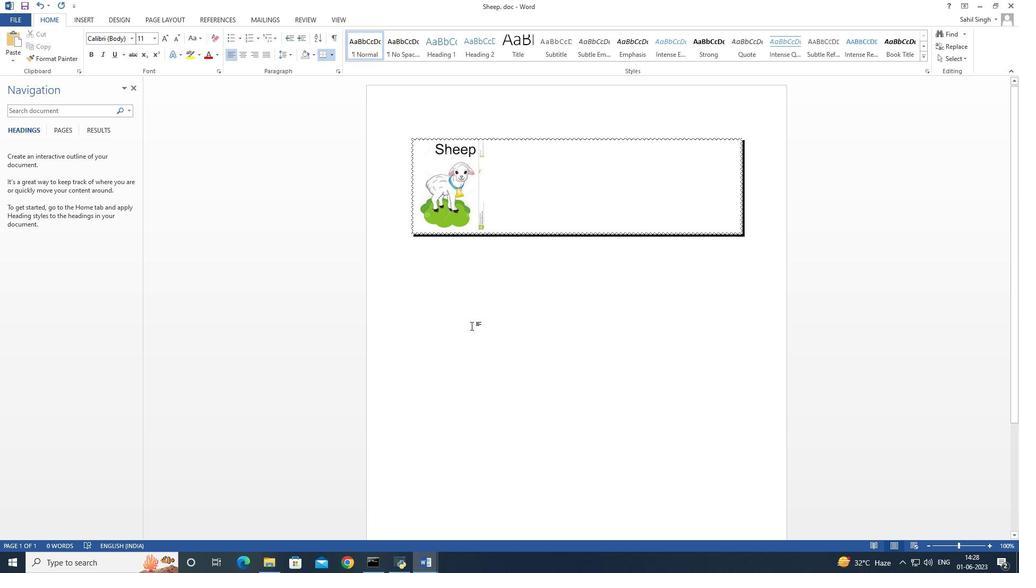 
Action: Mouse scrolled (500, 338) with delta (0, 0)
Screenshot: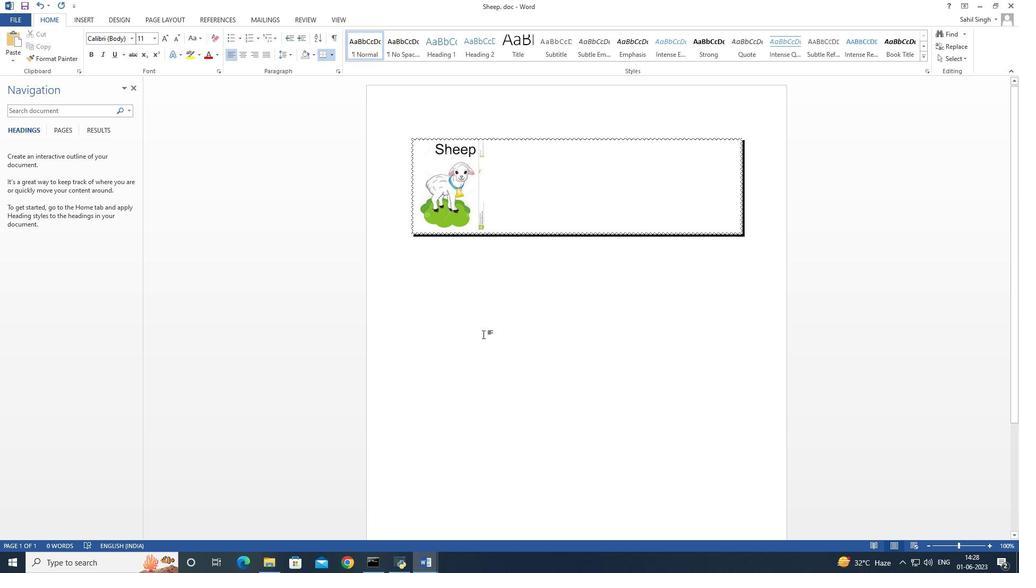 
Action: Mouse scrolled (500, 338) with delta (0, 0)
Screenshot: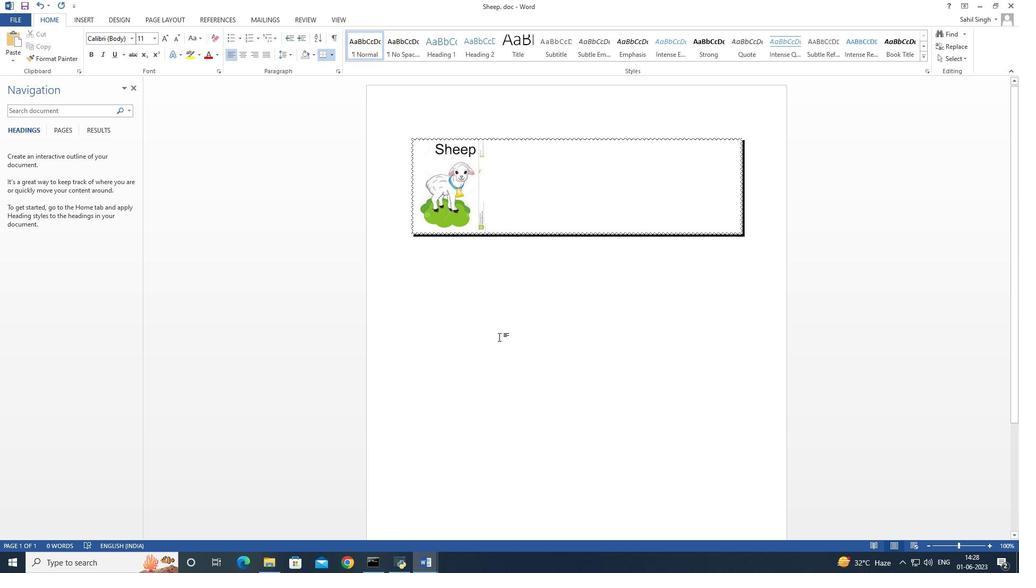 
Action: Mouse moved to (516, 356)
Screenshot: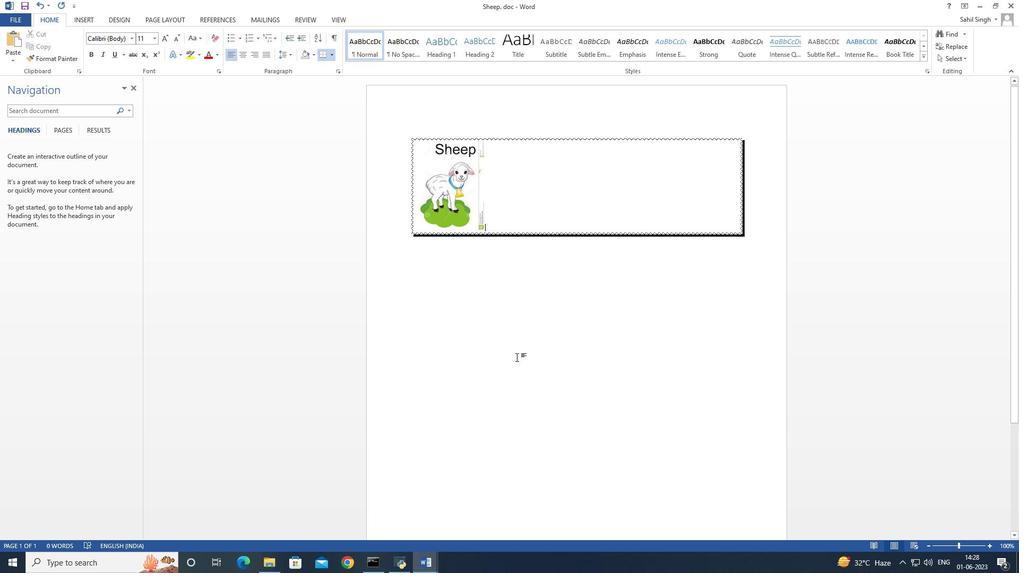 
Action: Mouse scrolled (516, 355) with delta (0, 0)
Screenshot: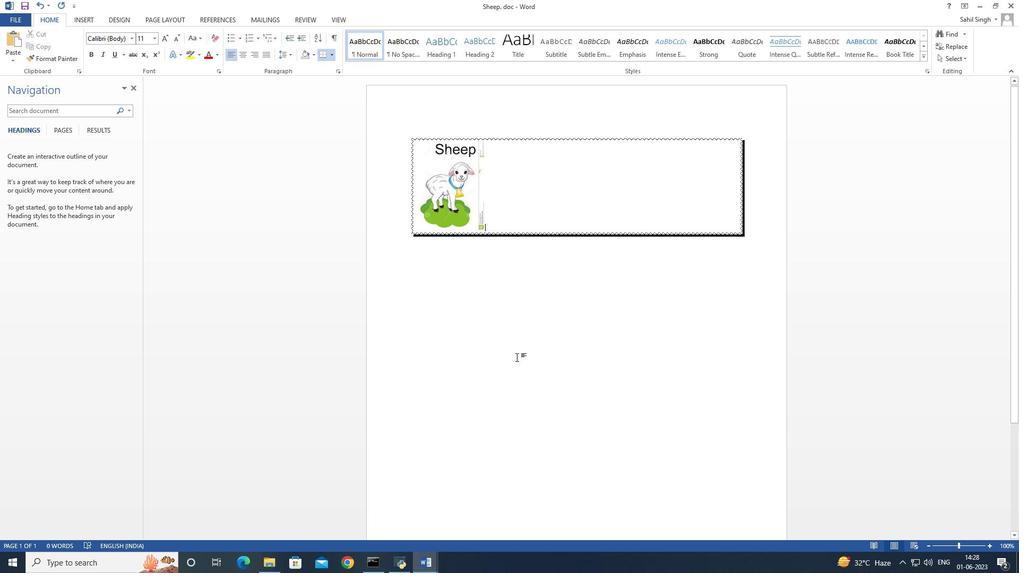 
Action: Mouse moved to (516, 353)
Screenshot: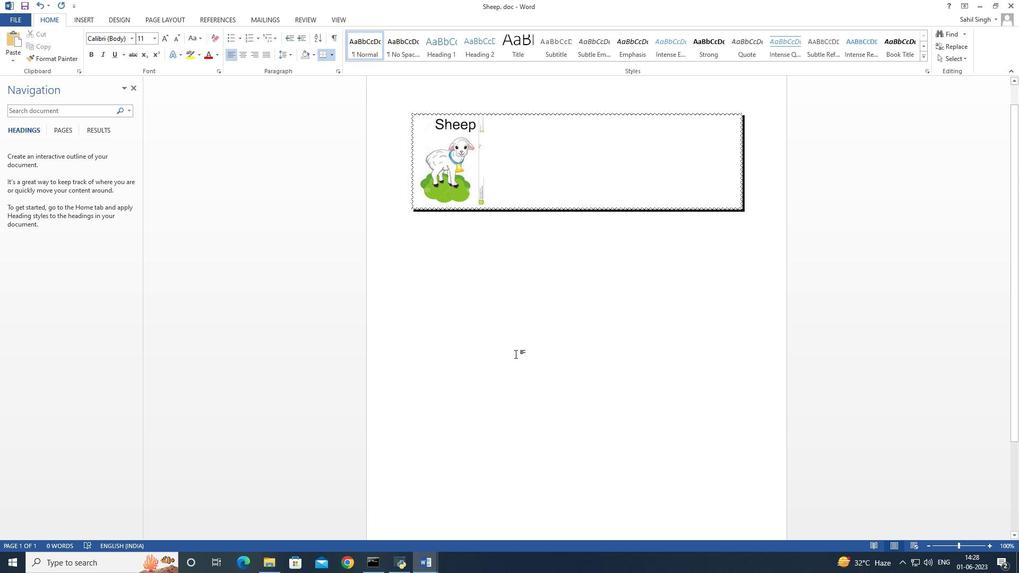 
Action: Mouse scrolled (516, 353) with delta (0, 0)
Screenshot: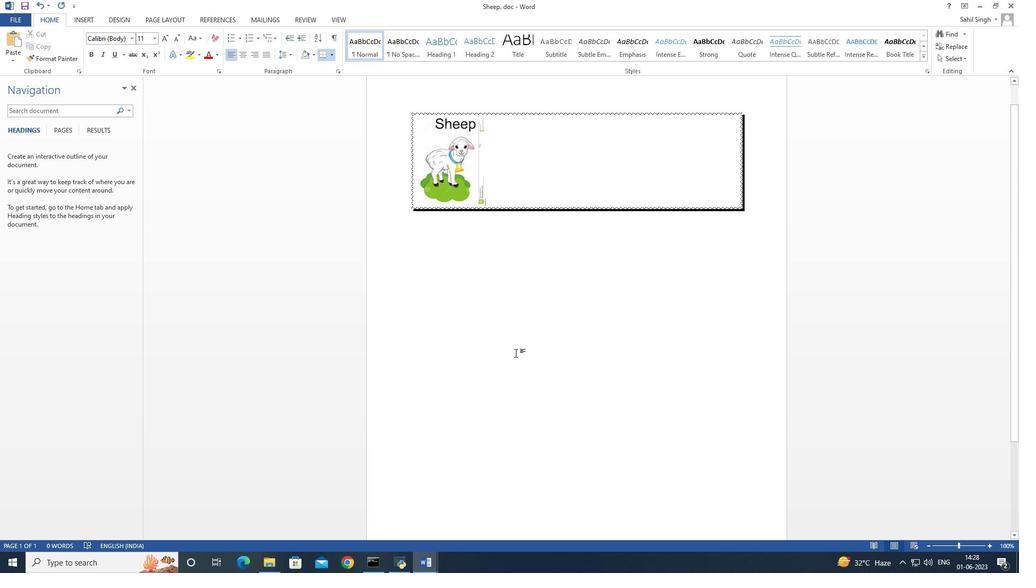
Action: Mouse scrolled (516, 353) with delta (0, 0)
Screenshot: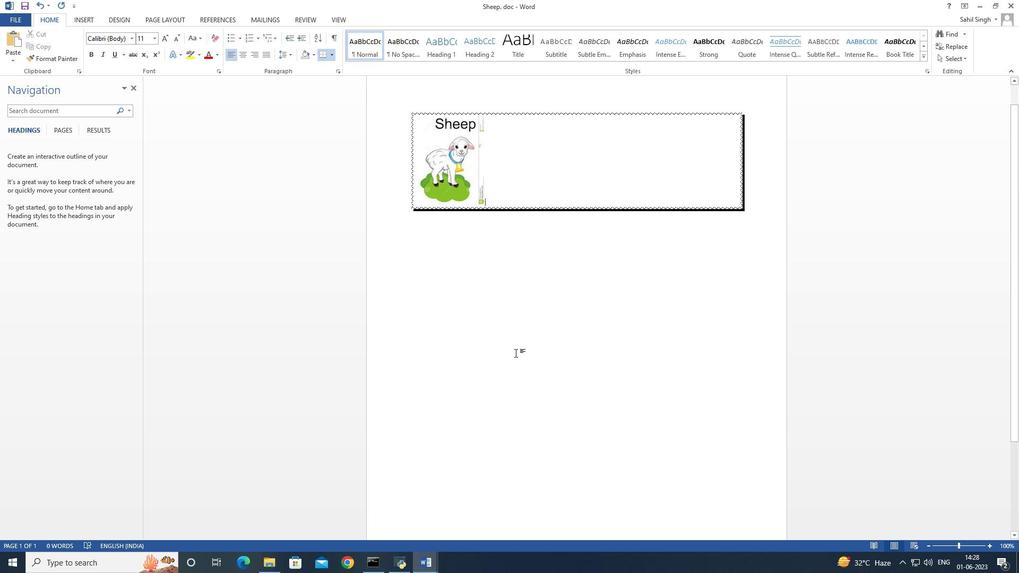 
Action: Mouse scrolled (516, 353) with delta (0, 0)
Screenshot: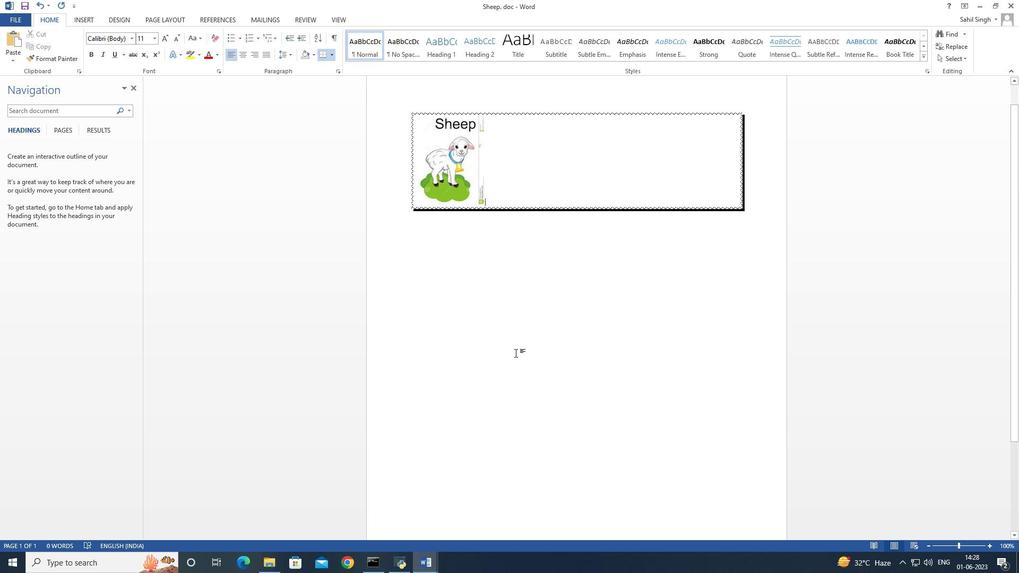 
Action: Mouse scrolled (516, 353) with delta (0, 0)
Screenshot: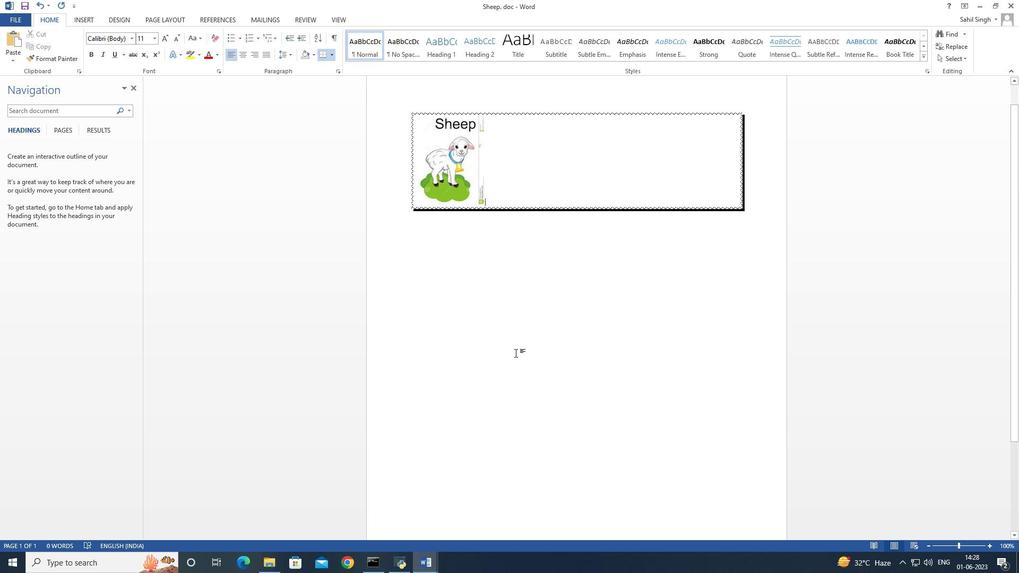 
Action: Mouse moved to (524, 360)
Screenshot: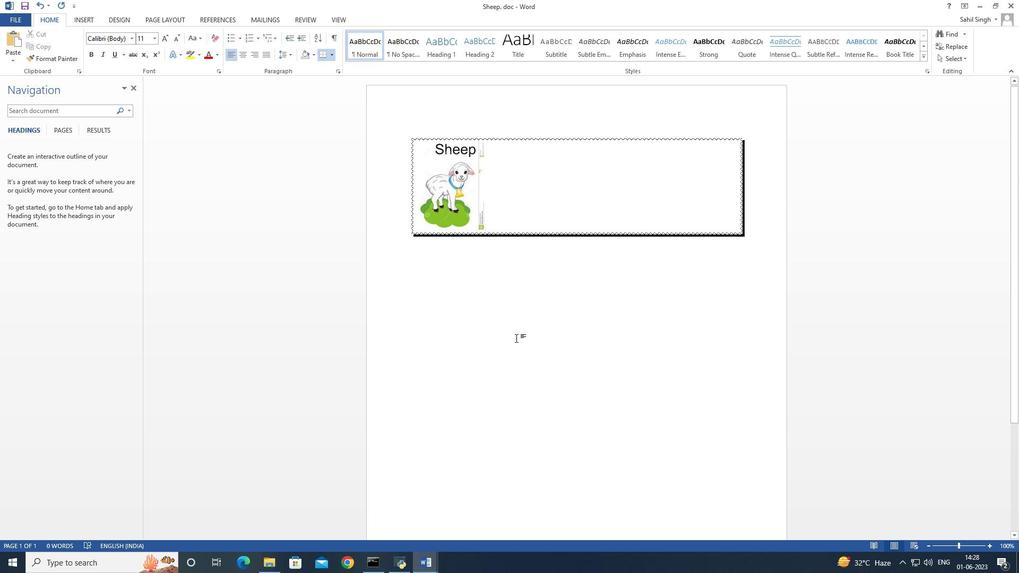 
